 Task: Find connections with filter location Hardoī with filter topic #creativitywith filter profile language English with filter current company Sprinklr with filter school Yenepoya University with filter industry Travel Arrangements with filter service category Social Media Marketing with filter keywords title Church Volunteer
Action: Mouse moved to (702, 102)
Screenshot: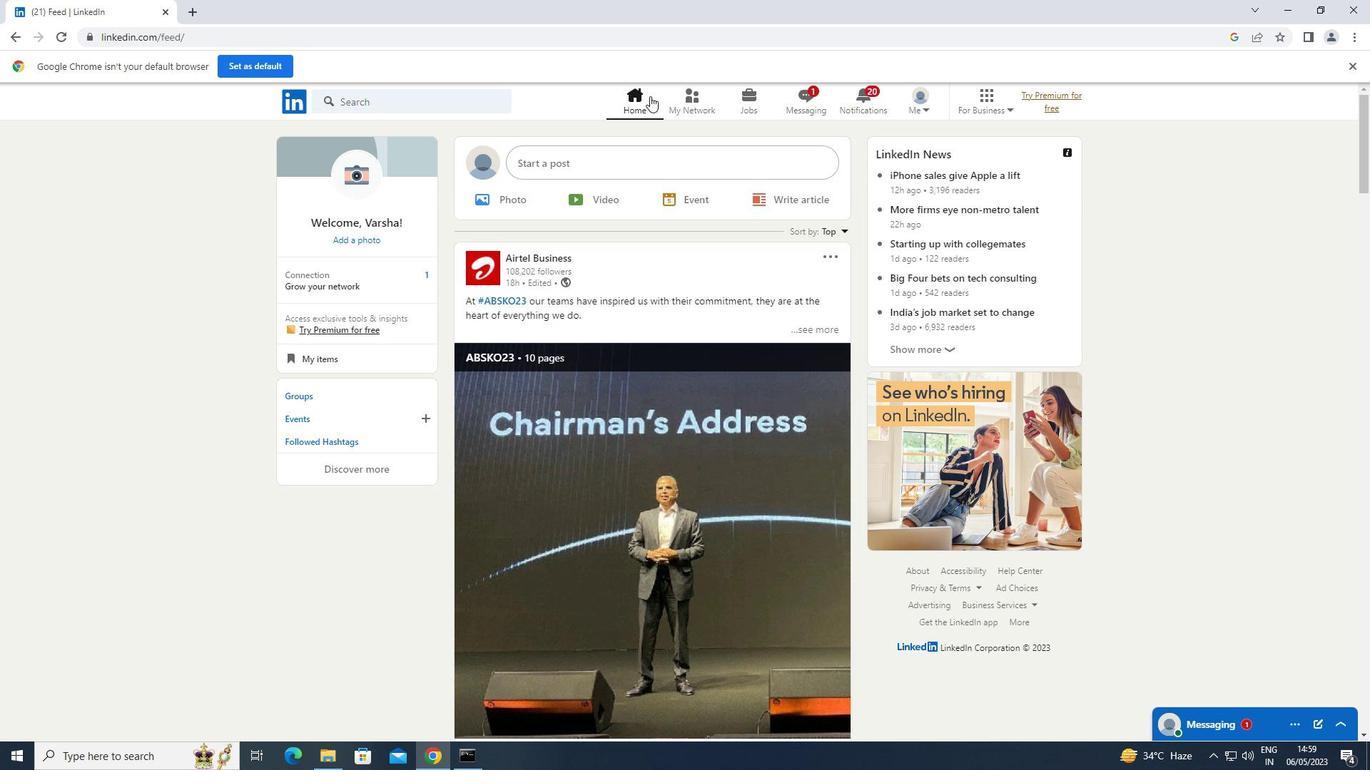
Action: Mouse pressed left at (702, 102)
Screenshot: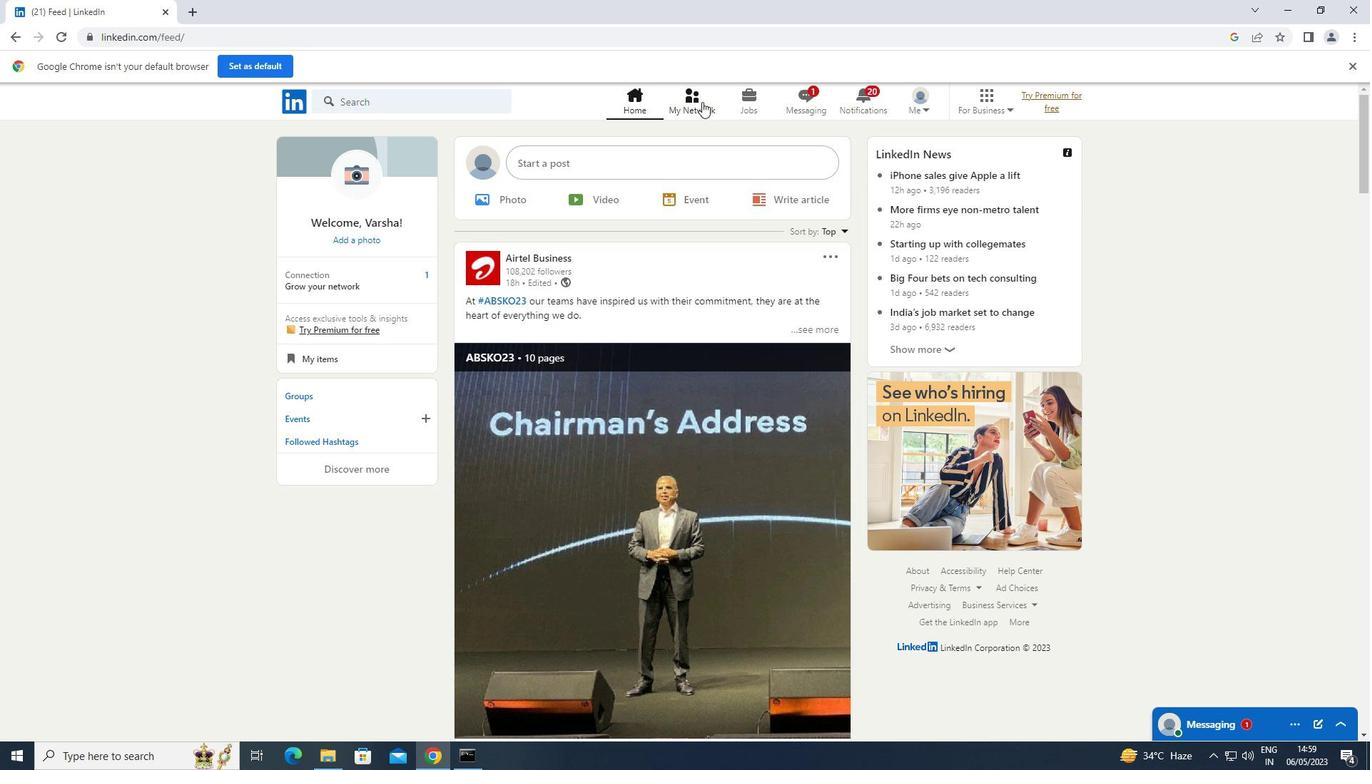 
Action: Mouse moved to (338, 183)
Screenshot: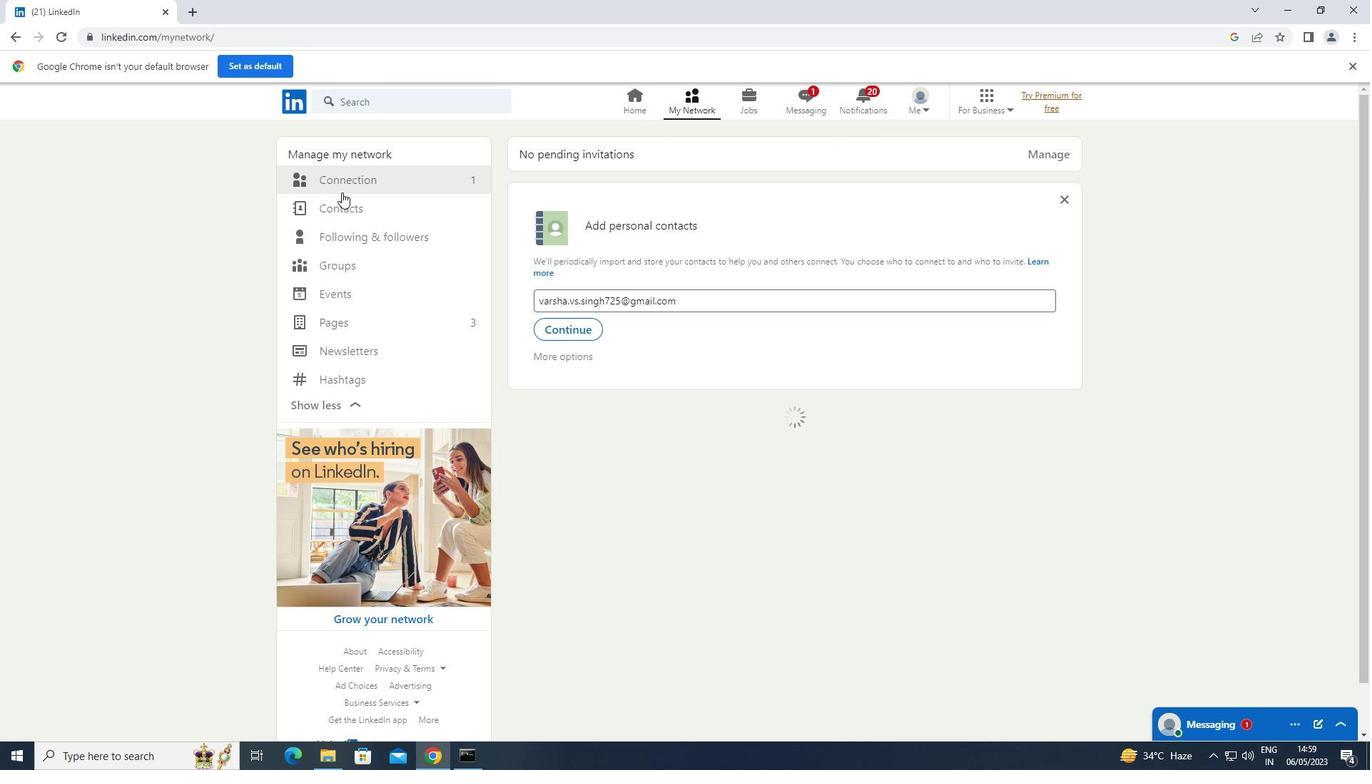 
Action: Mouse pressed left at (338, 183)
Screenshot: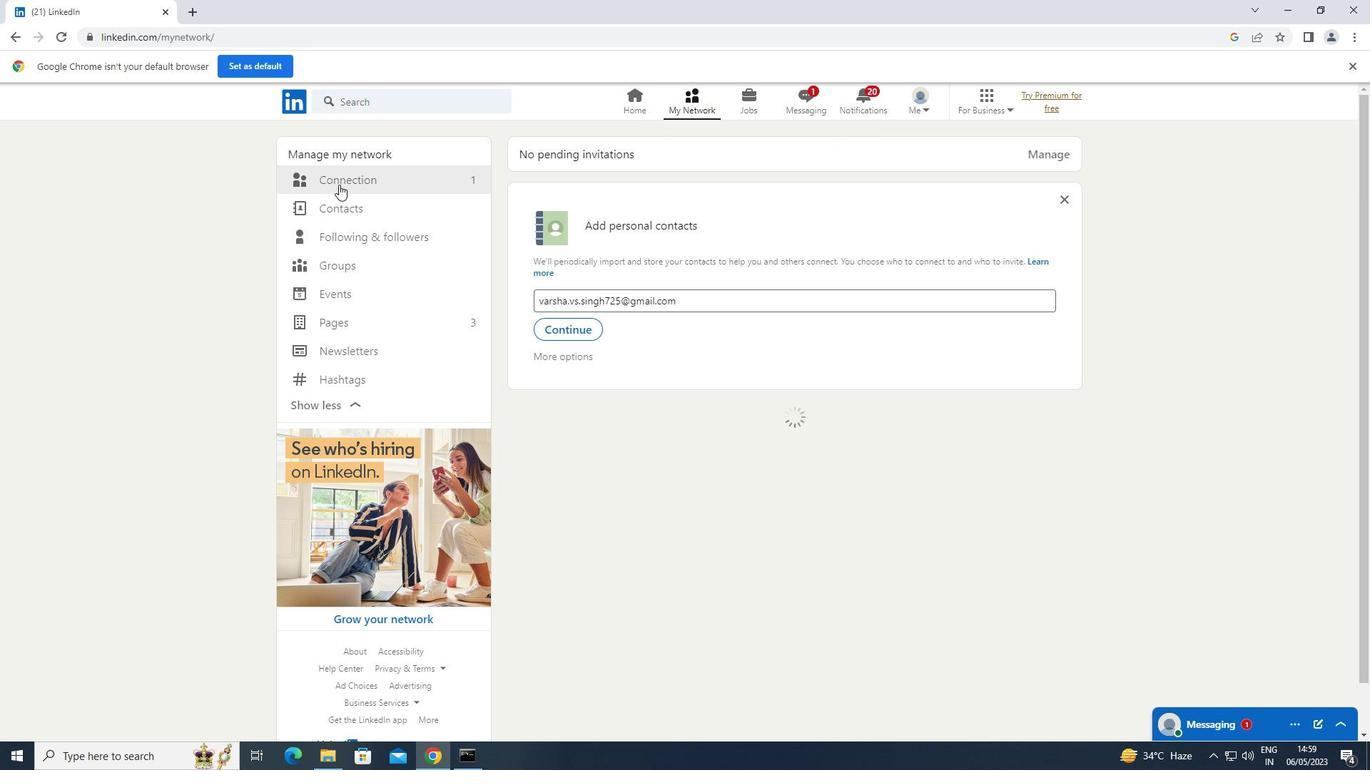 
Action: Mouse moved to (802, 181)
Screenshot: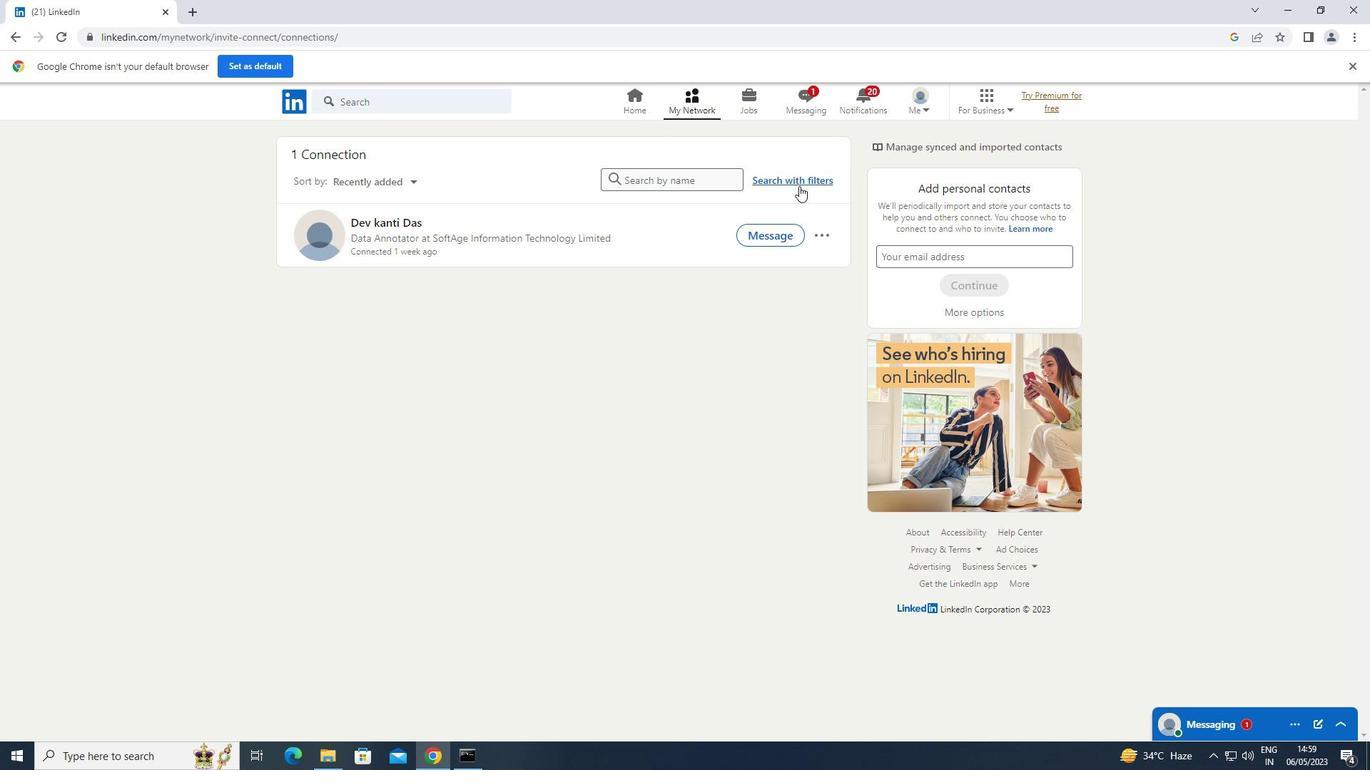 
Action: Mouse pressed left at (802, 181)
Screenshot: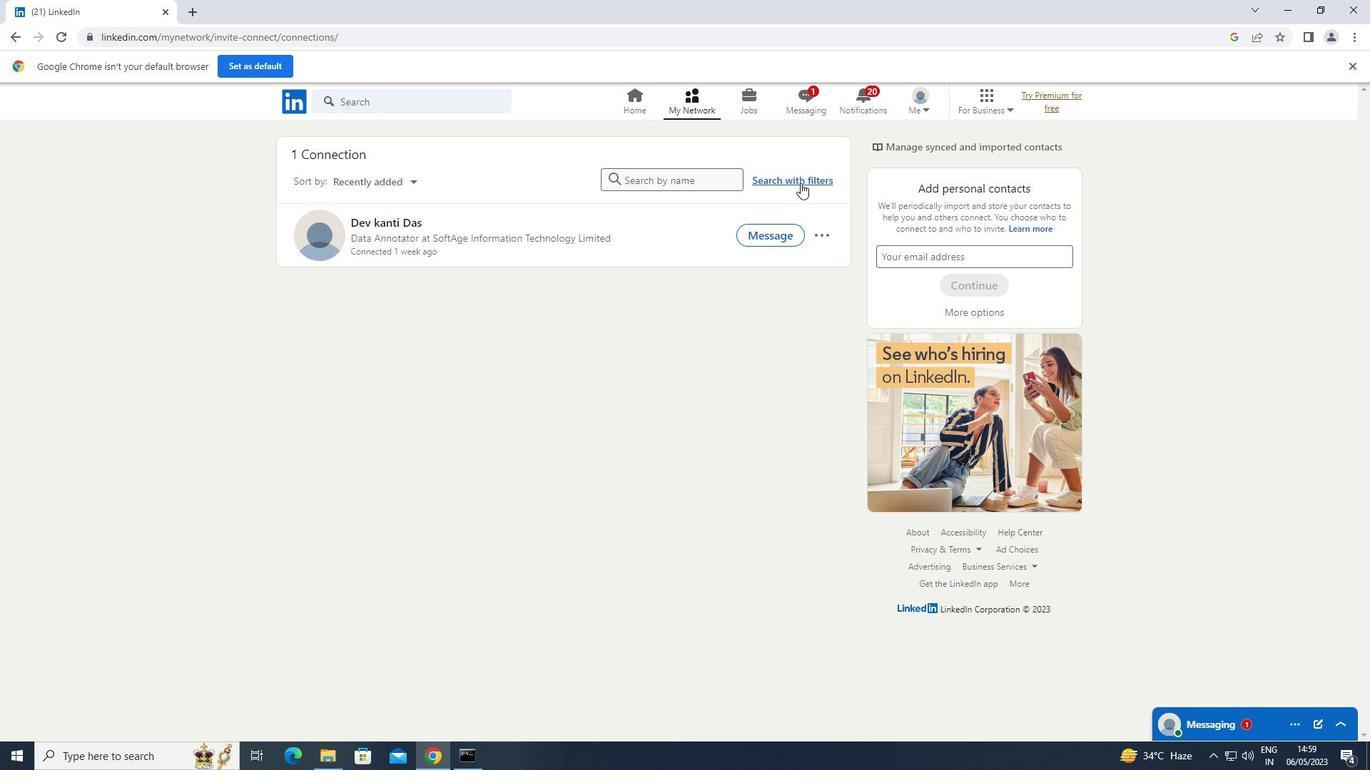
Action: Mouse moved to (739, 137)
Screenshot: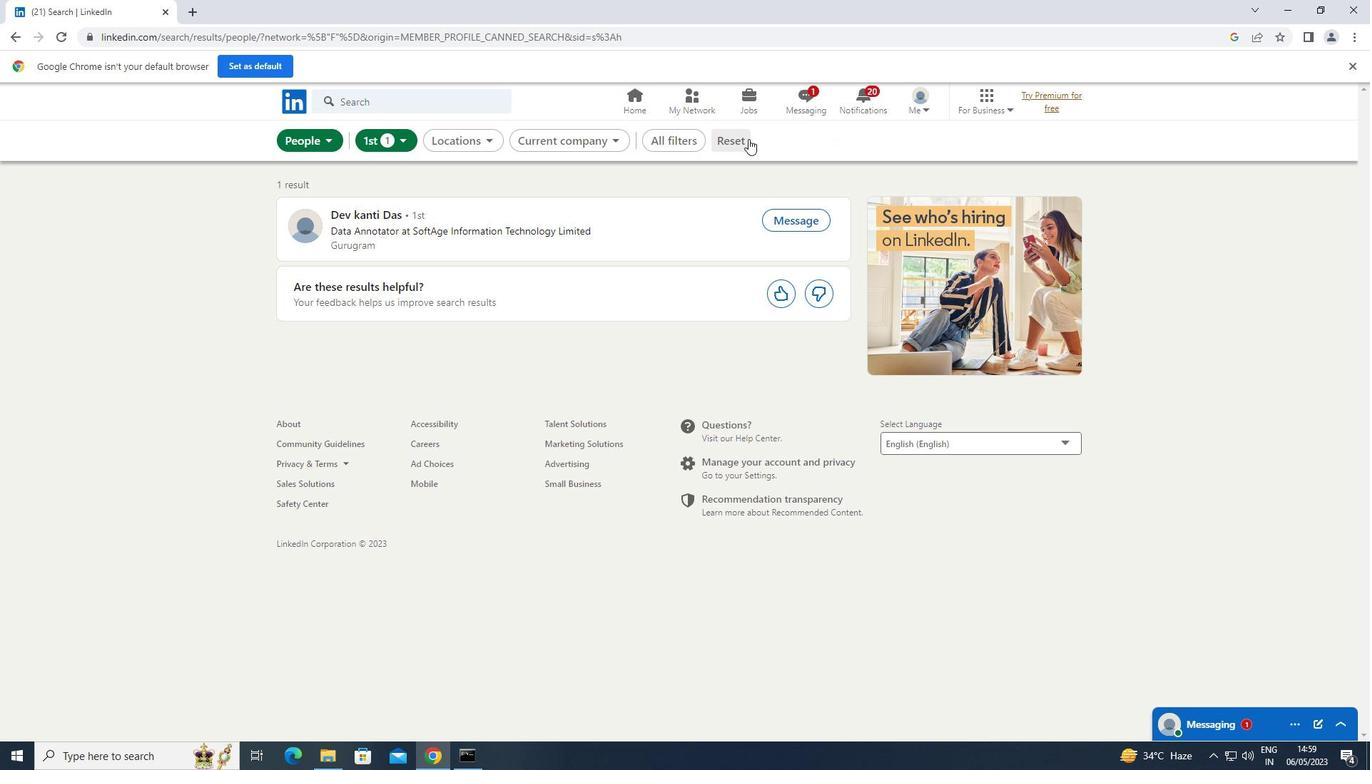 
Action: Mouse pressed left at (739, 137)
Screenshot: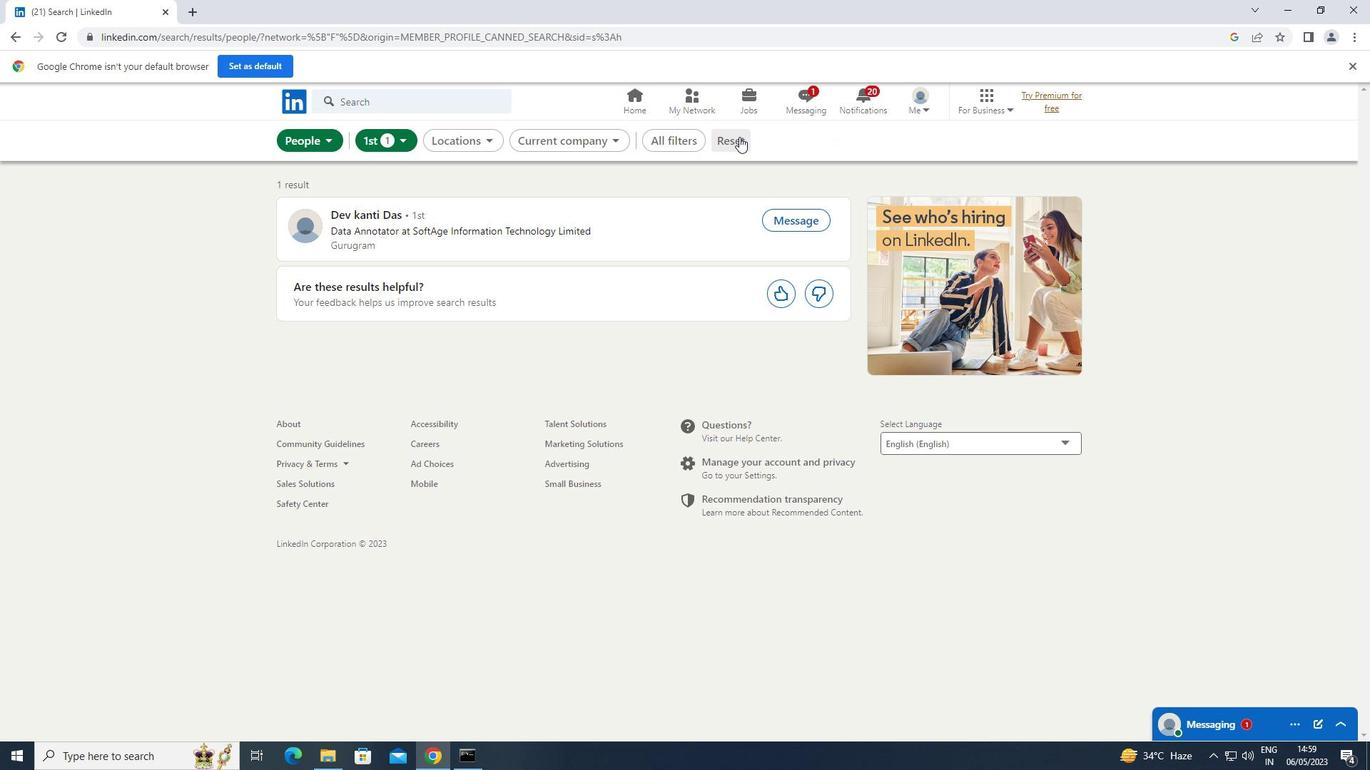 
Action: Mouse moved to (689, 137)
Screenshot: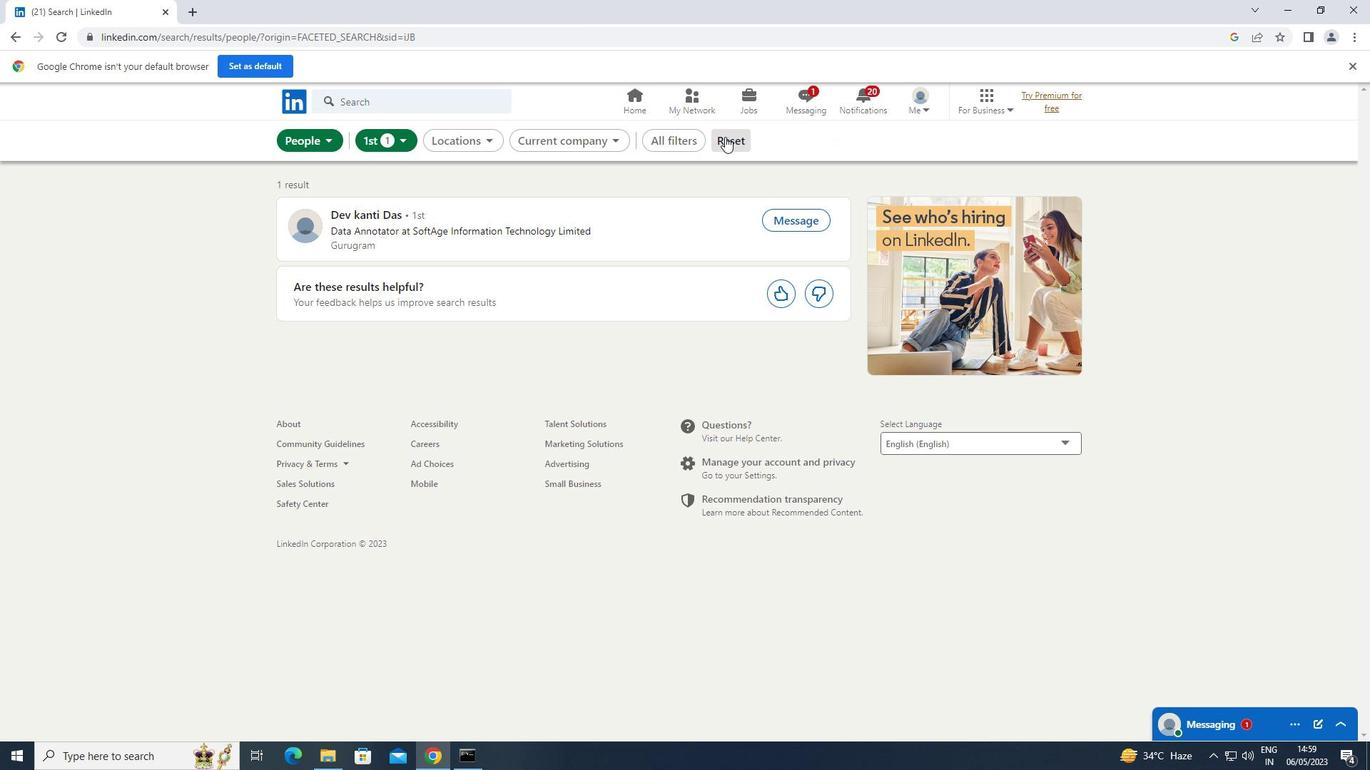 
Action: Mouse pressed left at (689, 137)
Screenshot: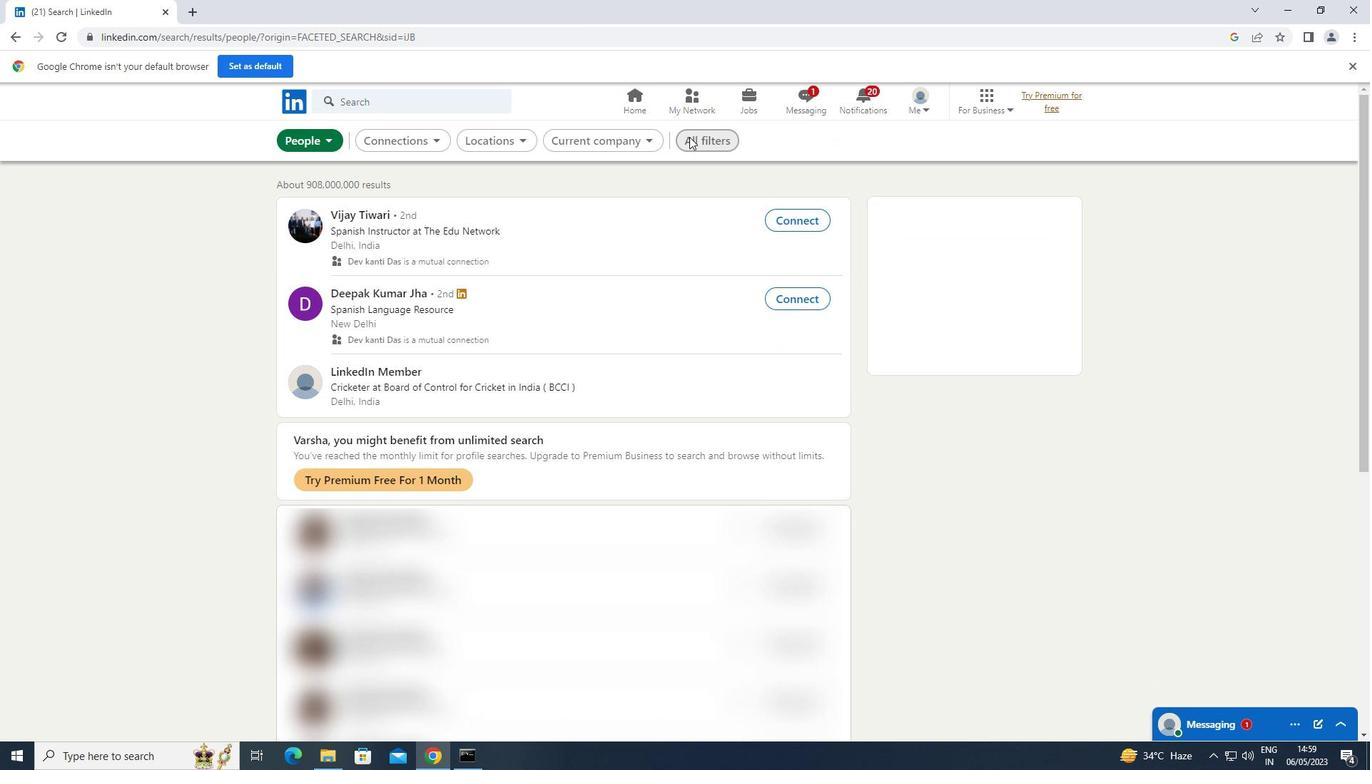 
Action: Mouse moved to (1077, 291)
Screenshot: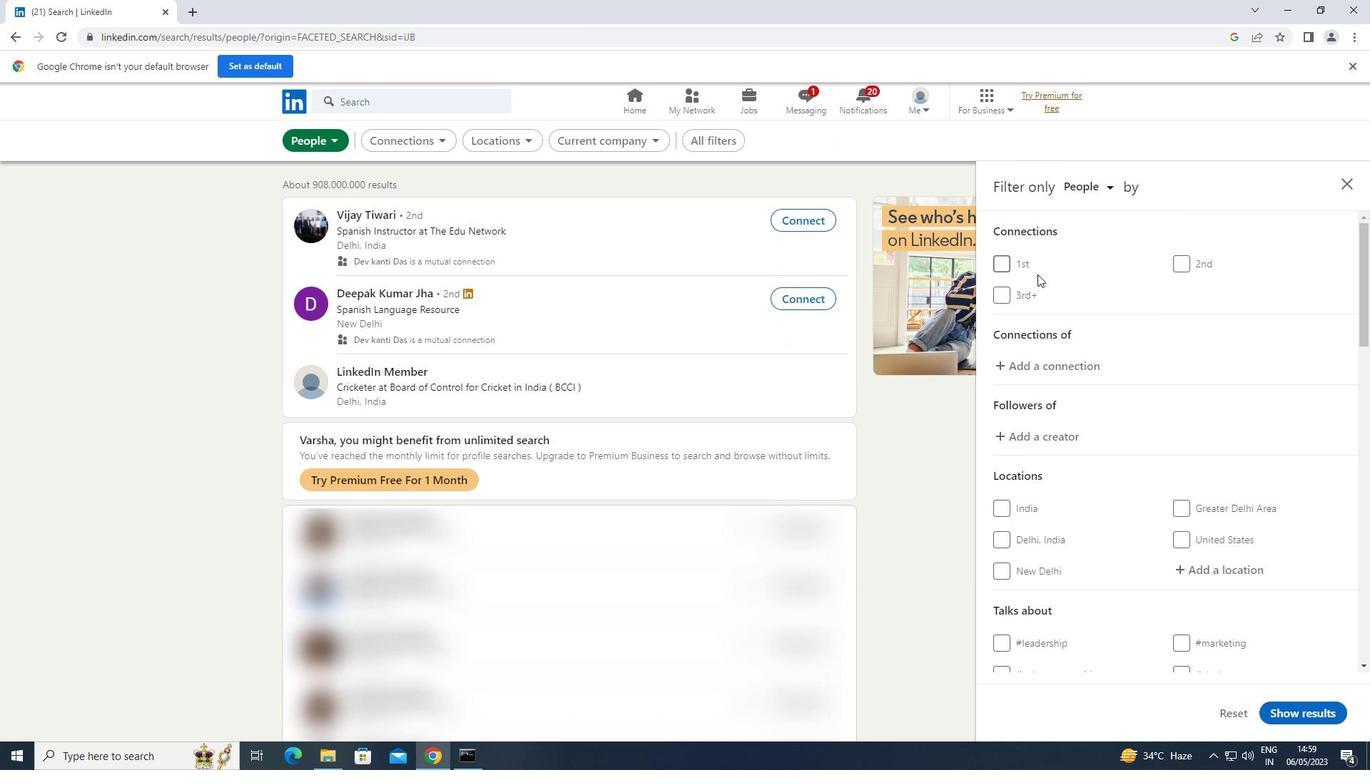 
Action: Mouse scrolled (1077, 291) with delta (0, 0)
Screenshot: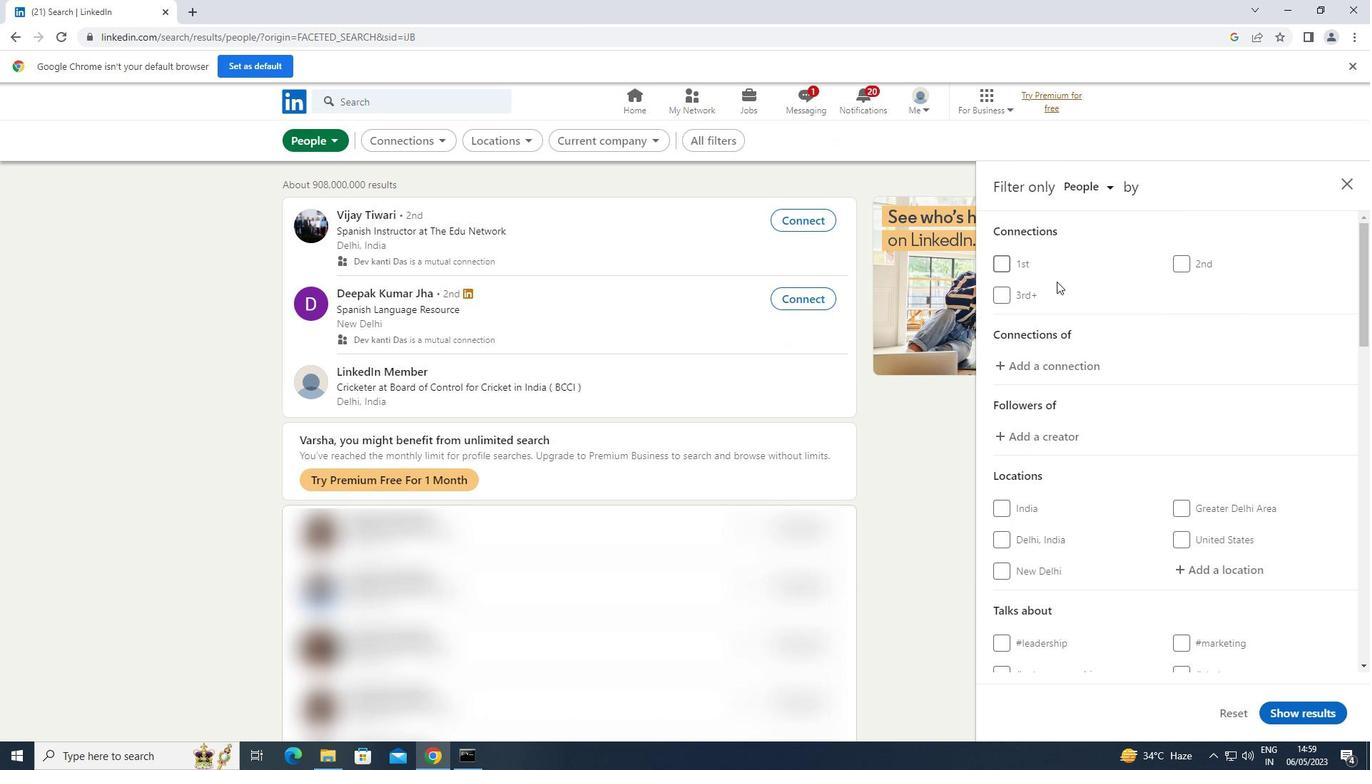 
Action: Mouse scrolled (1077, 291) with delta (0, 0)
Screenshot: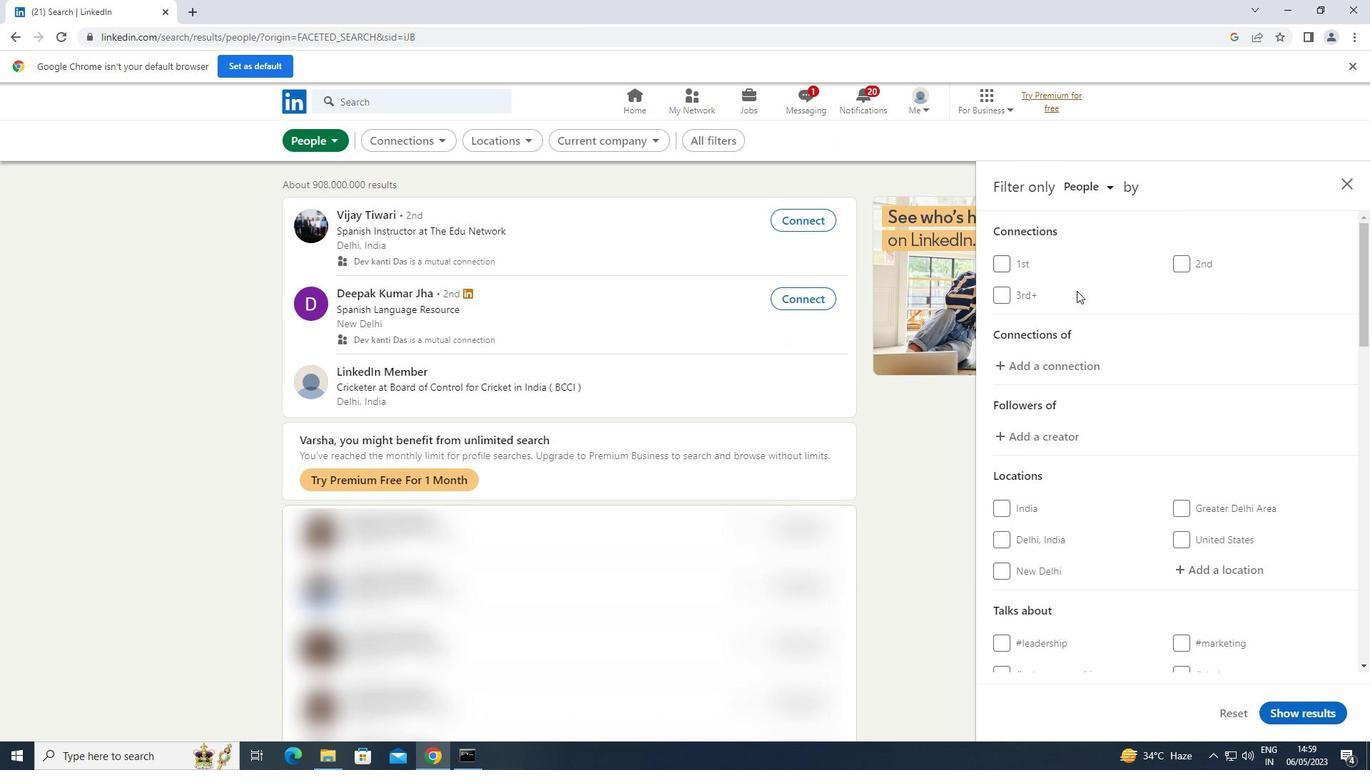 
Action: Mouse scrolled (1077, 291) with delta (0, 0)
Screenshot: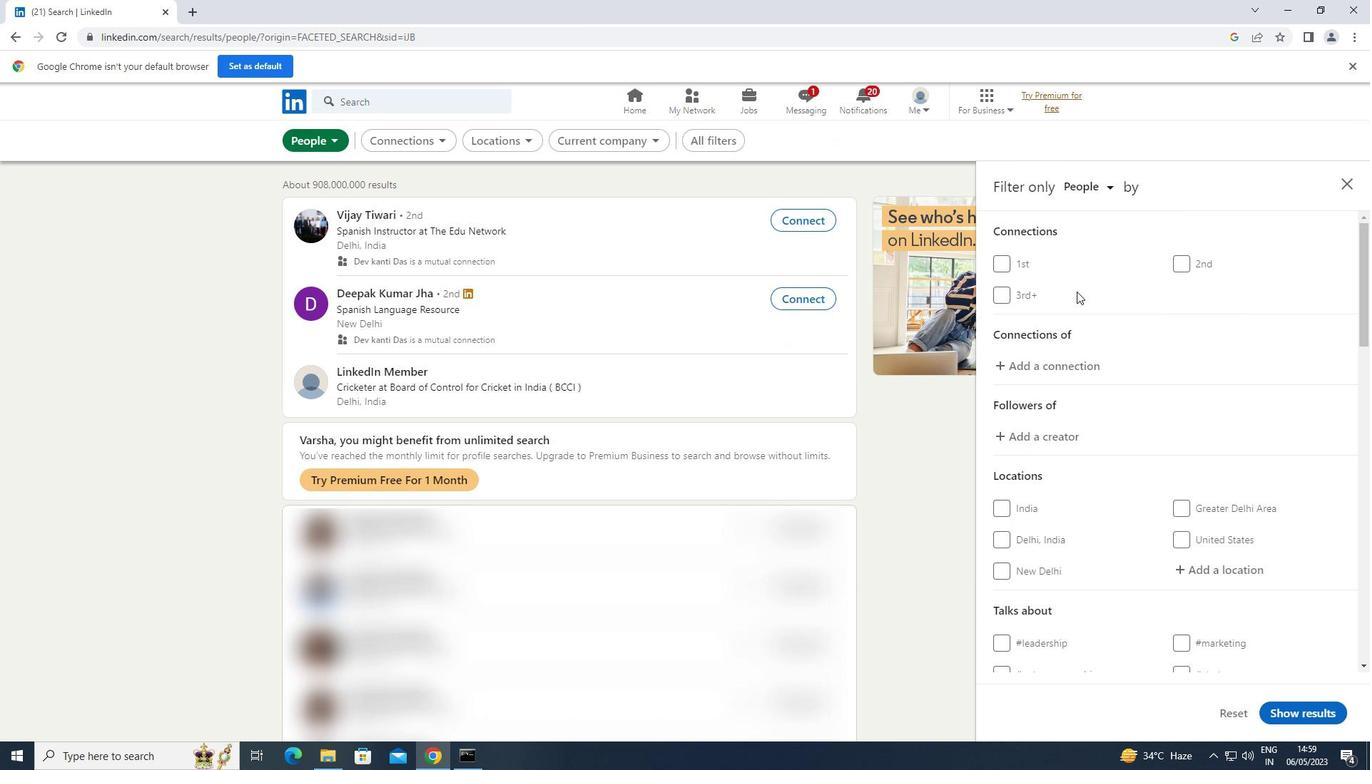 
Action: Mouse moved to (1233, 347)
Screenshot: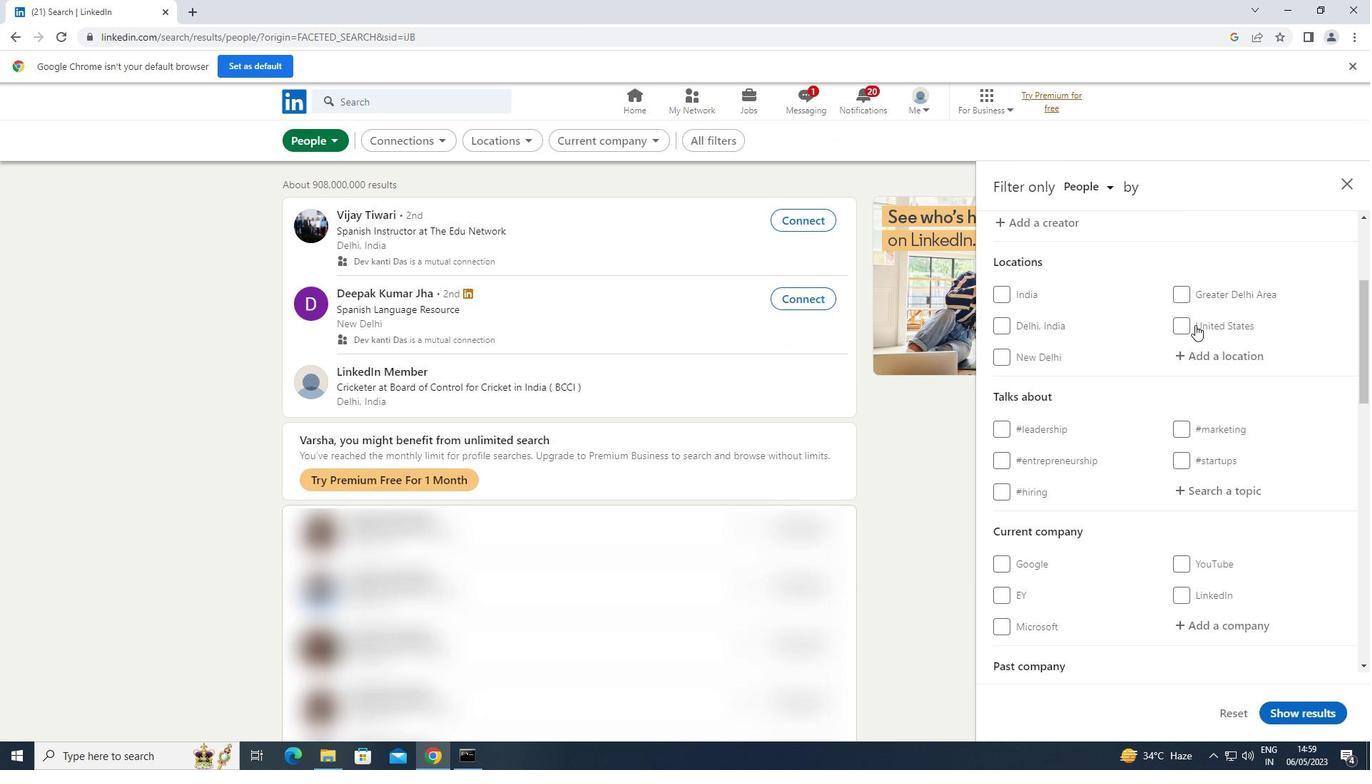 
Action: Mouse pressed left at (1233, 347)
Screenshot: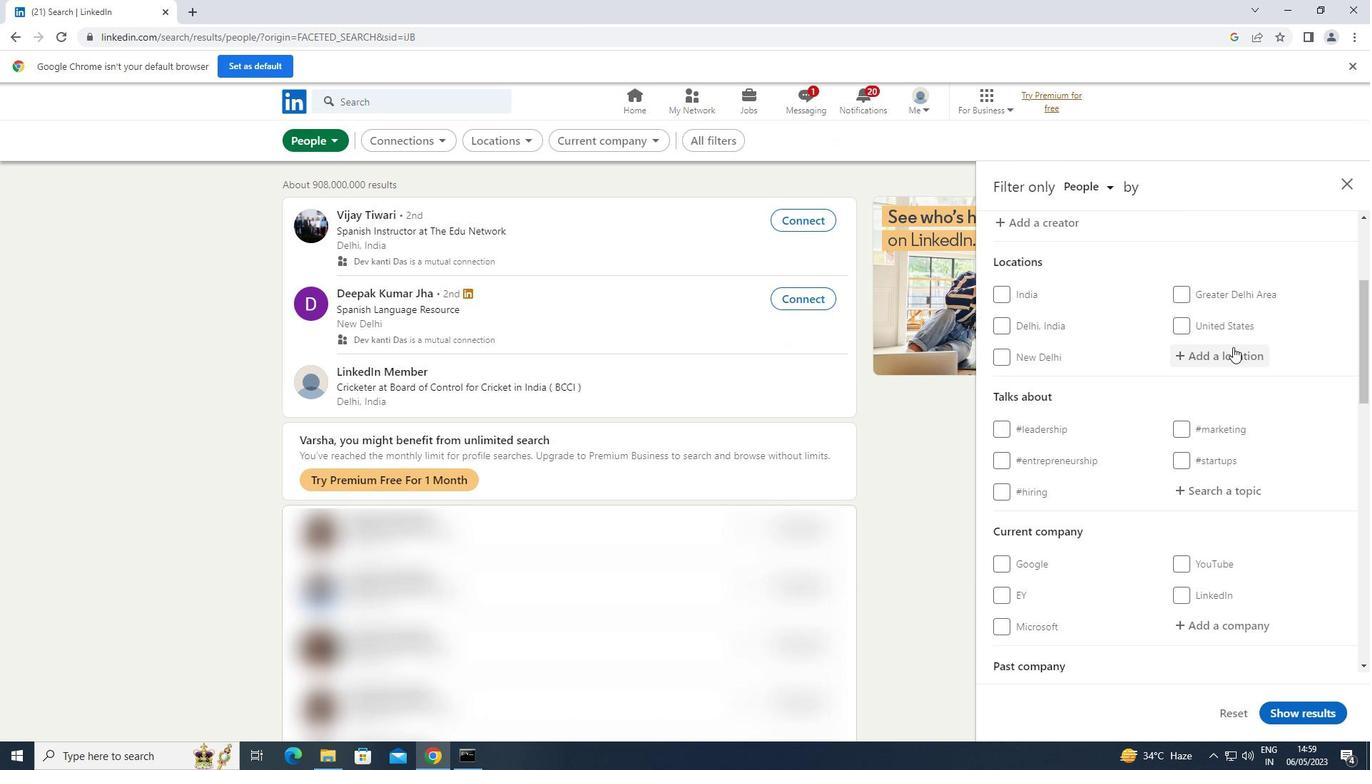 
Action: Key pressed <Key.shift>HARDOI
Screenshot: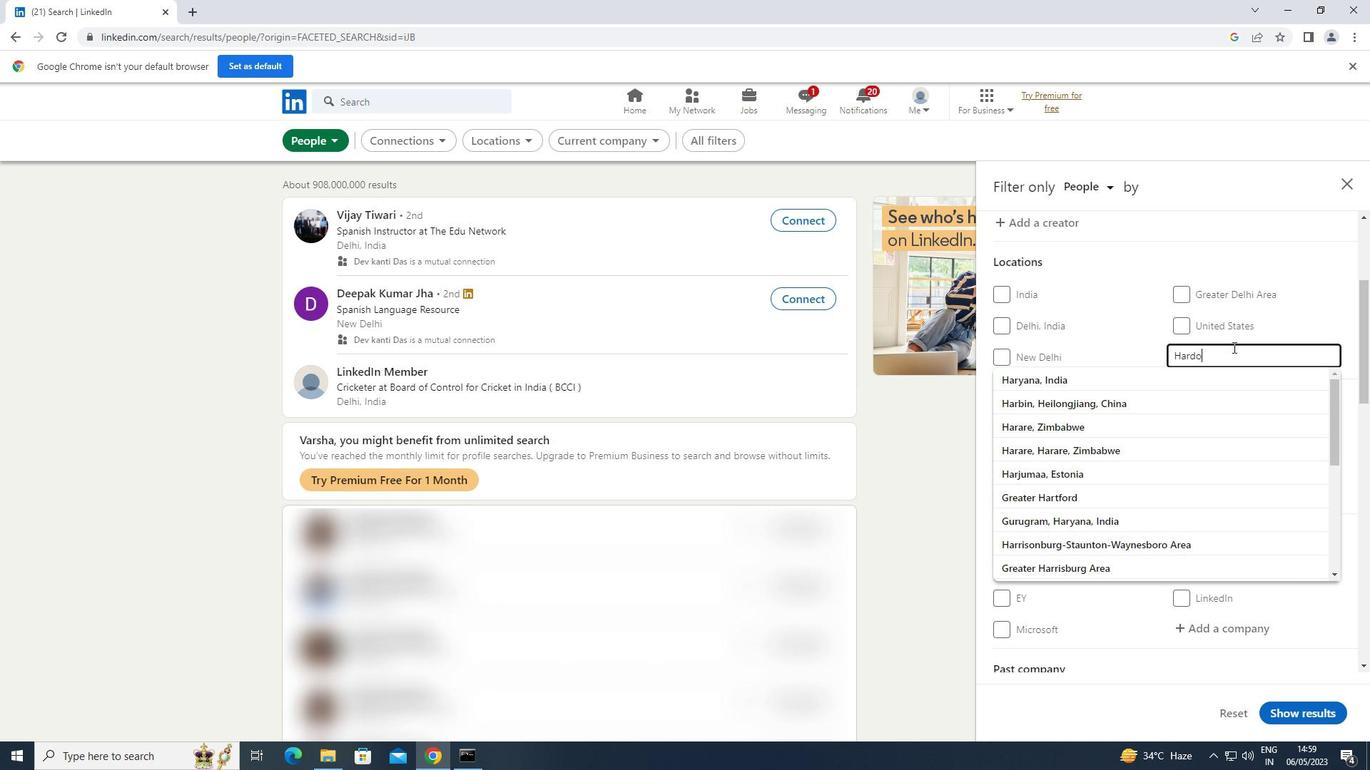 
Action: Mouse moved to (1355, 378)
Screenshot: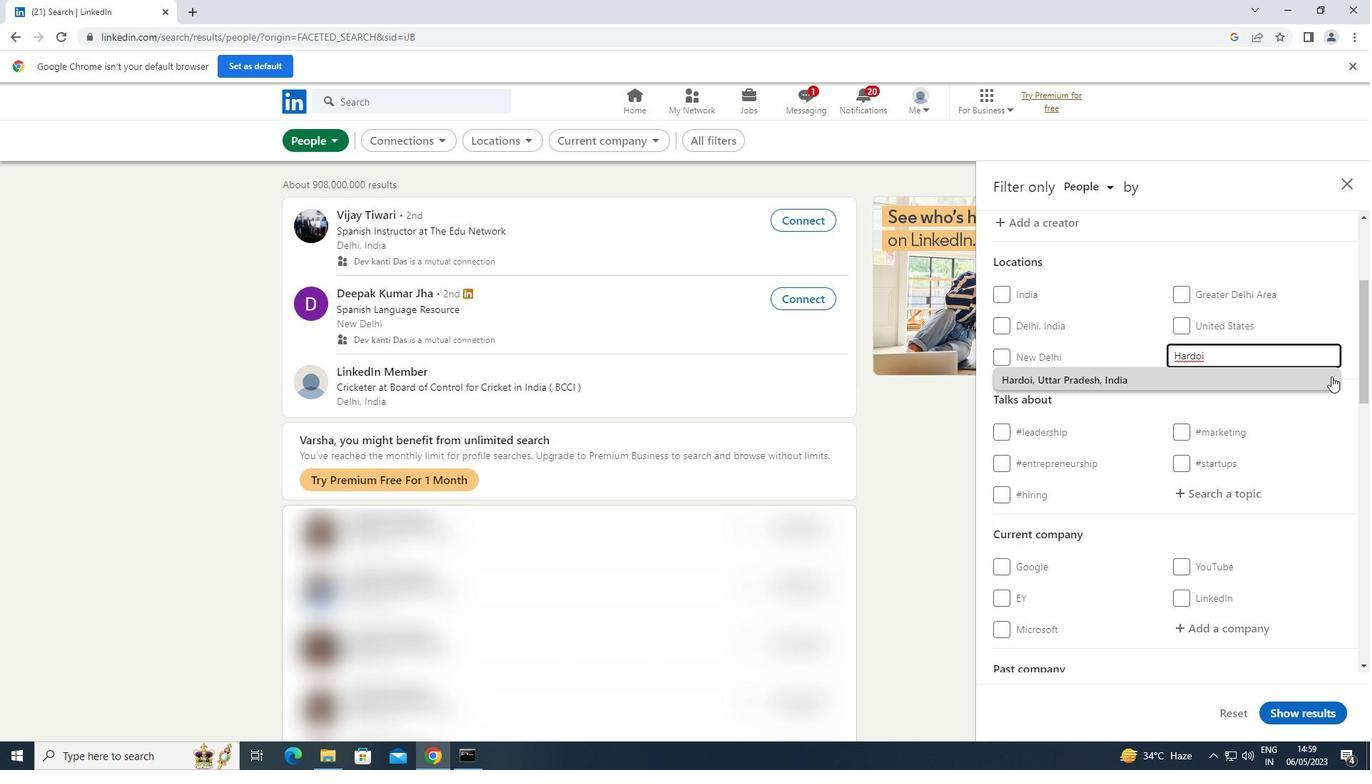 
Action: Mouse scrolled (1355, 377) with delta (0, 0)
Screenshot: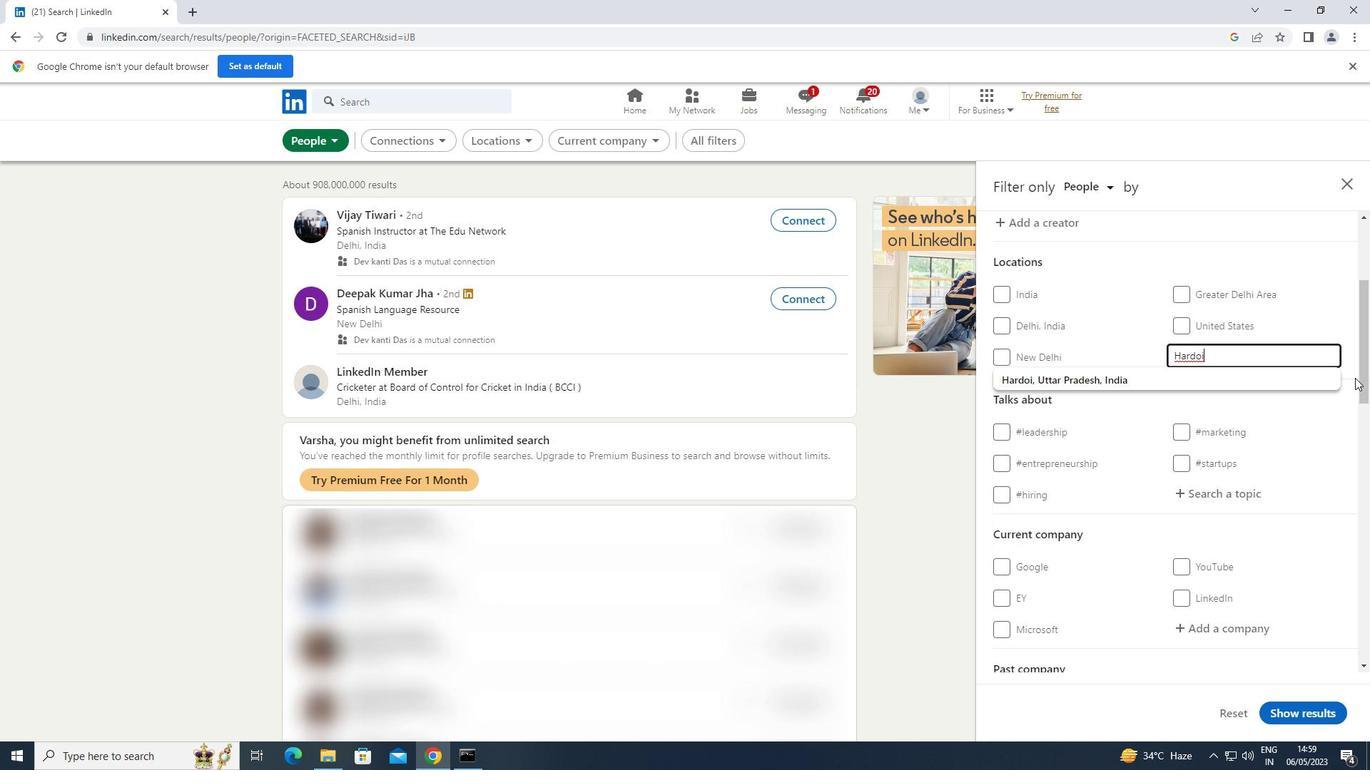 
Action: Mouse moved to (1234, 426)
Screenshot: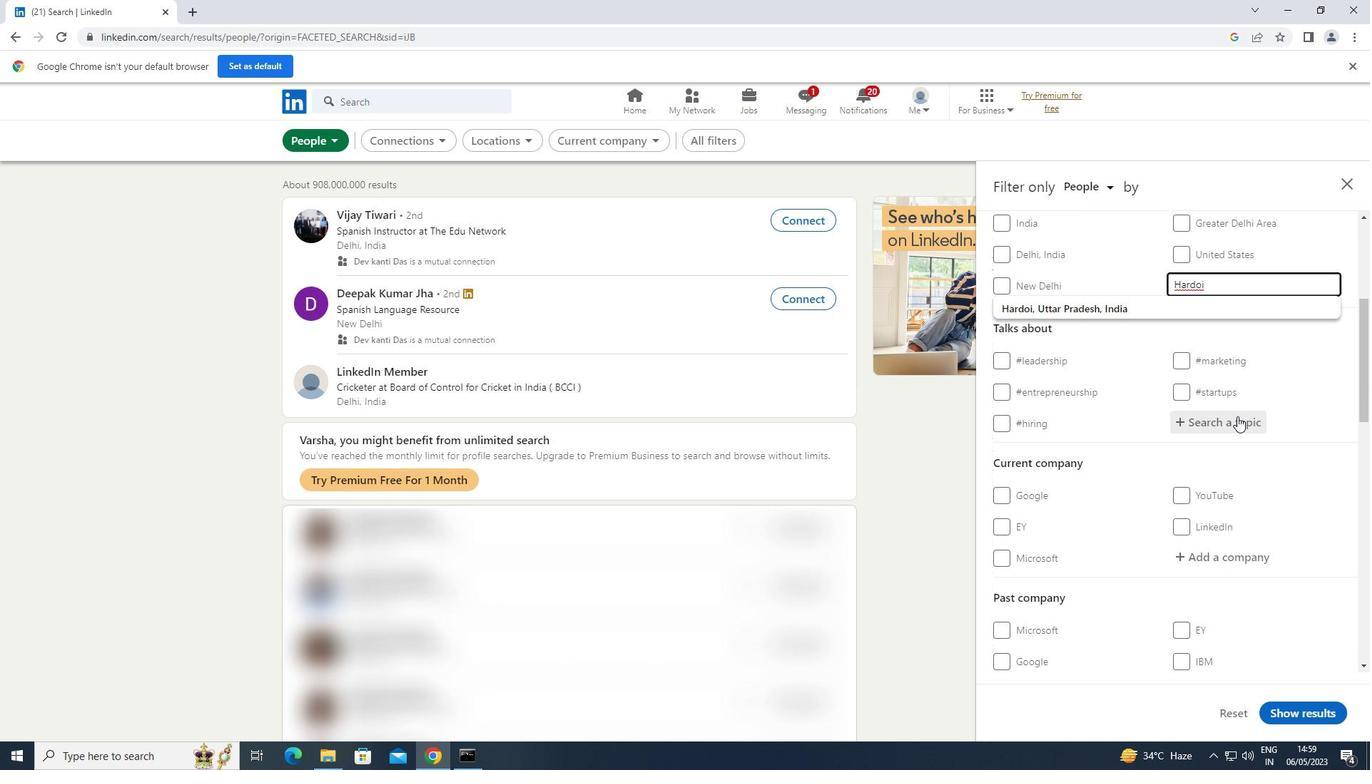 
Action: Mouse pressed left at (1234, 426)
Screenshot: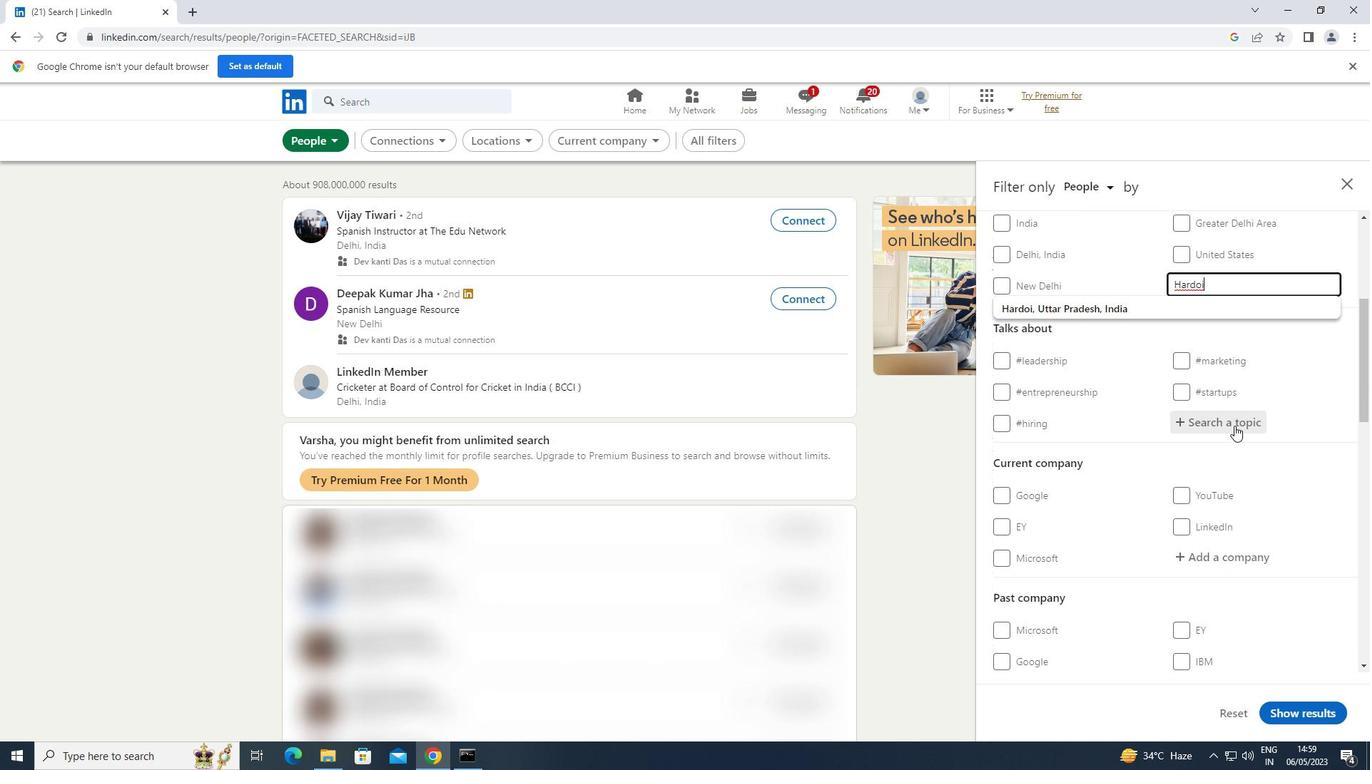 
Action: Key pressed CREATIVI
Screenshot: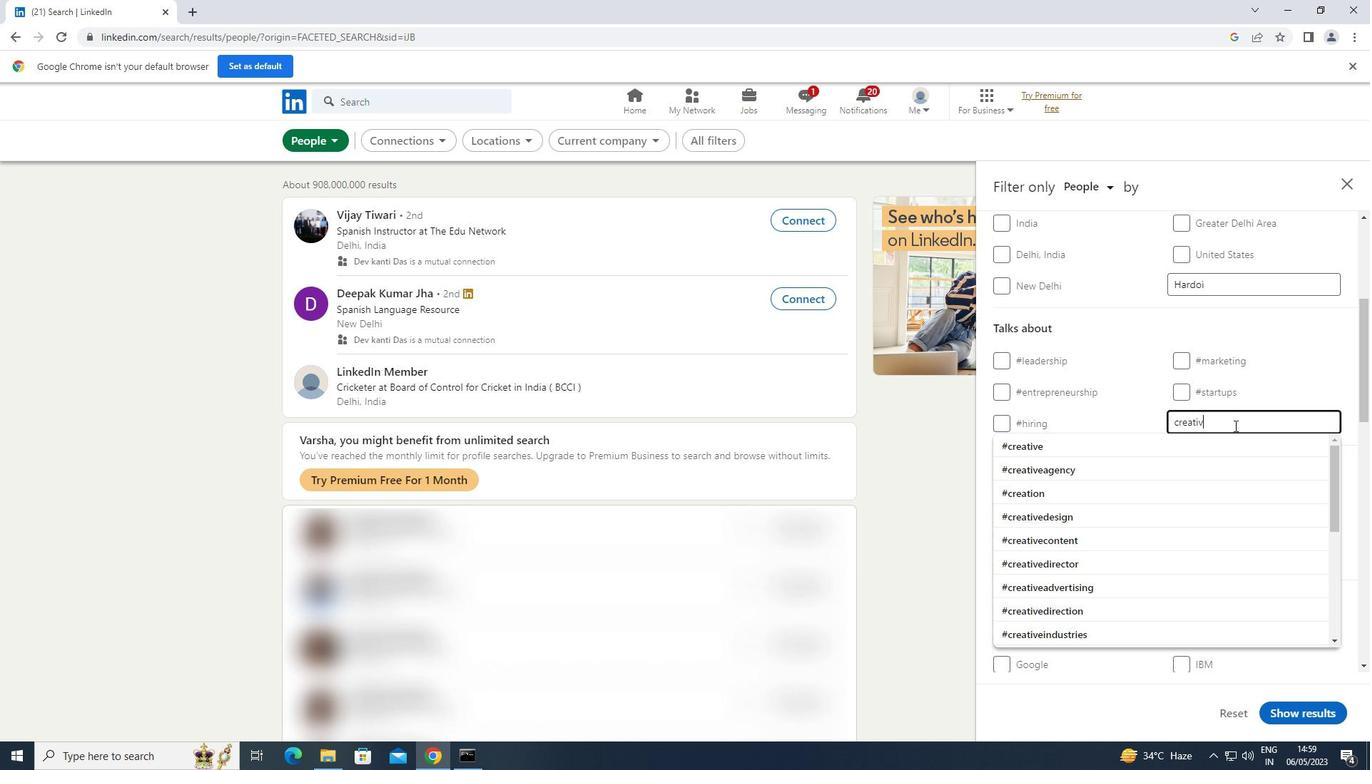 
Action: Mouse moved to (1103, 446)
Screenshot: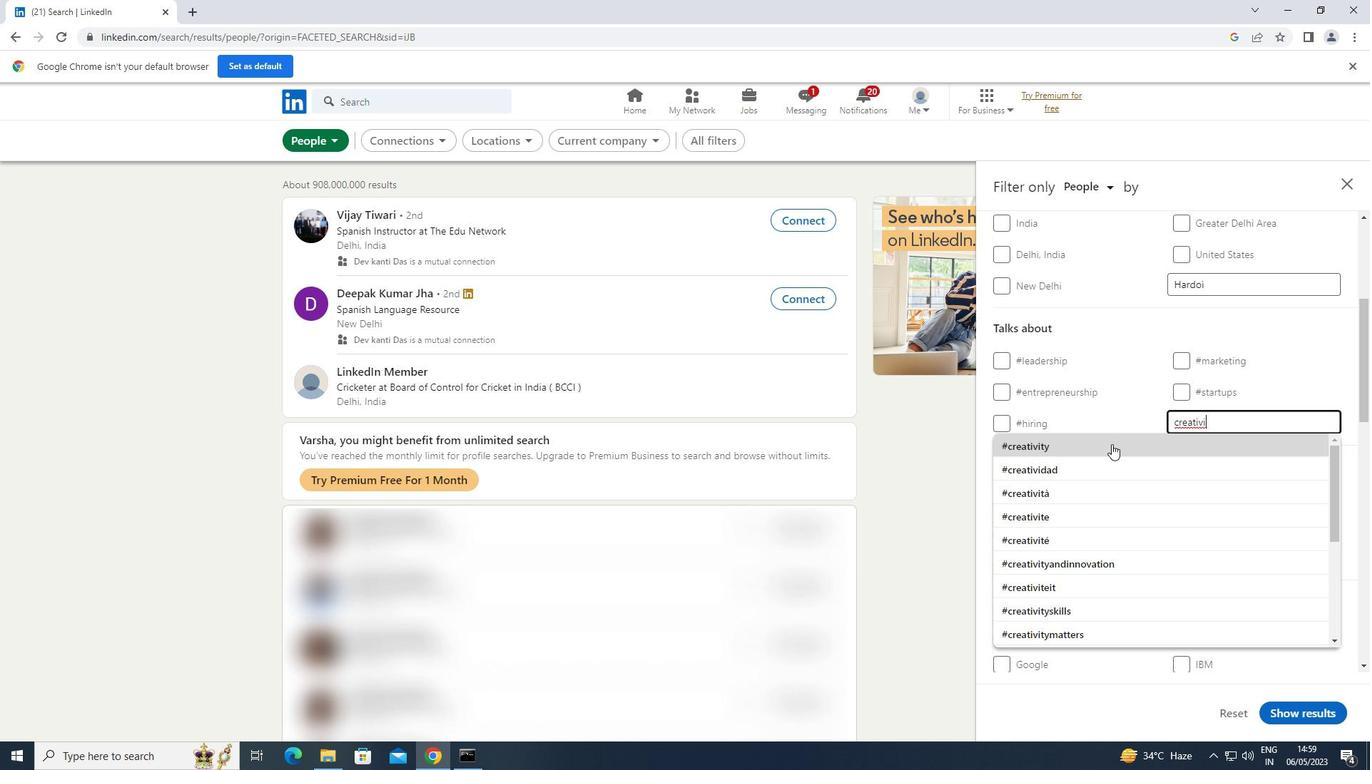 
Action: Mouse pressed left at (1103, 446)
Screenshot: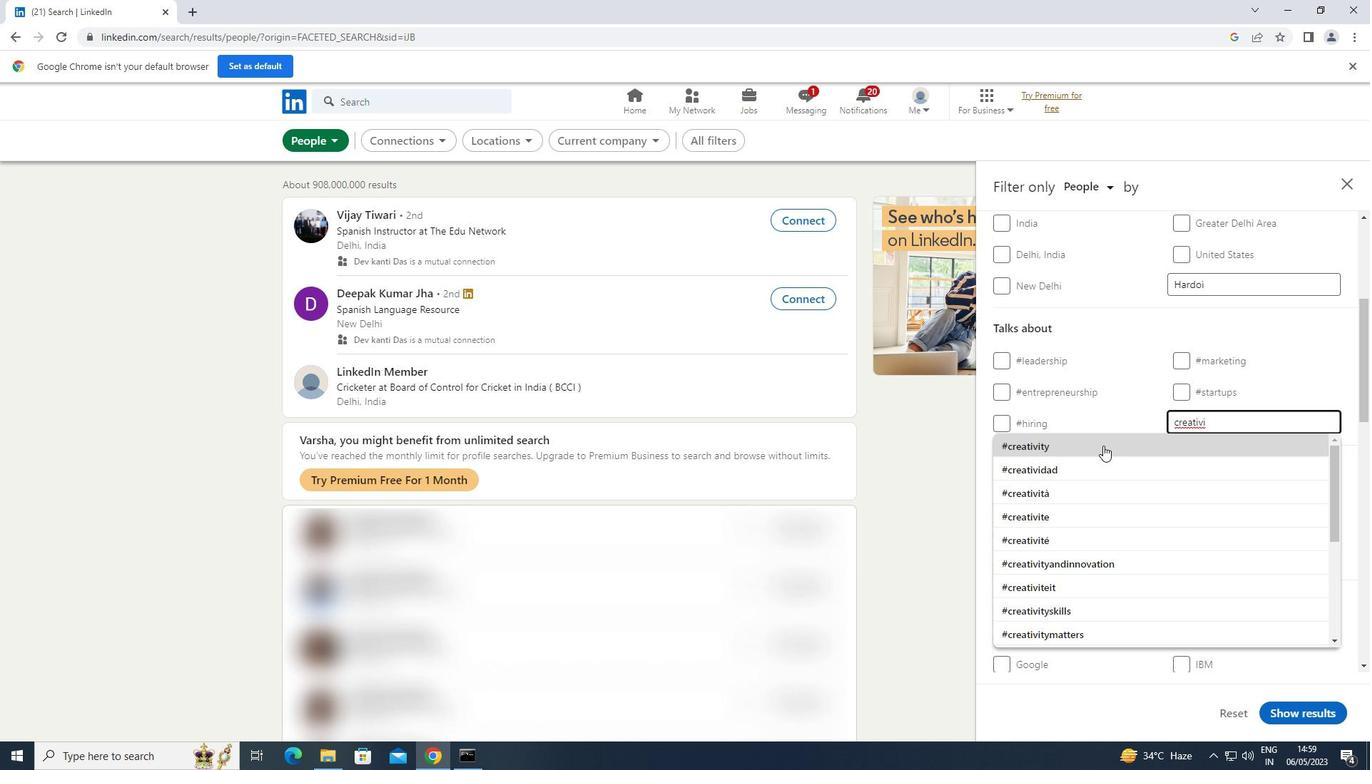 
Action: Mouse moved to (1107, 441)
Screenshot: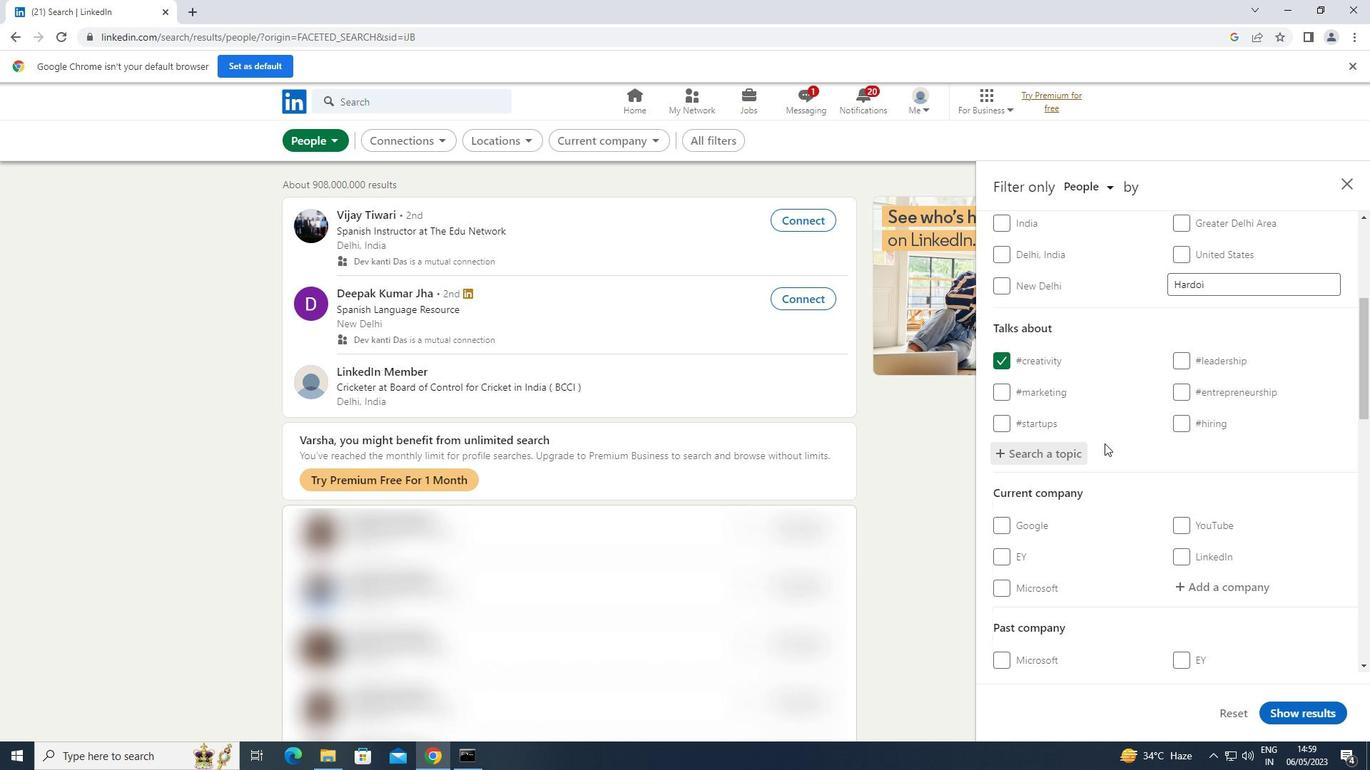 
Action: Mouse scrolled (1107, 440) with delta (0, 0)
Screenshot: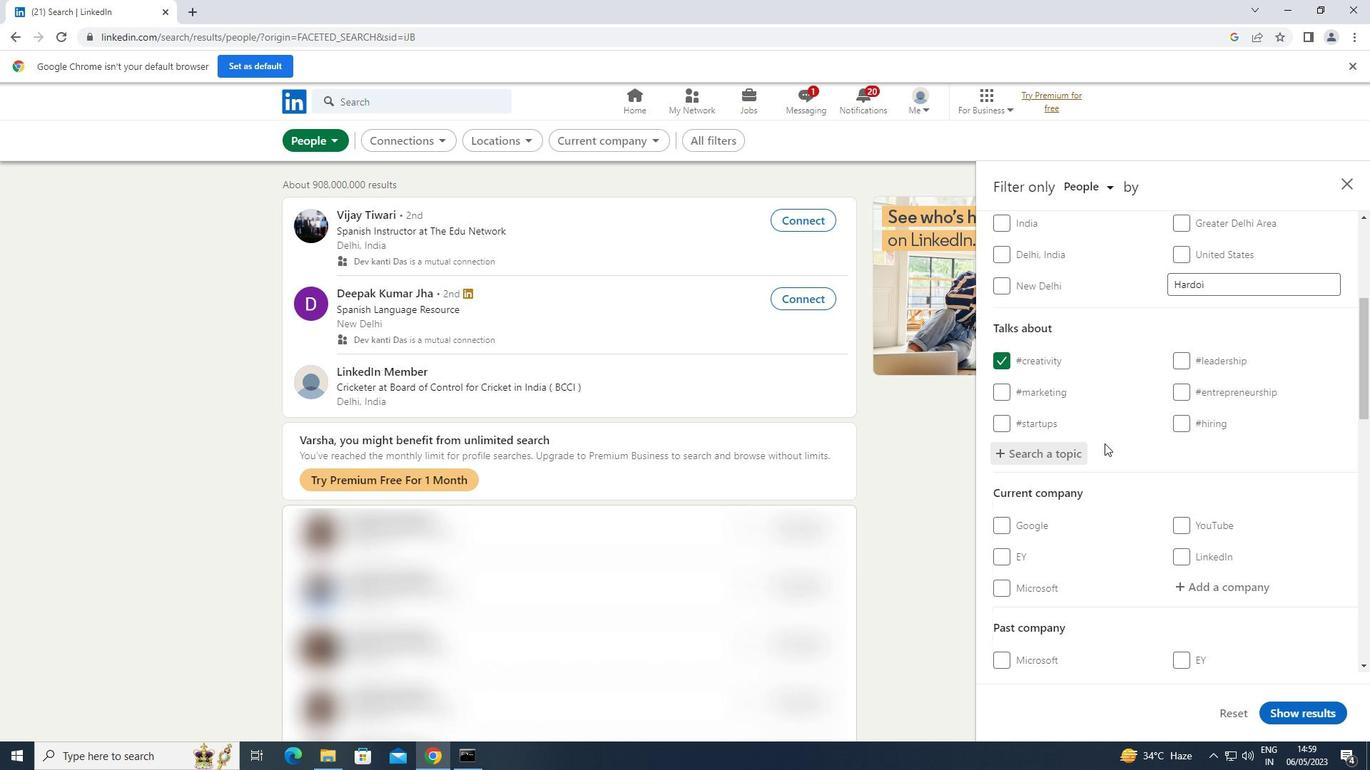 
Action: Mouse moved to (1109, 438)
Screenshot: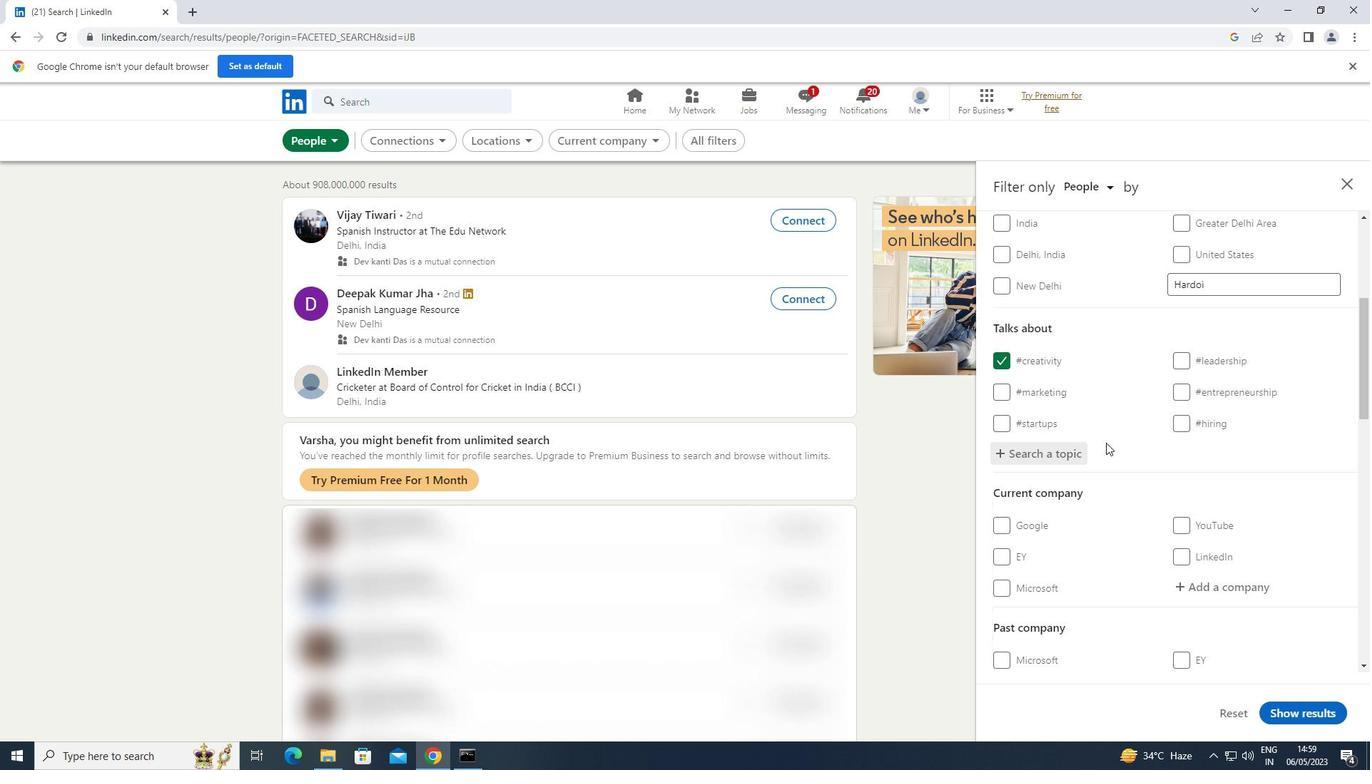 
Action: Mouse scrolled (1109, 438) with delta (0, 0)
Screenshot: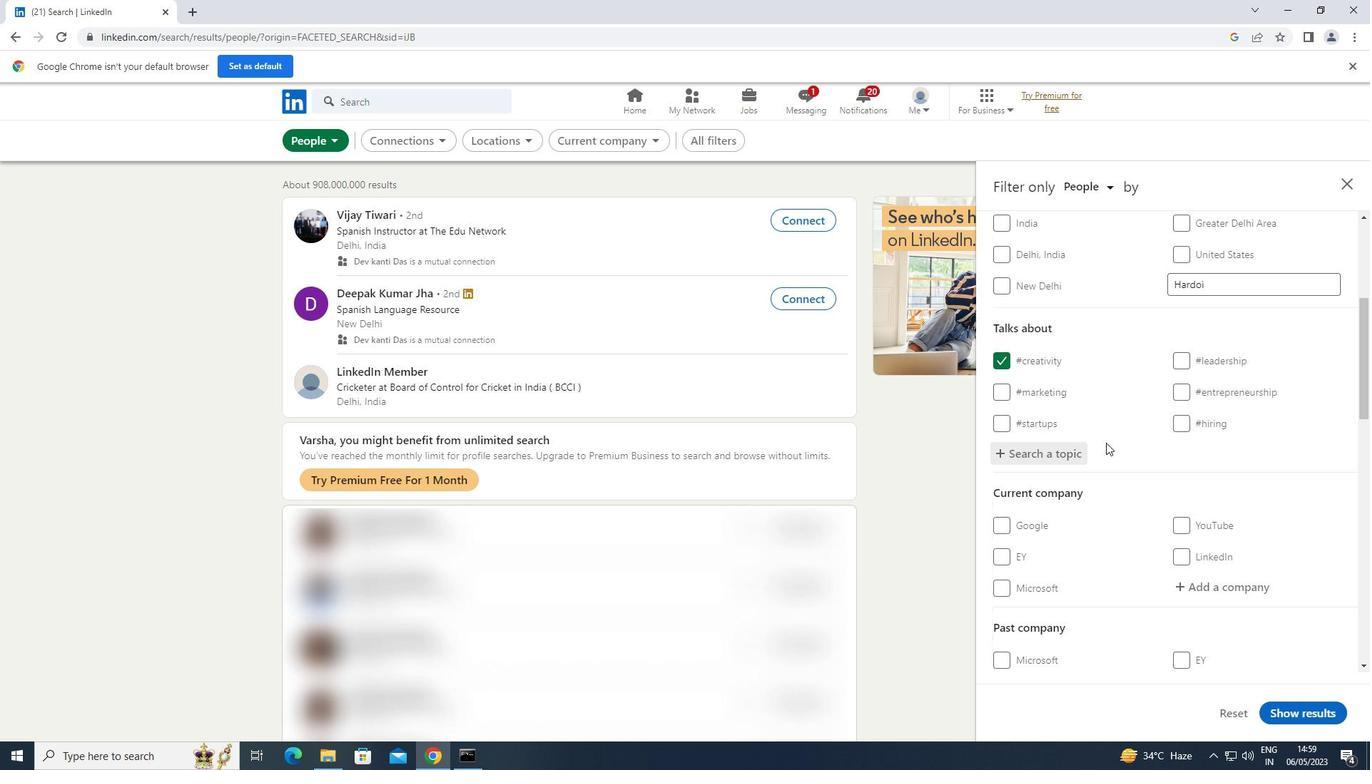 
Action: Mouse moved to (1112, 438)
Screenshot: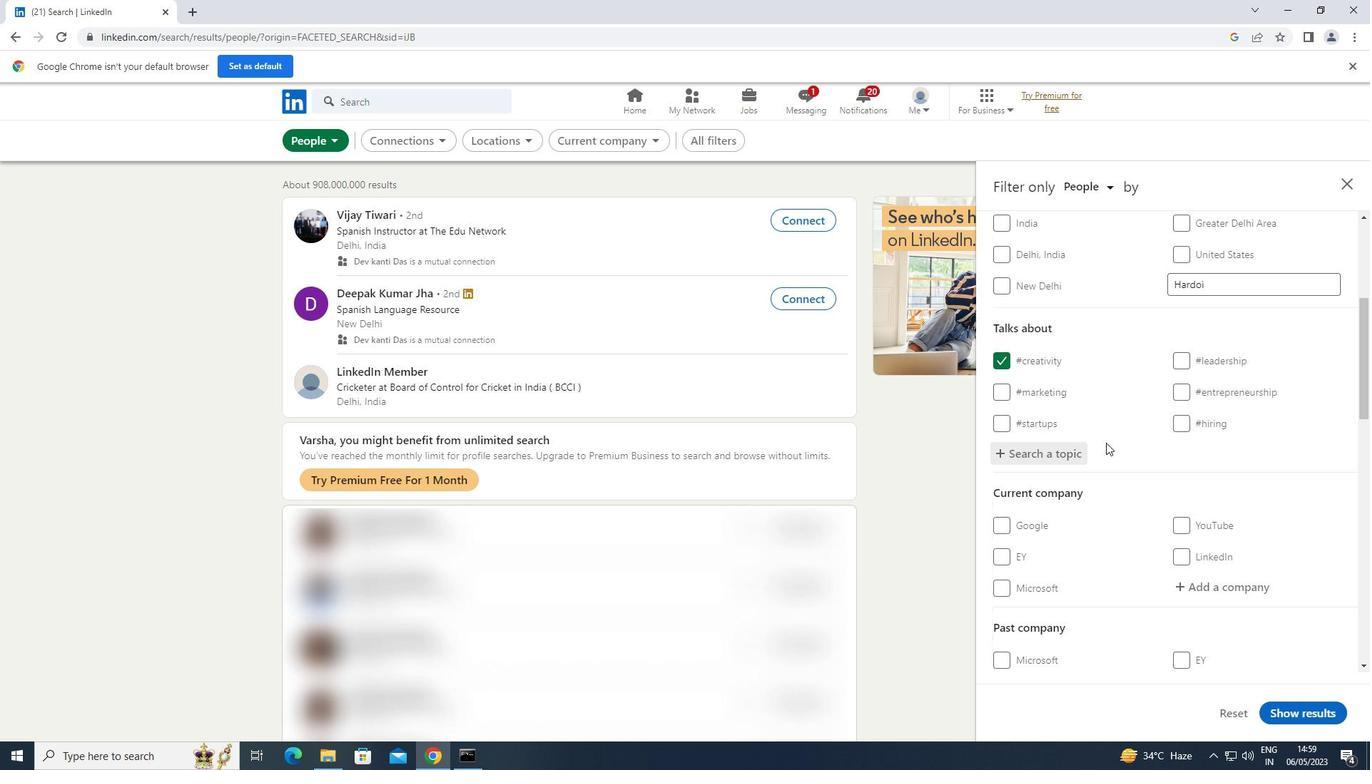 
Action: Mouse scrolled (1112, 437) with delta (0, 0)
Screenshot: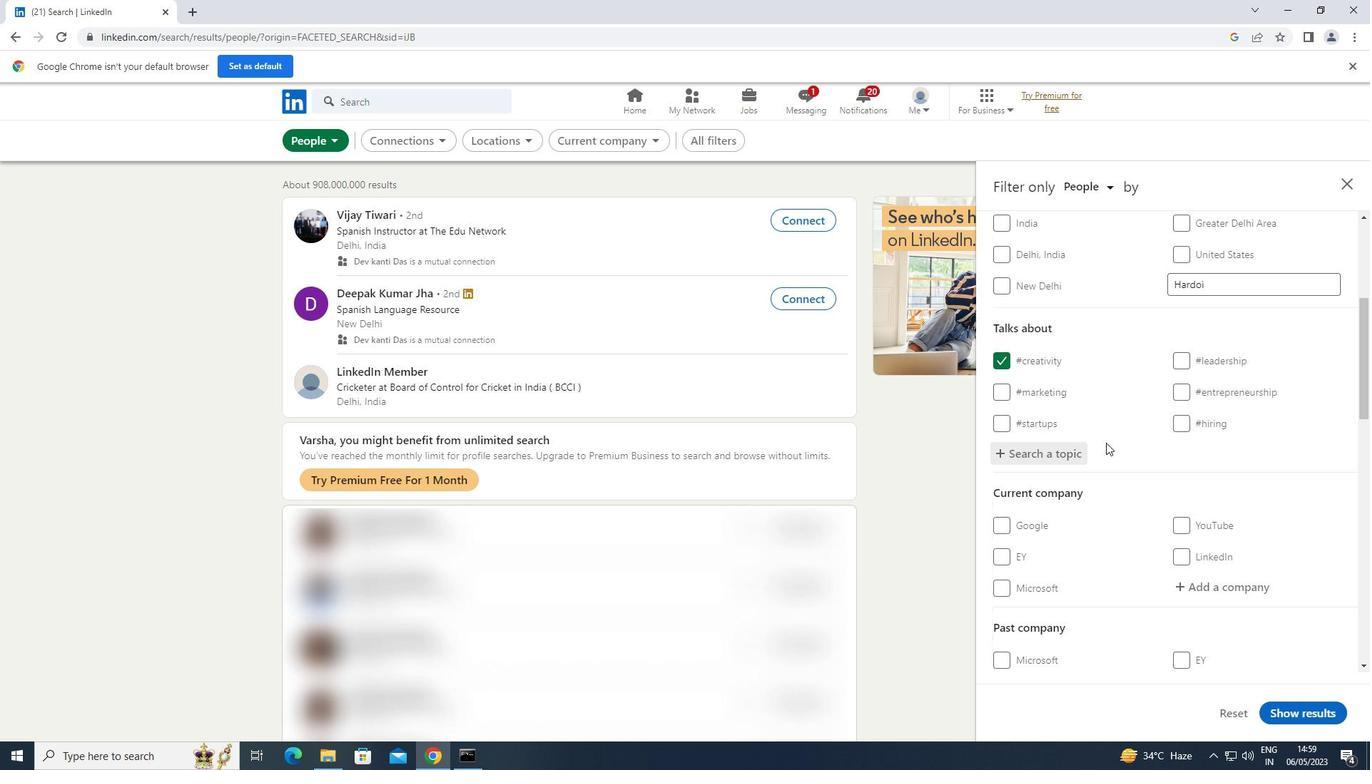 
Action: Mouse moved to (1112, 437)
Screenshot: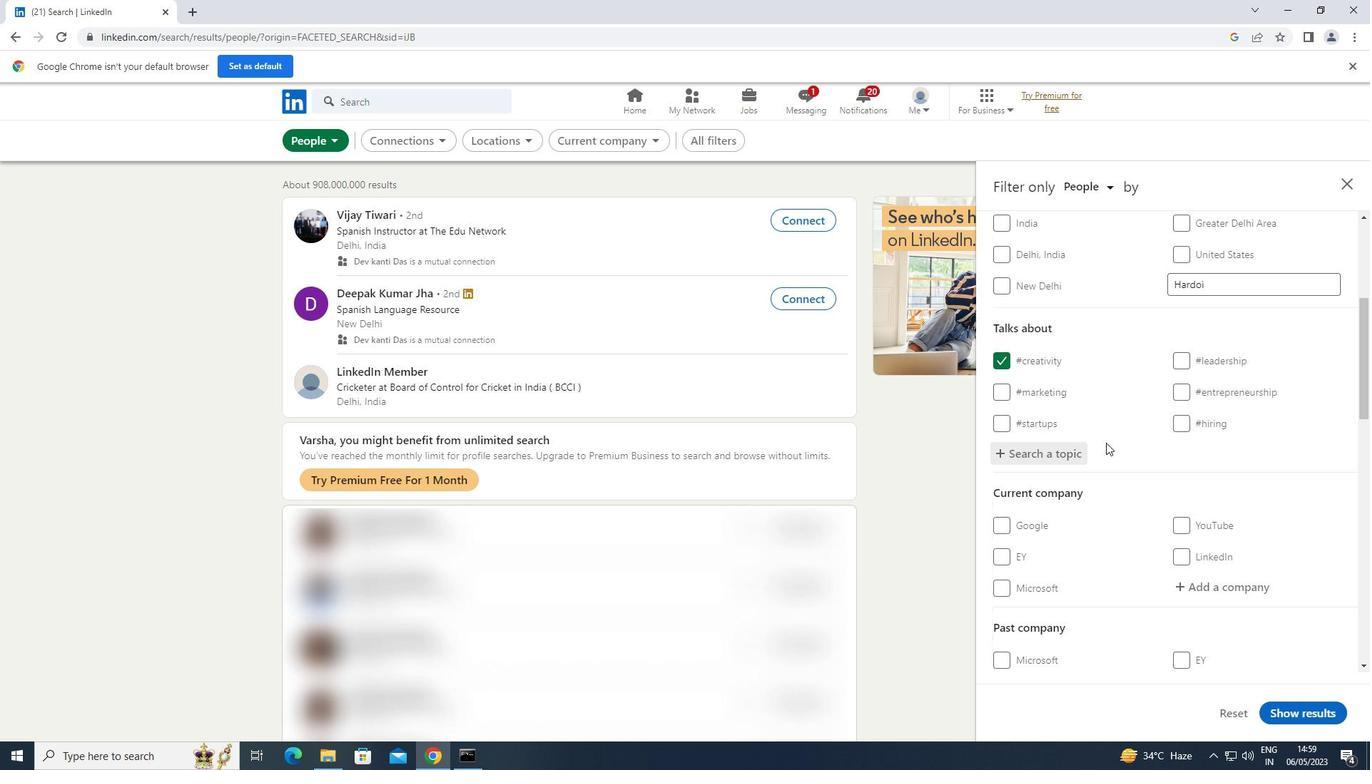 
Action: Mouse scrolled (1112, 436) with delta (0, 0)
Screenshot: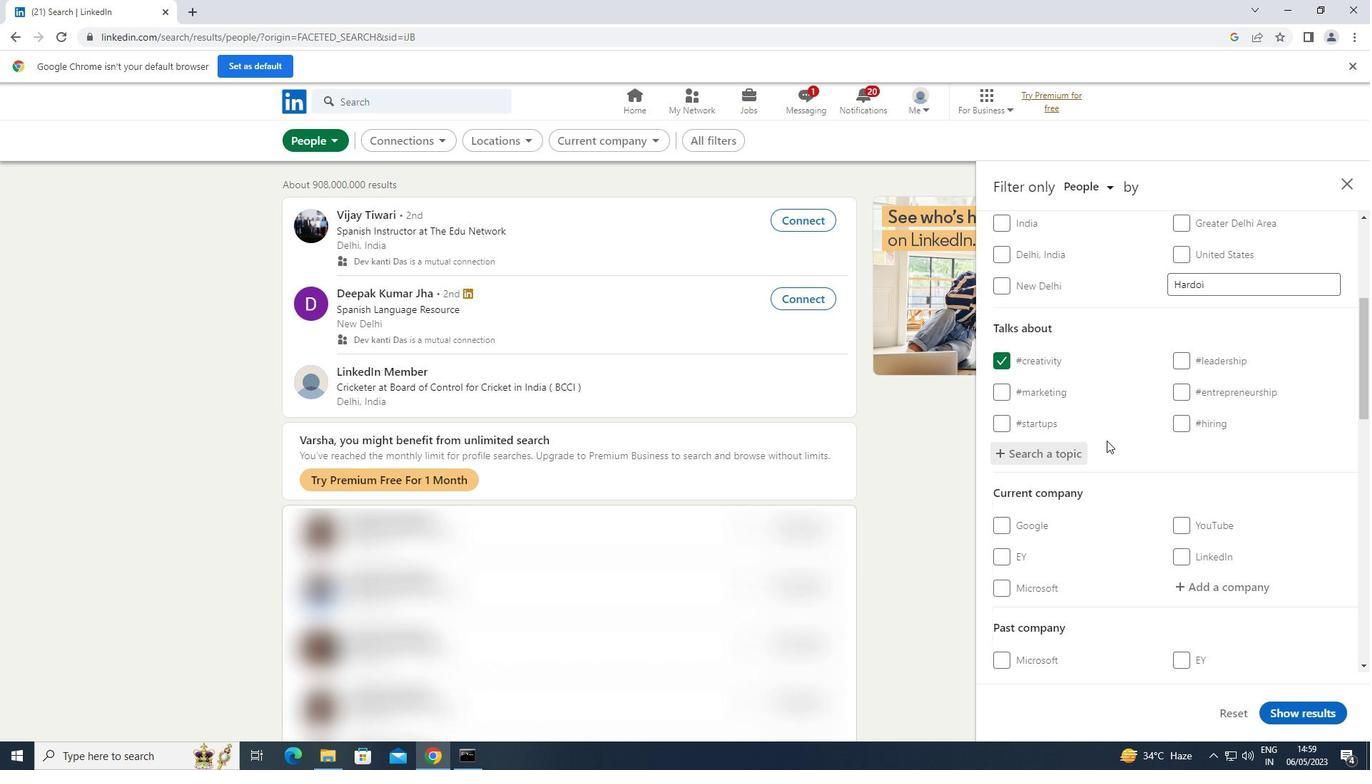 
Action: Mouse scrolled (1112, 436) with delta (0, 0)
Screenshot: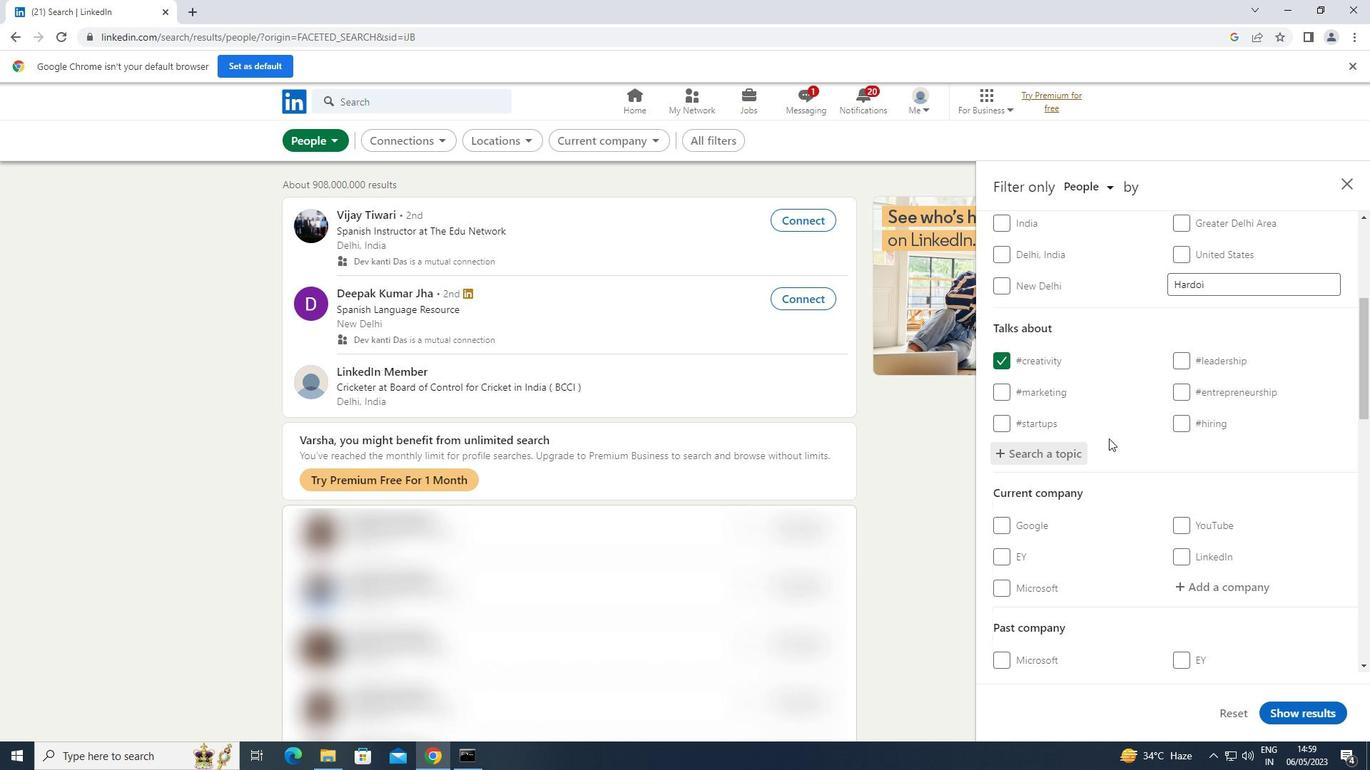 
Action: Mouse moved to (1112, 435)
Screenshot: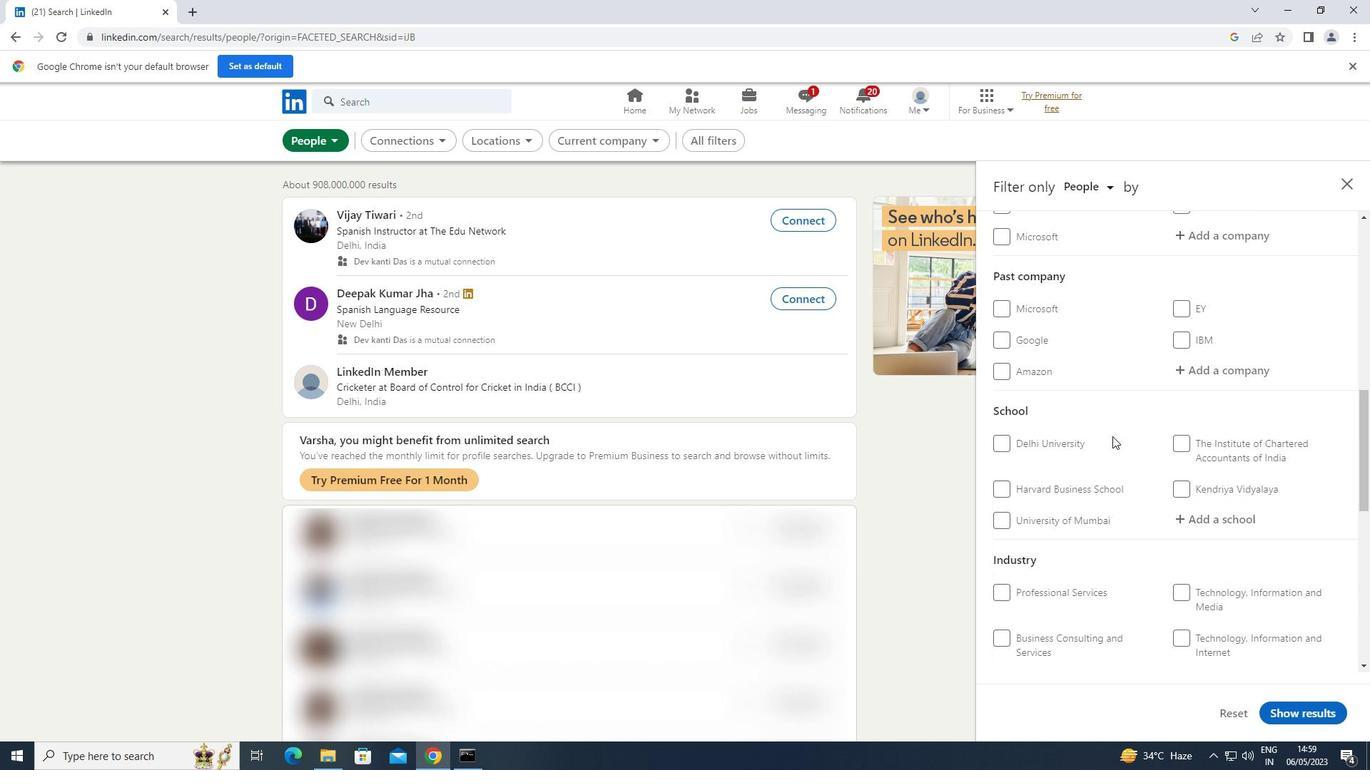 
Action: Mouse scrolled (1112, 434) with delta (0, 0)
Screenshot: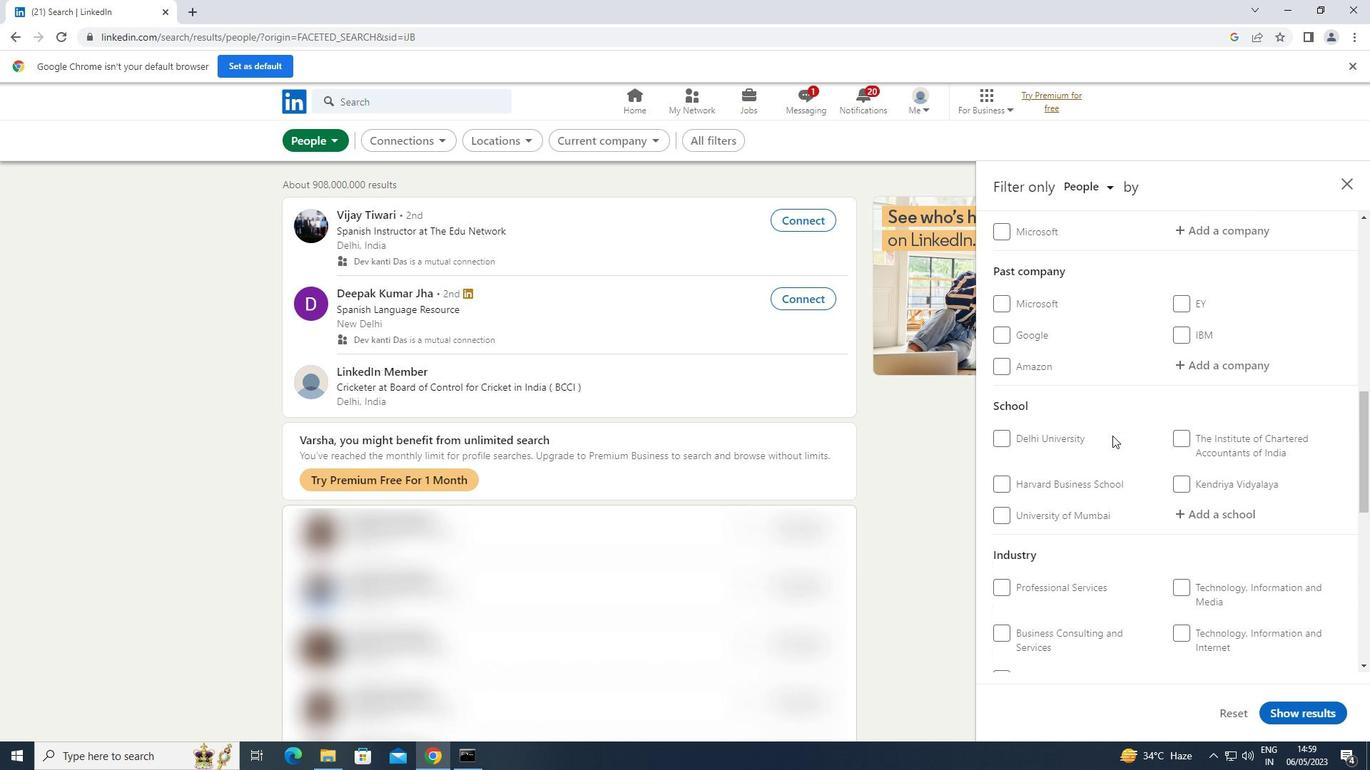 
Action: Mouse scrolled (1112, 434) with delta (0, 0)
Screenshot: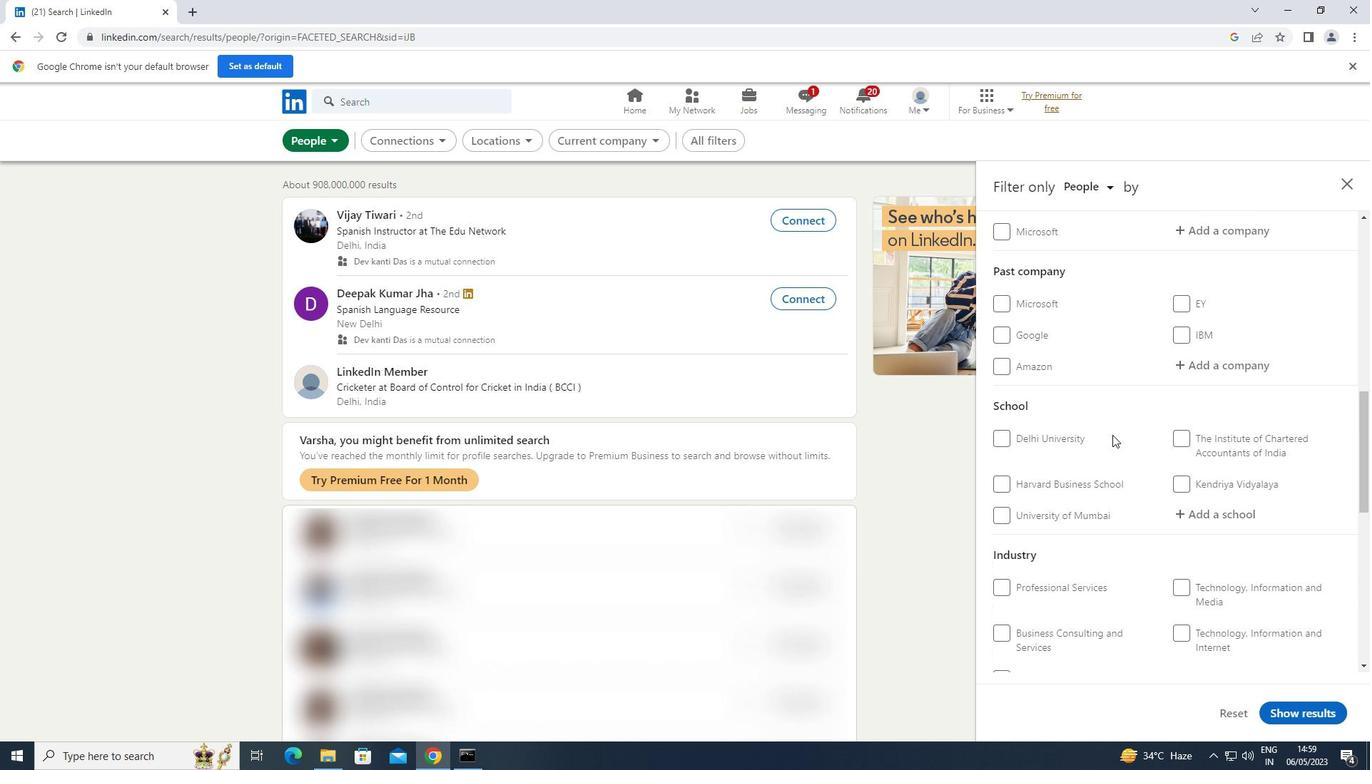 
Action: Mouse scrolled (1112, 434) with delta (0, 0)
Screenshot: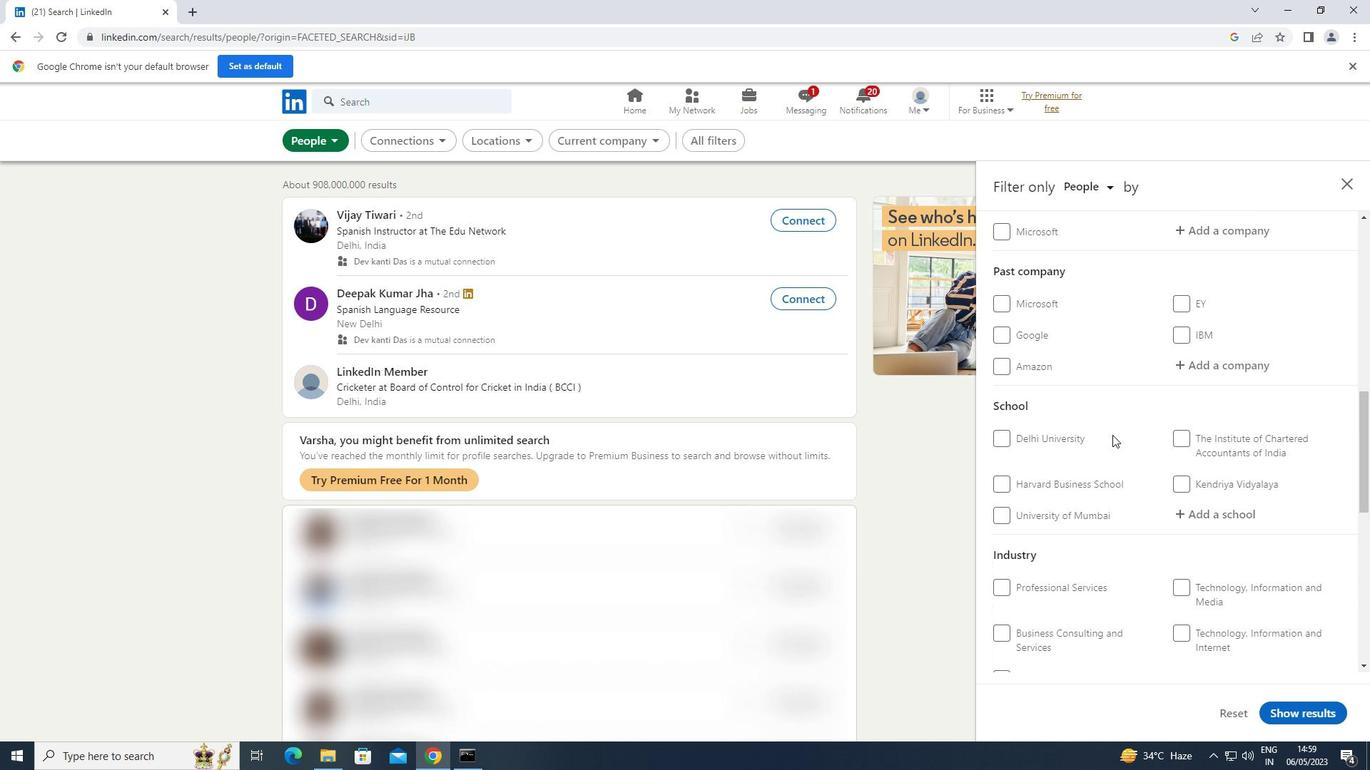 
Action: Mouse moved to (995, 536)
Screenshot: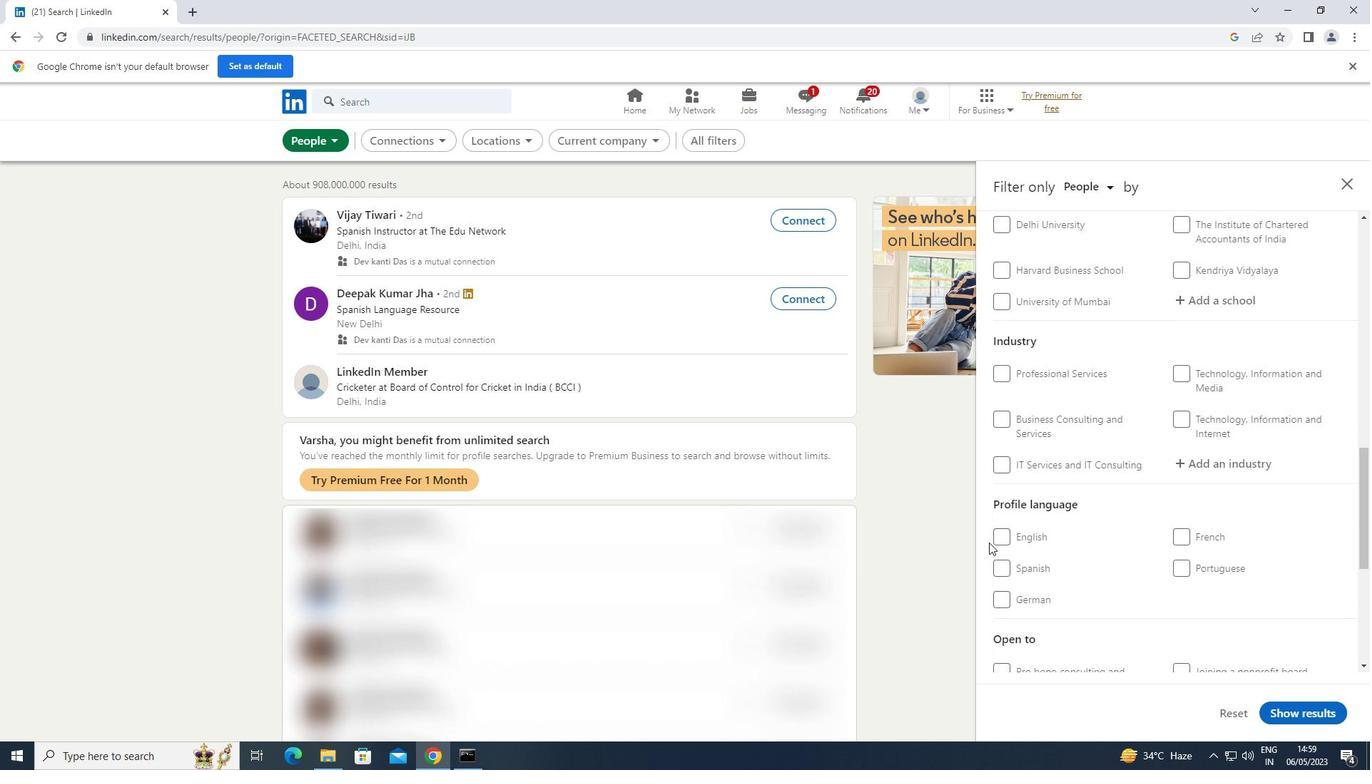 
Action: Mouse pressed left at (995, 536)
Screenshot: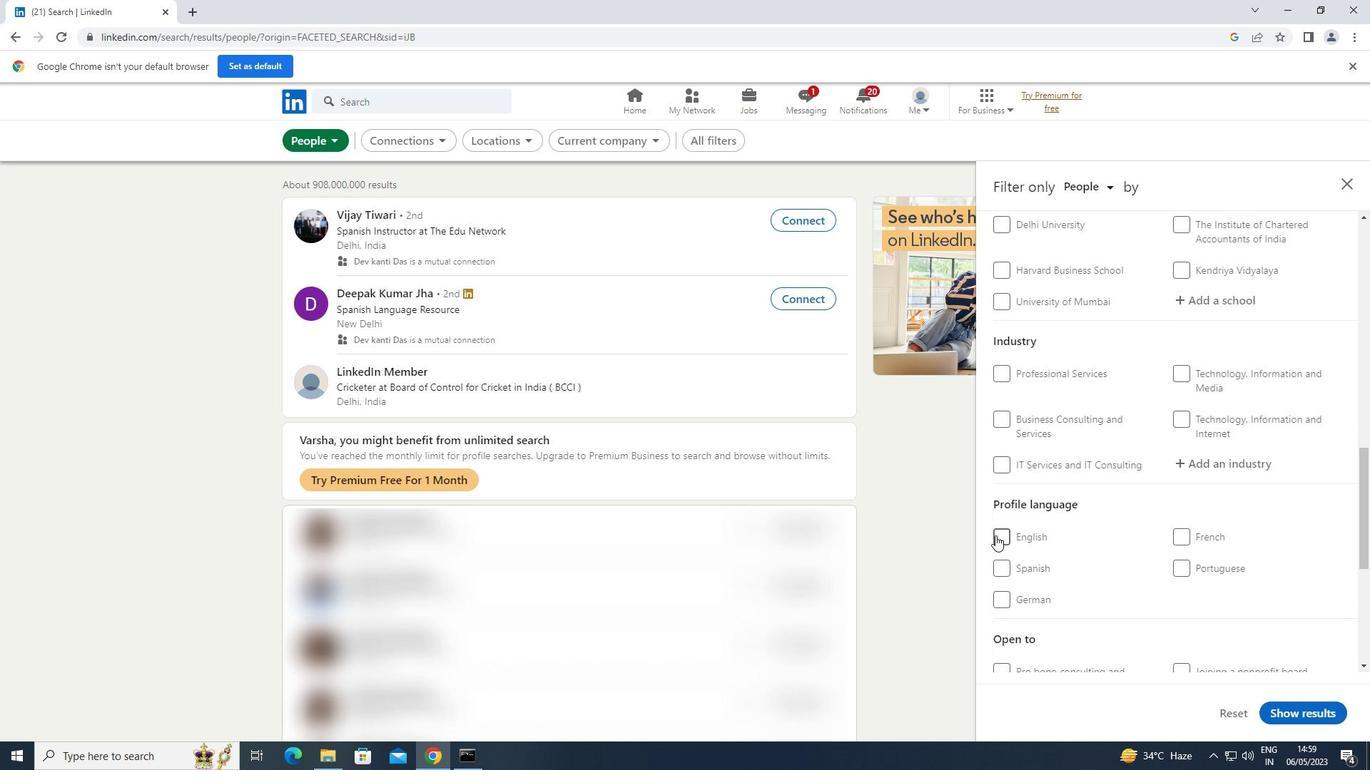 
Action: Mouse moved to (1051, 495)
Screenshot: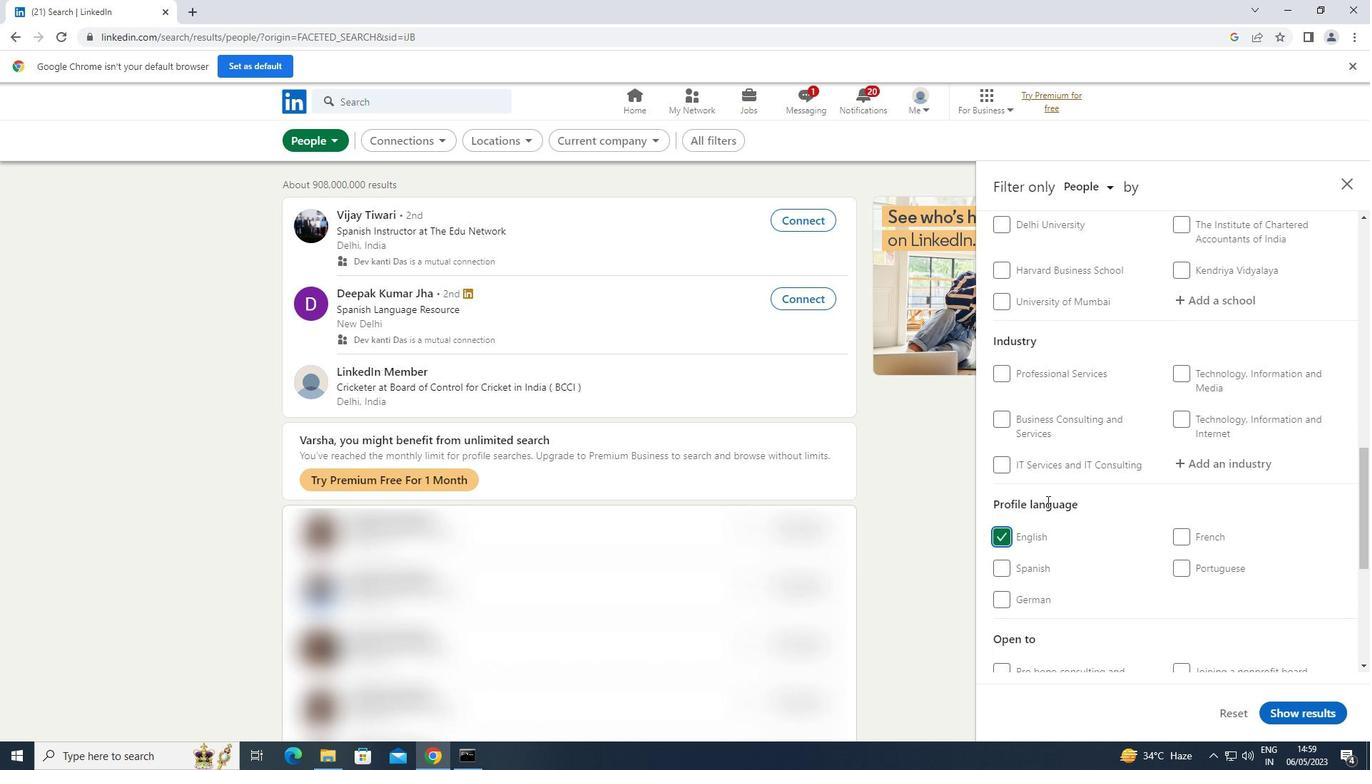 
Action: Mouse scrolled (1051, 496) with delta (0, 0)
Screenshot: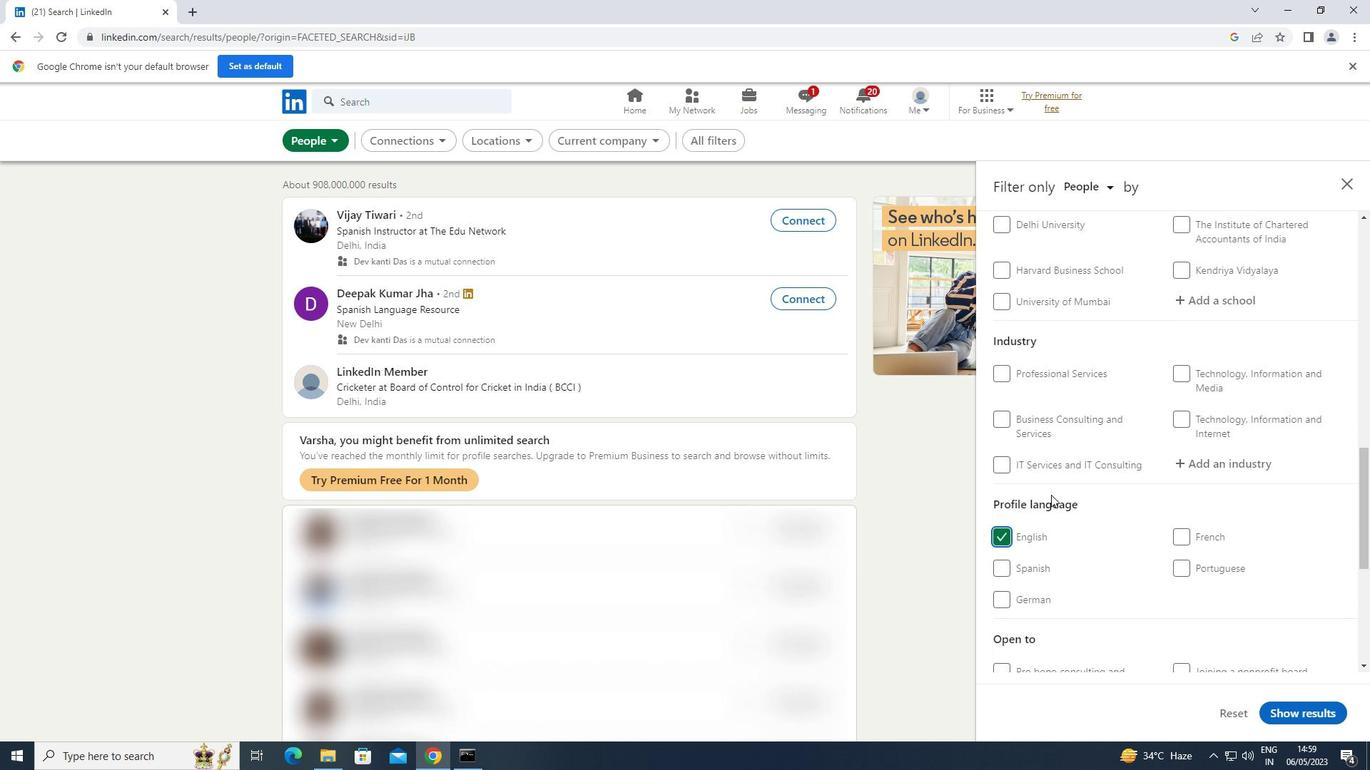 
Action: Mouse scrolled (1051, 496) with delta (0, 0)
Screenshot: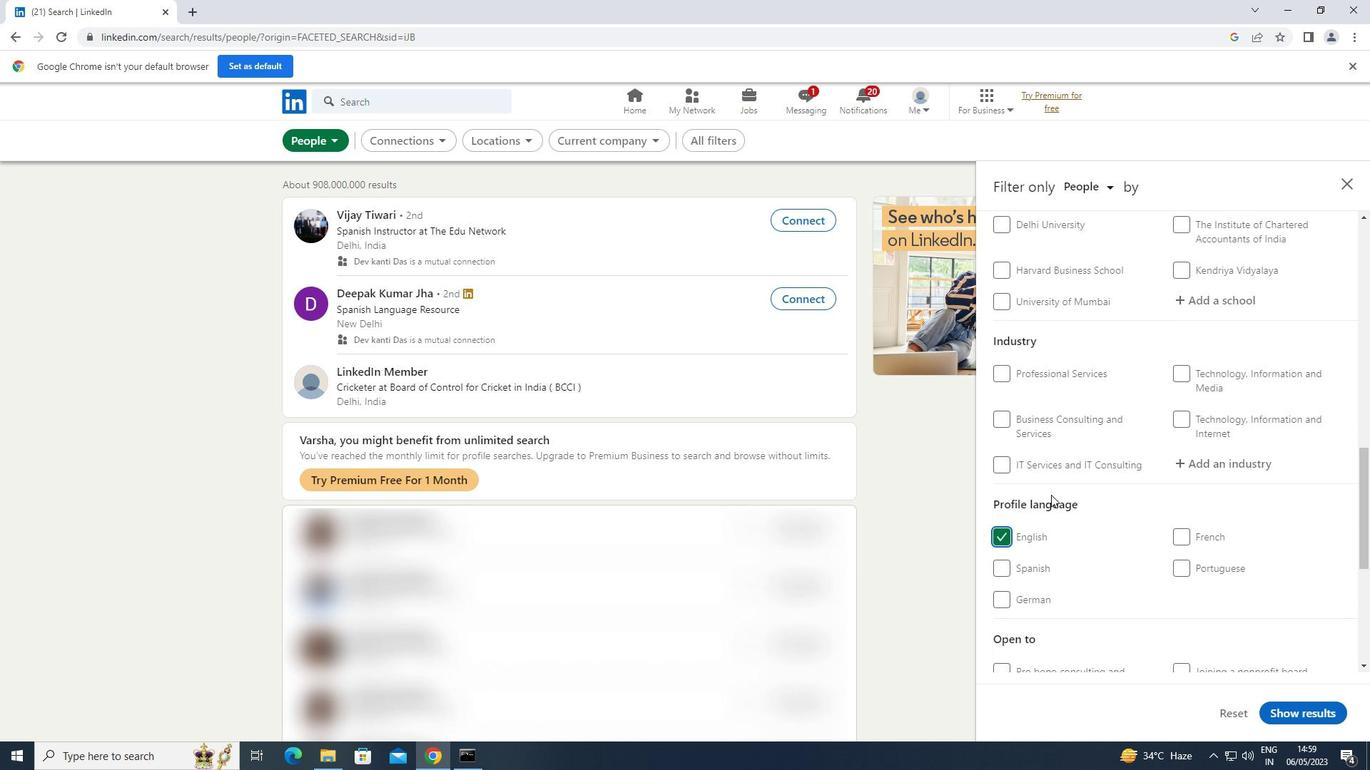 
Action: Mouse scrolled (1051, 496) with delta (0, 0)
Screenshot: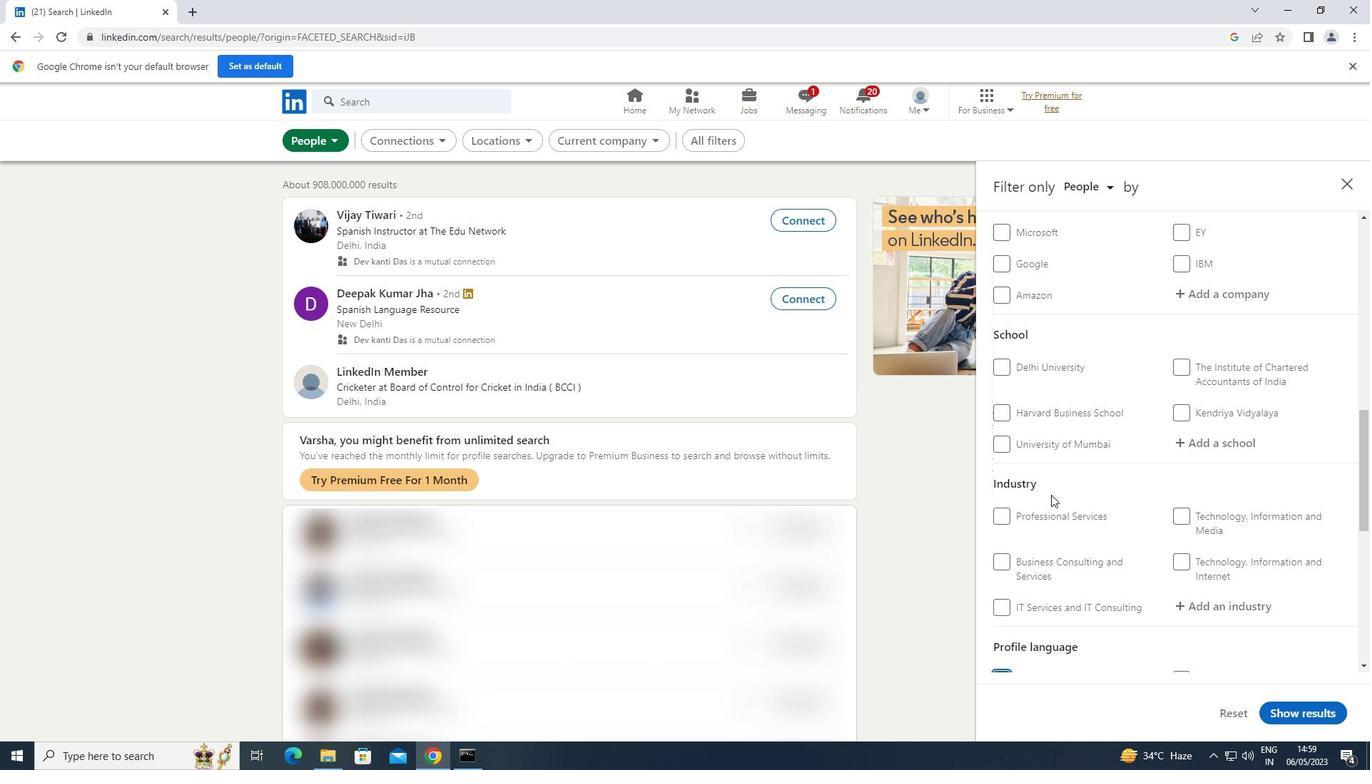 
Action: Mouse moved to (1089, 466)
Screenshot: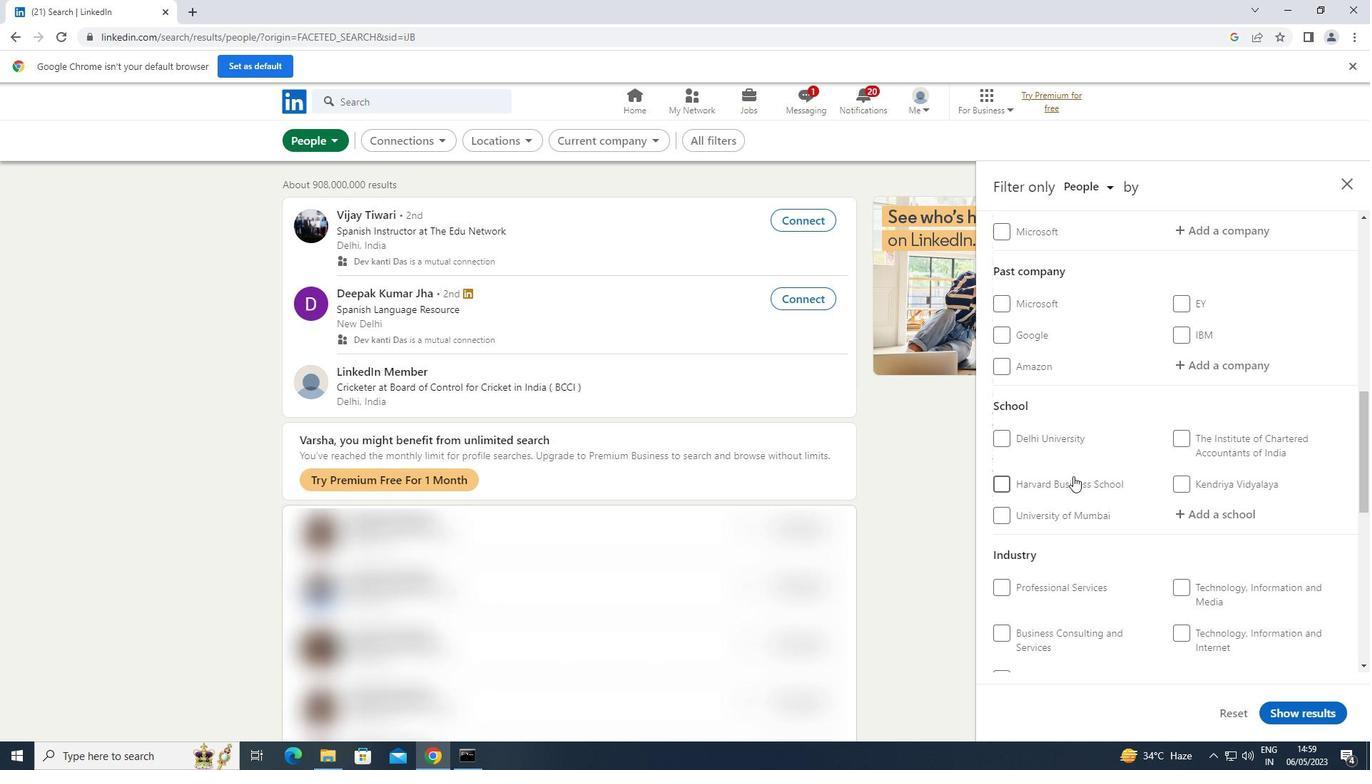 
Action: Mouse scrolled (1089, 467) with delta (0, 0)
Screenshot: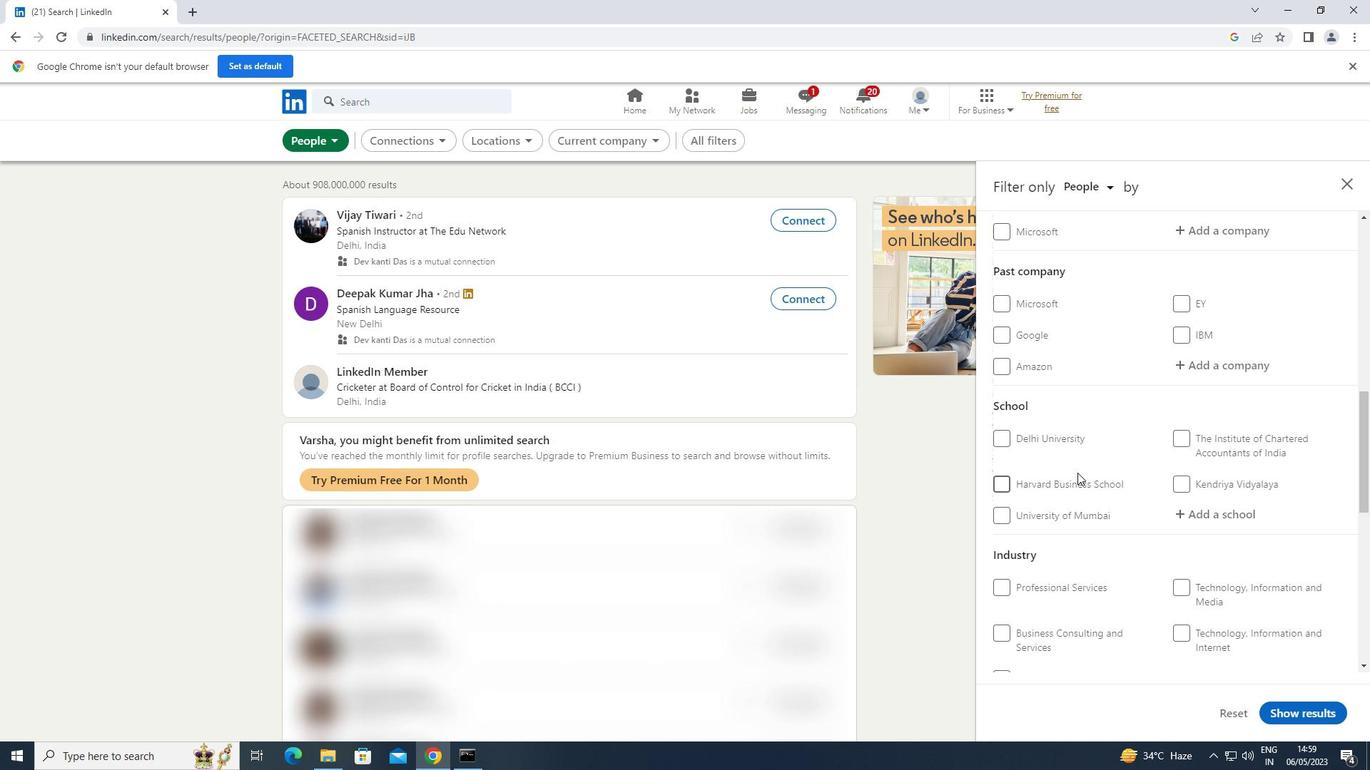 
Action: Mouse scrolled (1089, 467) with delta (0, 0)
Screenshot: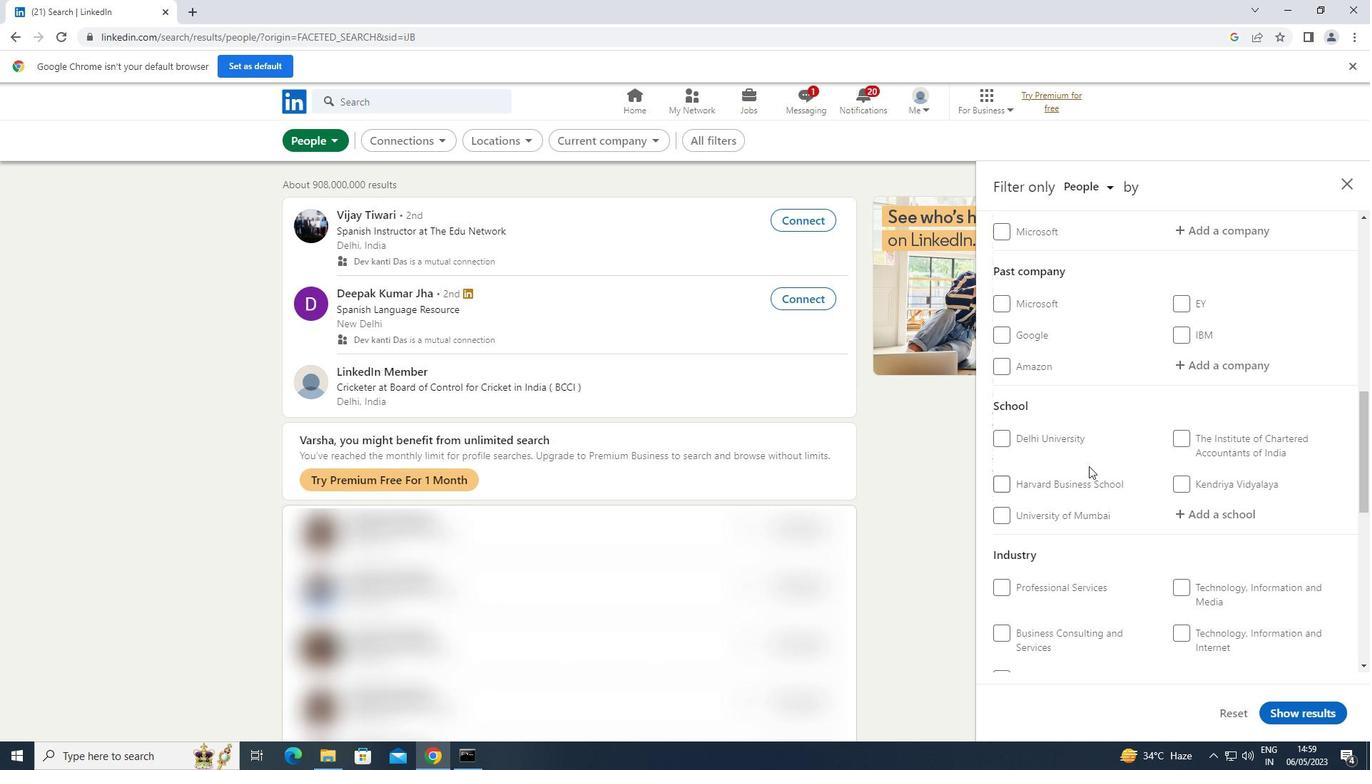 
Action: Mouse moved to (1225, 376)
Screenshot: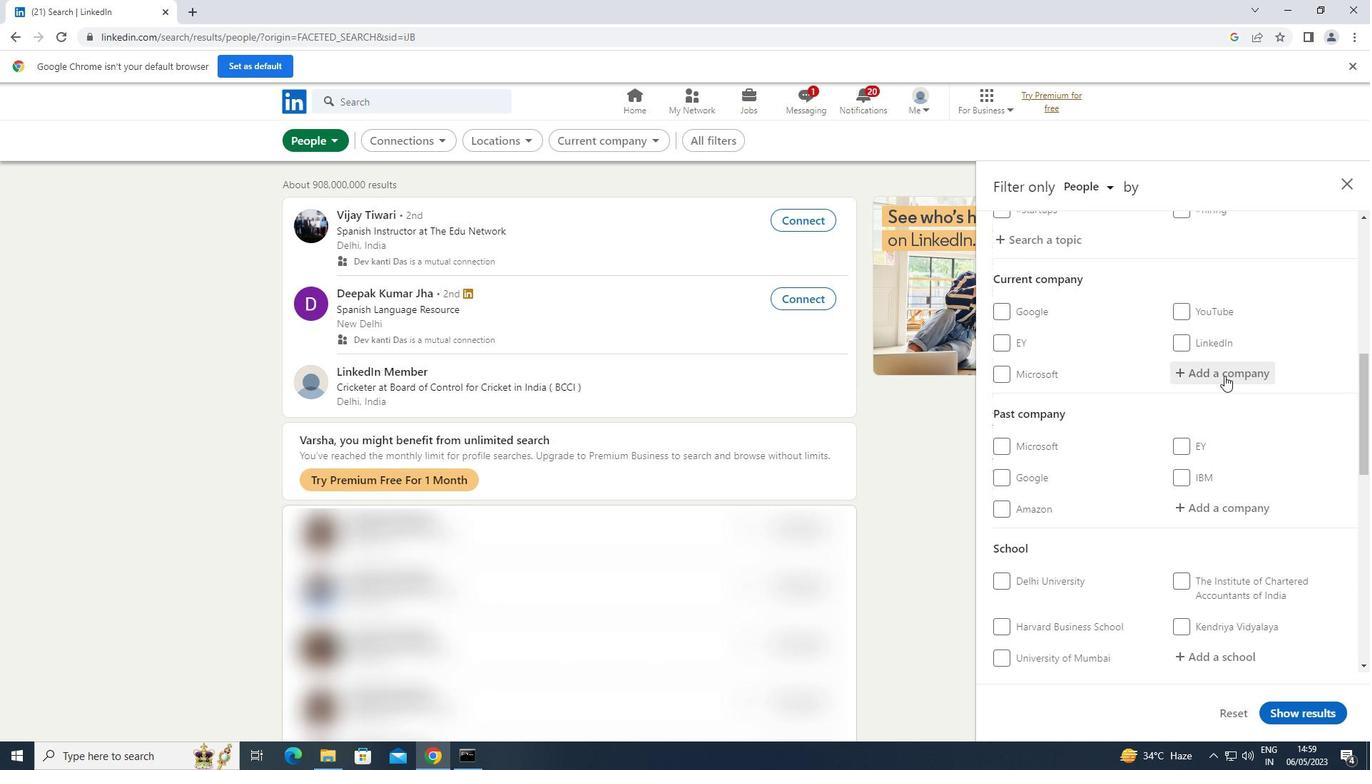 
Action: Mouse pressed left at (1225, 376)
Screenshot: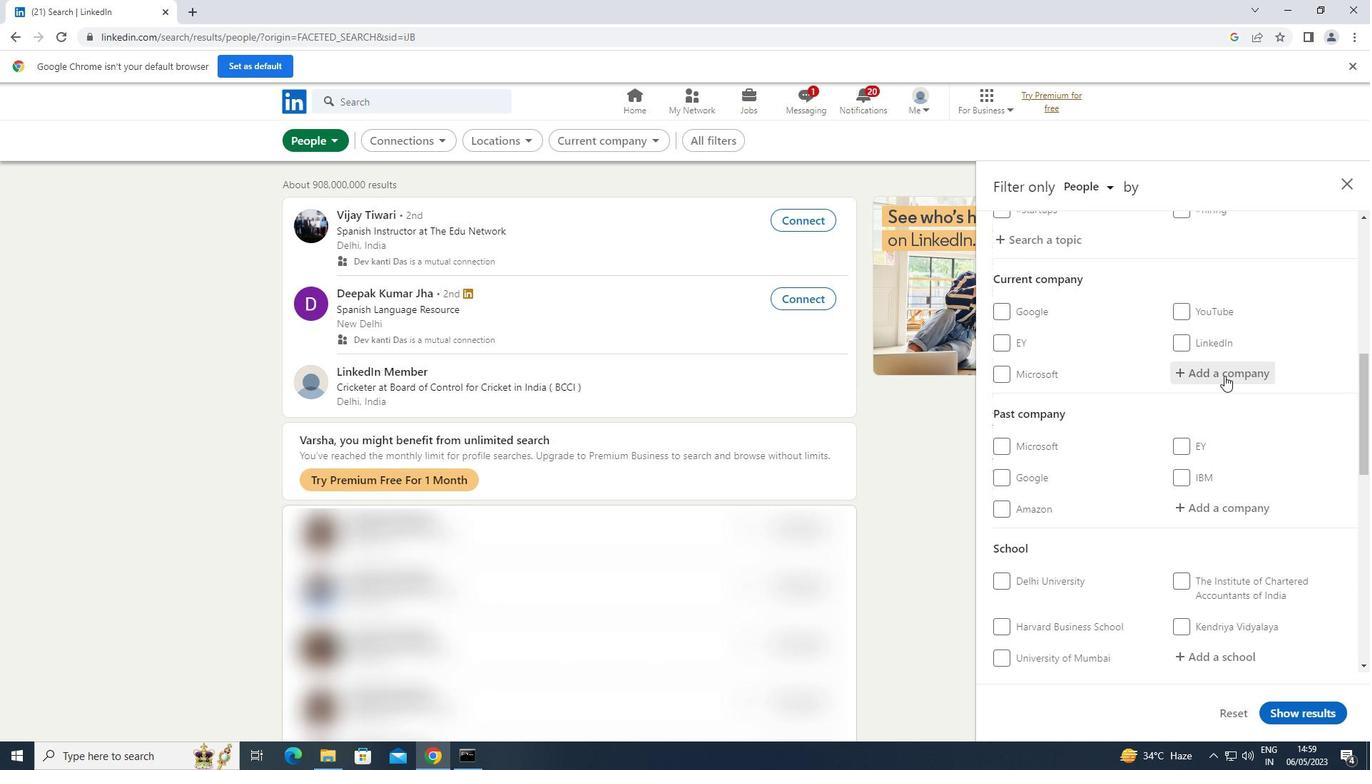 
Action: Mouse moved to (1226, 376)
Screenshot: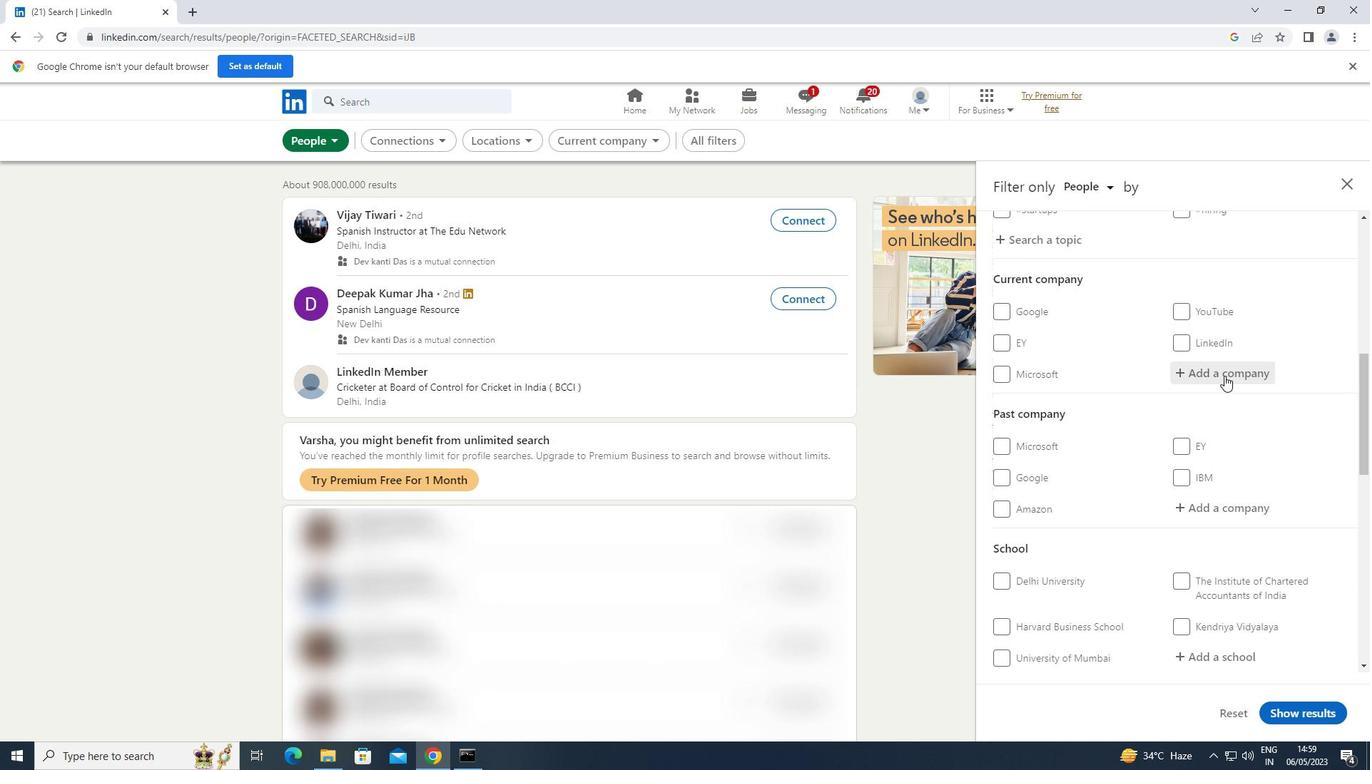 
Action: Key pressed <Key.shift>SPRINKLR
Screenshot: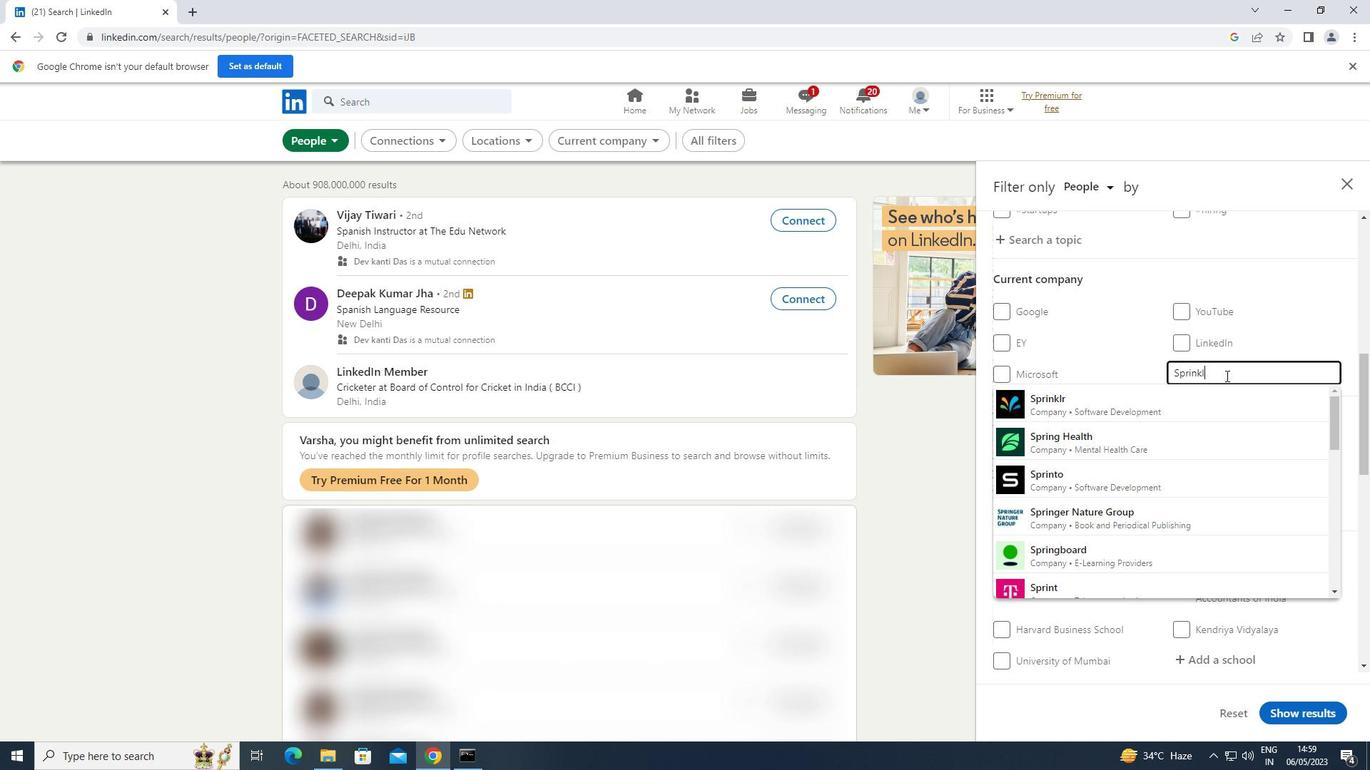 
Action: Mouse moved to (1058, 397)
Screenshot: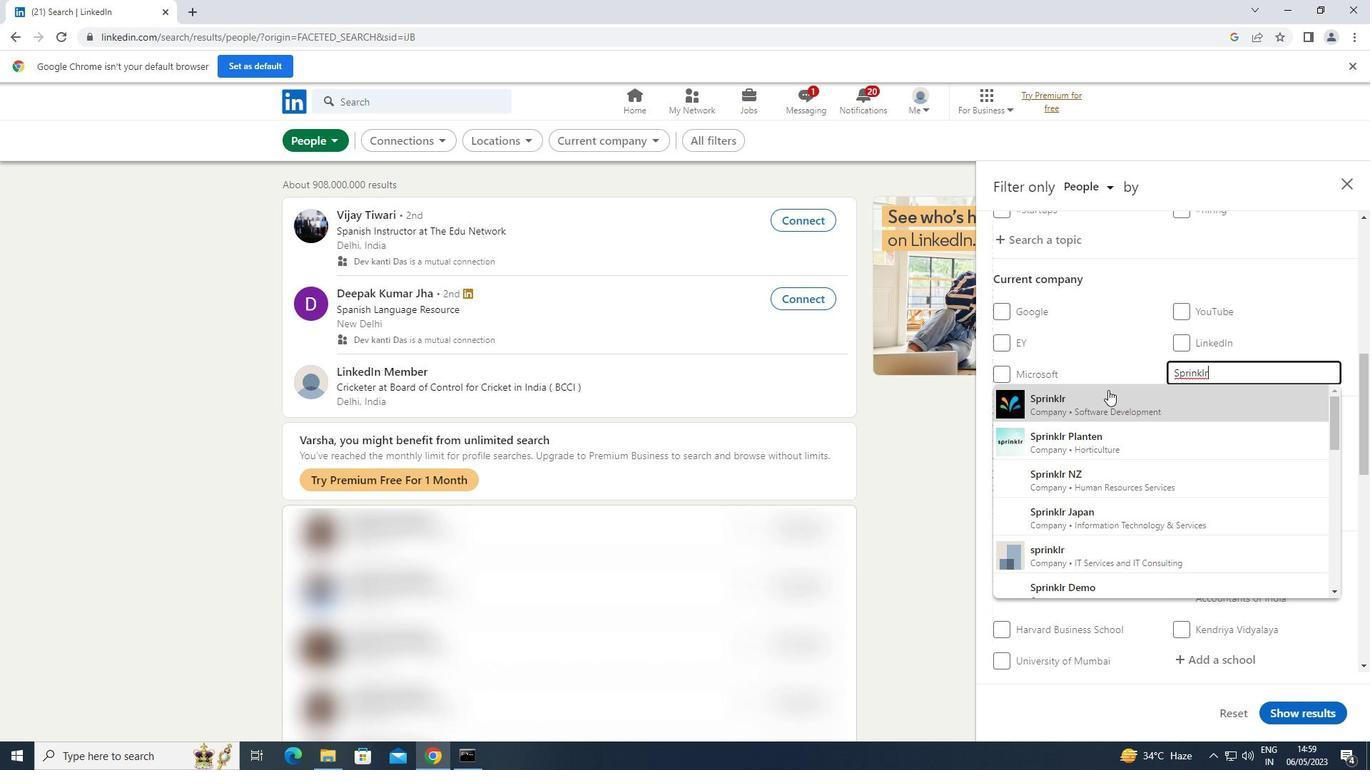 
Action: Mouse pressed left at (1058, 397)
Screenshot: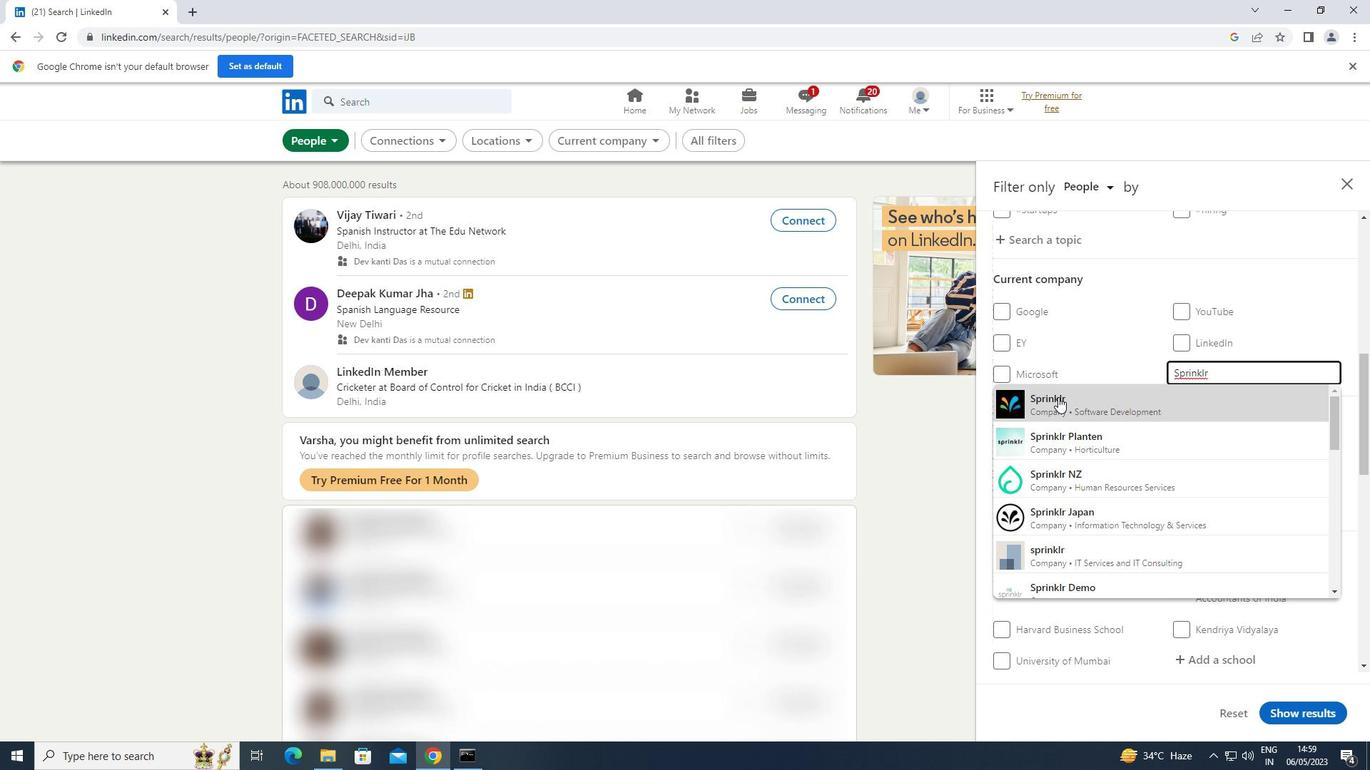 
Action: Mouse scrolled (1058, 396) with delta (0, 0)
Screenshot: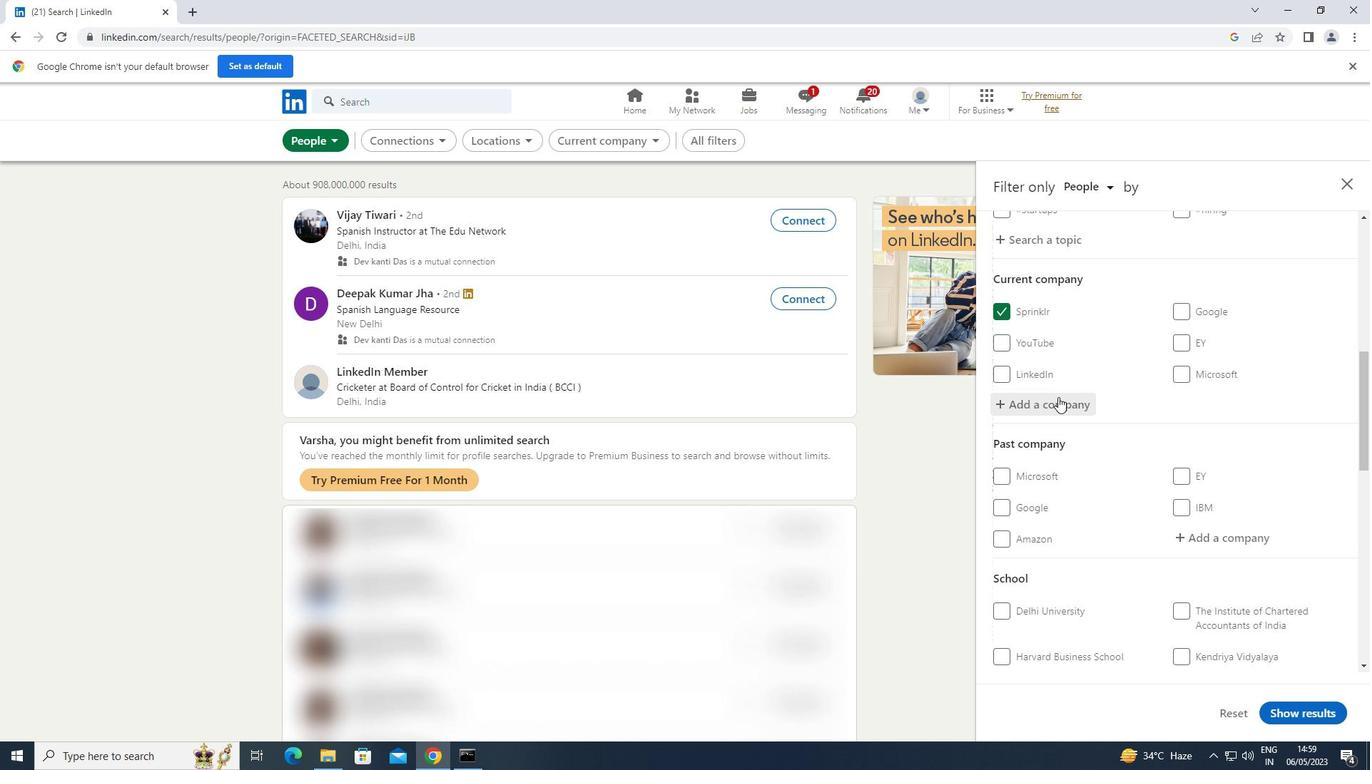 
Action: Mouse scrolled (1058, 396) with delta (0, 0)
Screenshot: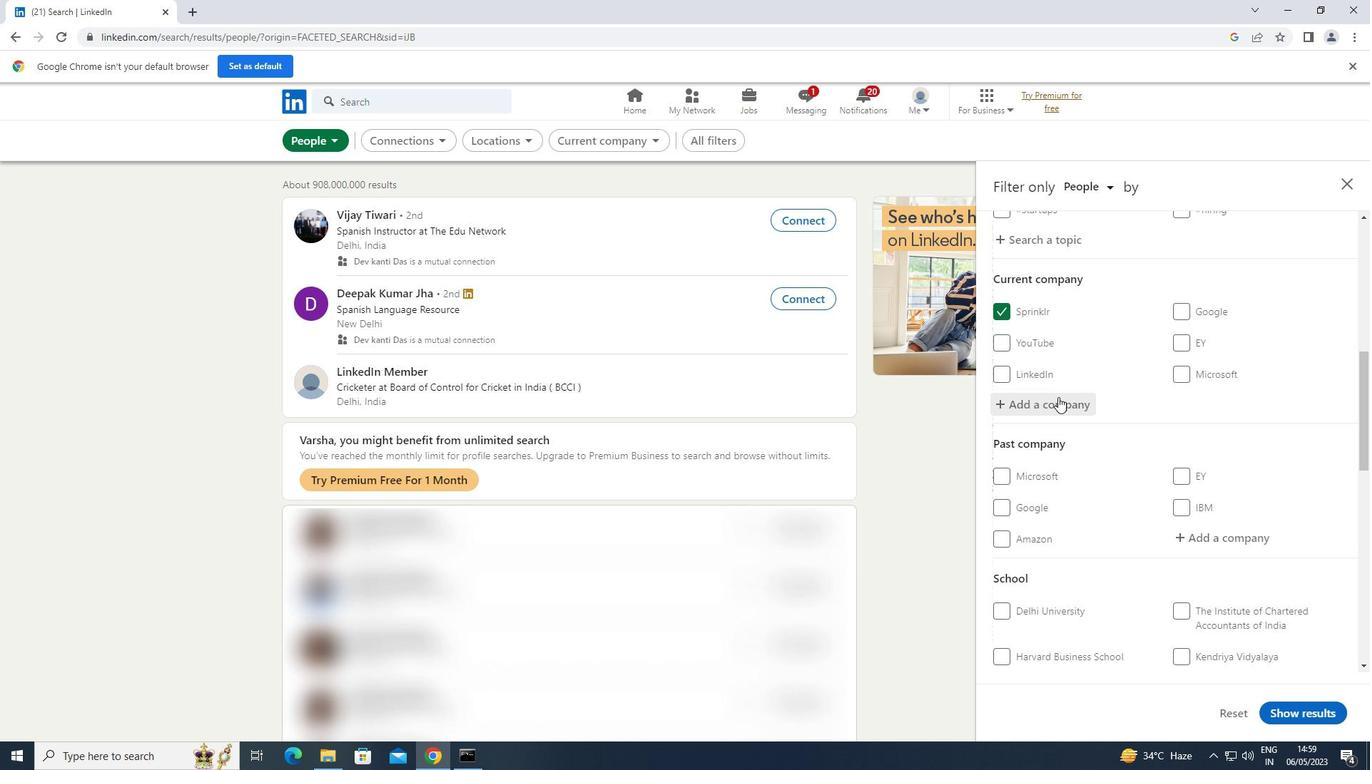 
Action: Mouse moved to (1107, 396)
Screenshot: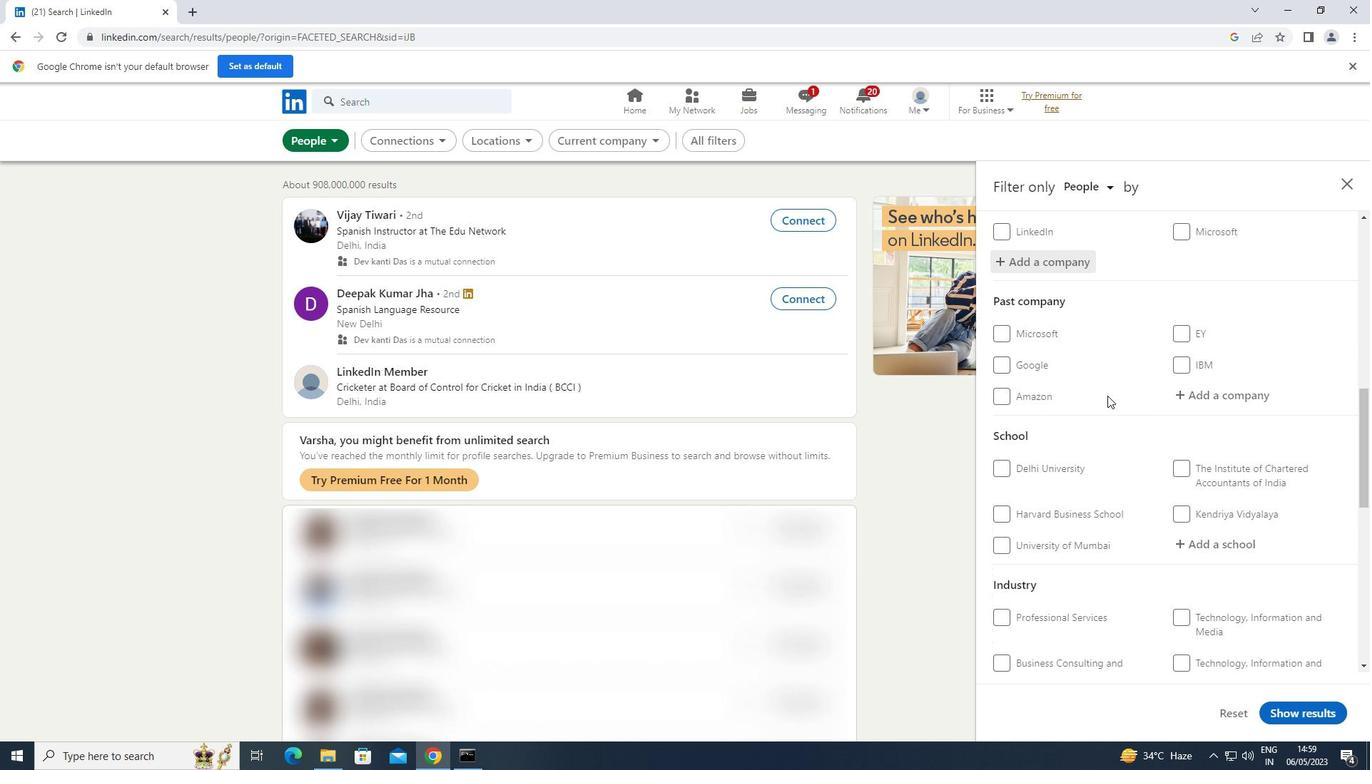 
Action: Mouse scrolled (1107, 395) with delta (0, 0)
Screenshot: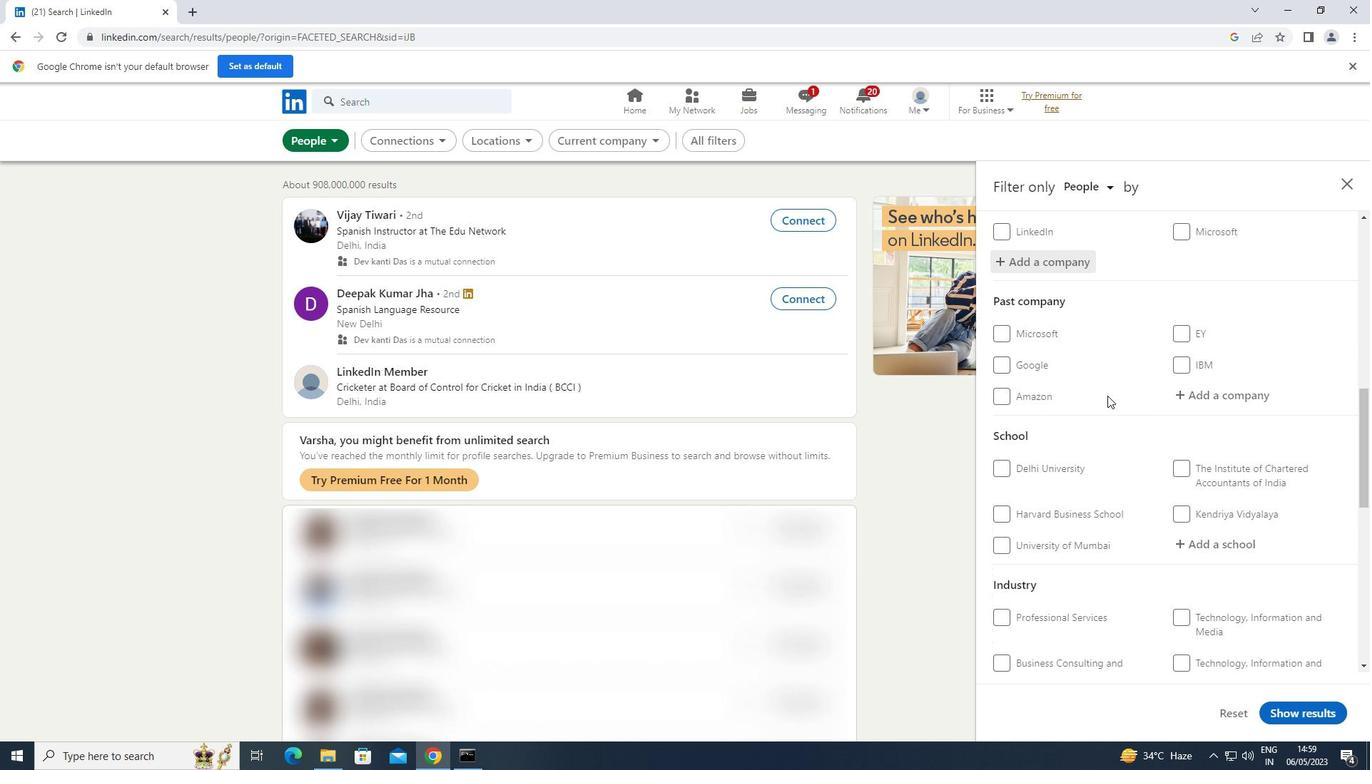 
Action: Mouse moved to (1200, 468)
Screenshot: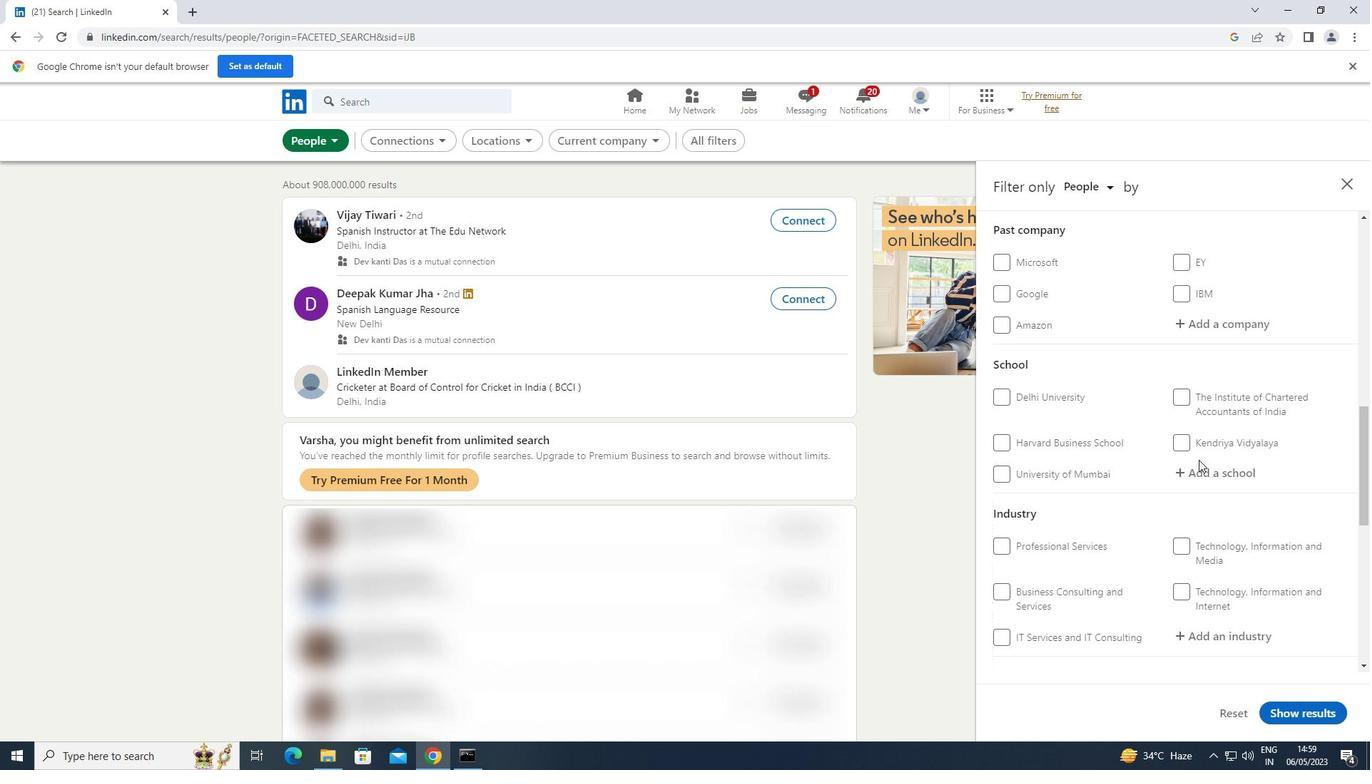 
Action: Mouse pressed left at (1200, 468)
Screenshot: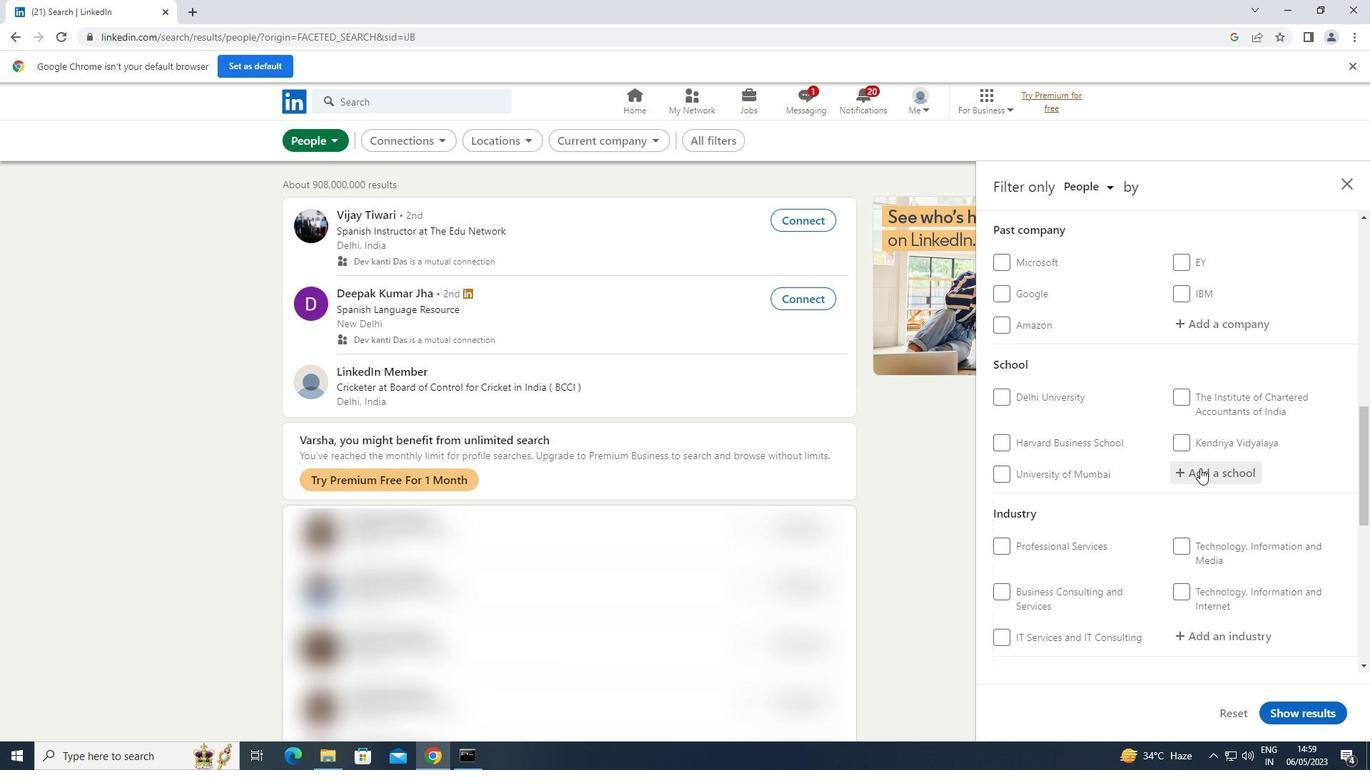 
Action: Mouse moved to (1201, 469)
Screenshot: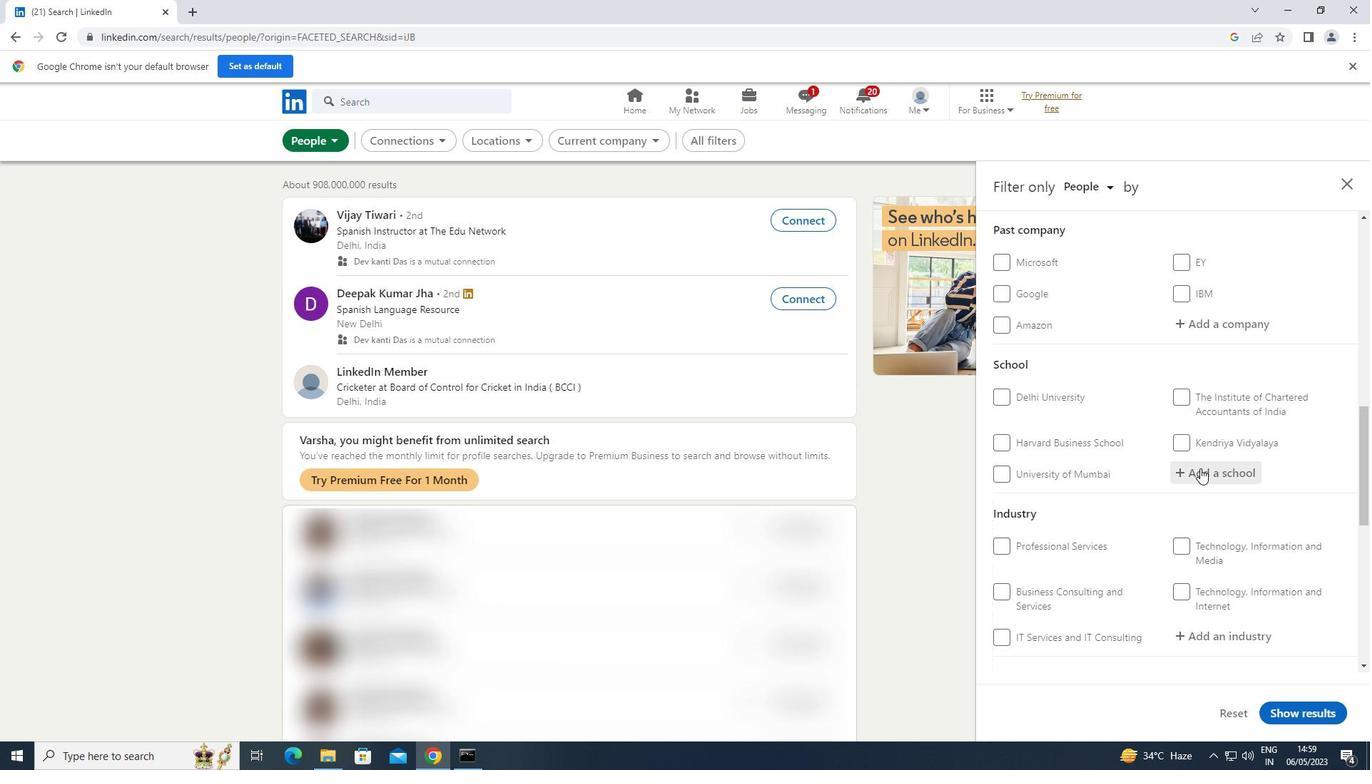 
Action: Key pressed <Key.shift>YENEPOYA
Screenshot: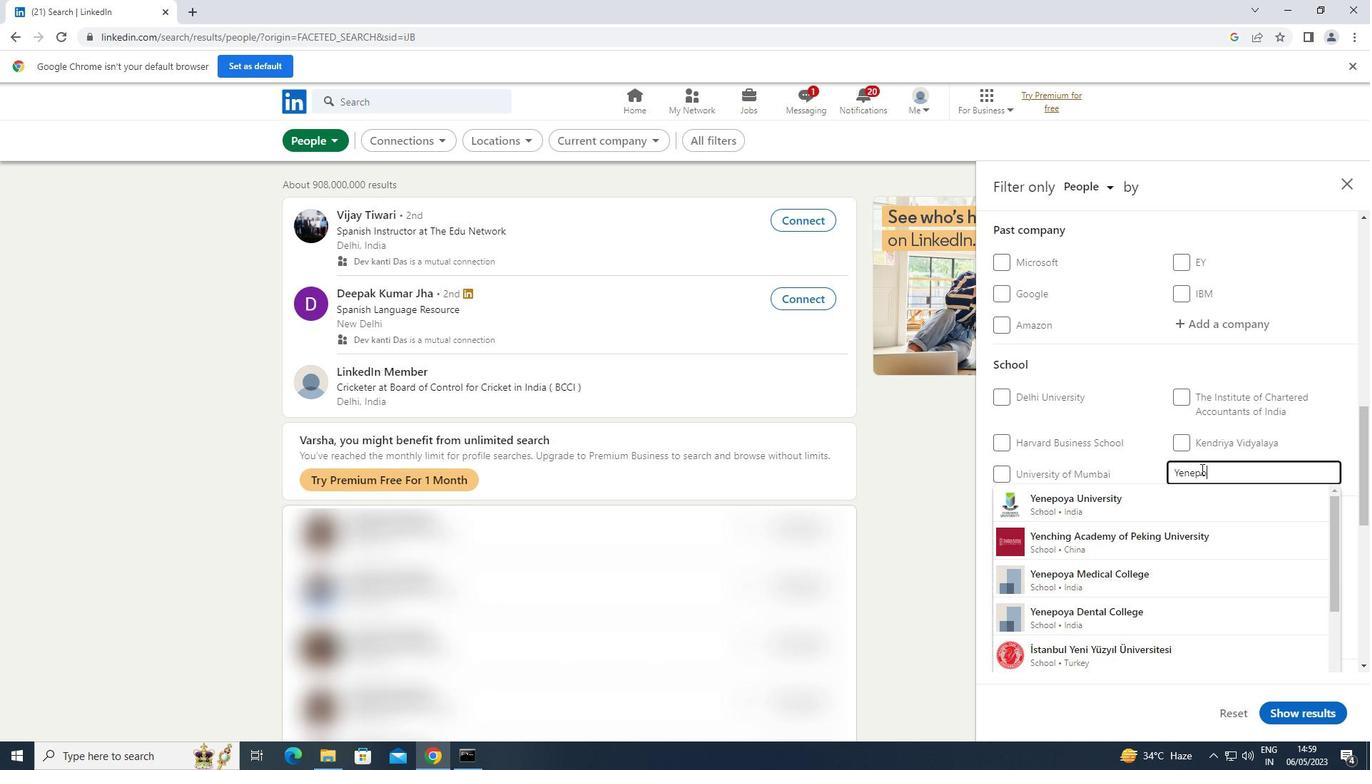 
Action: Mouse moved to (1140, 496)
Screenshot: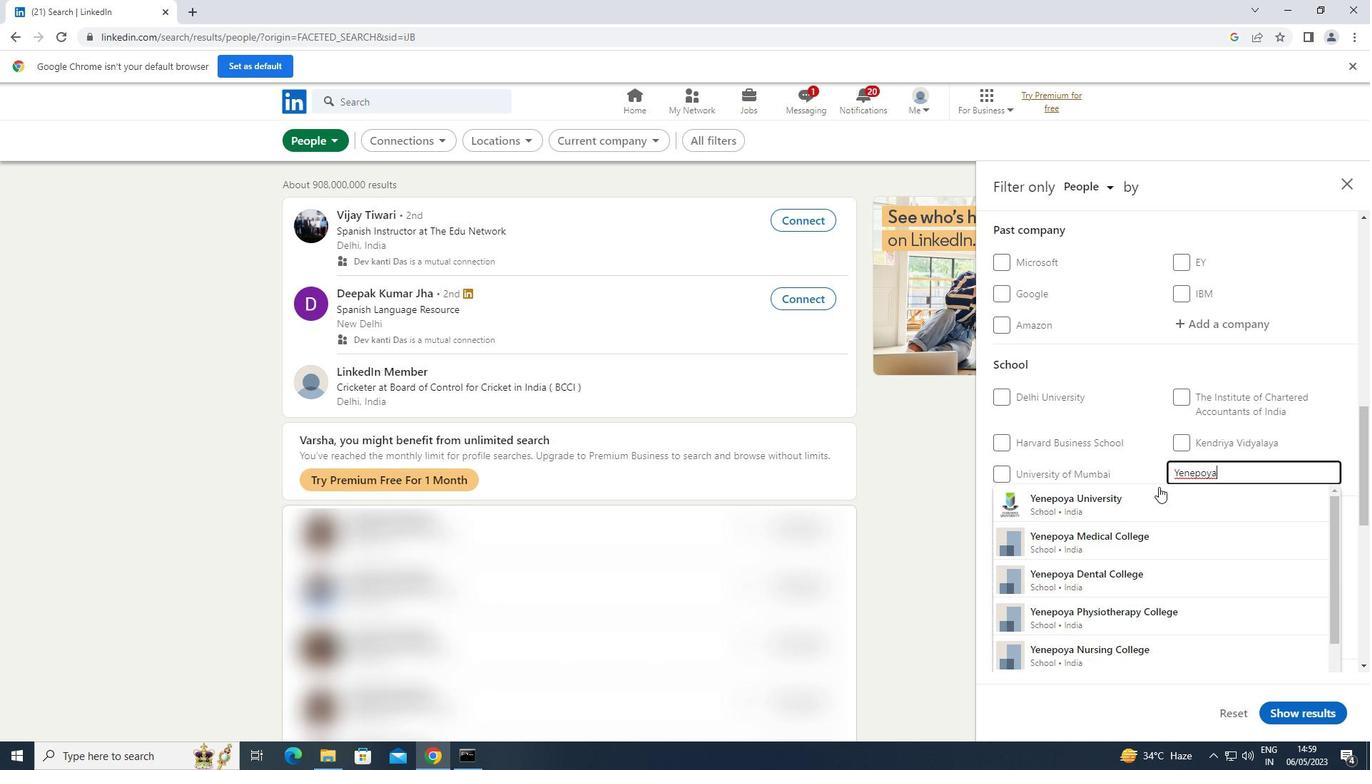 
Action: Mouse pressed left at (1140, 496)
Screenshot: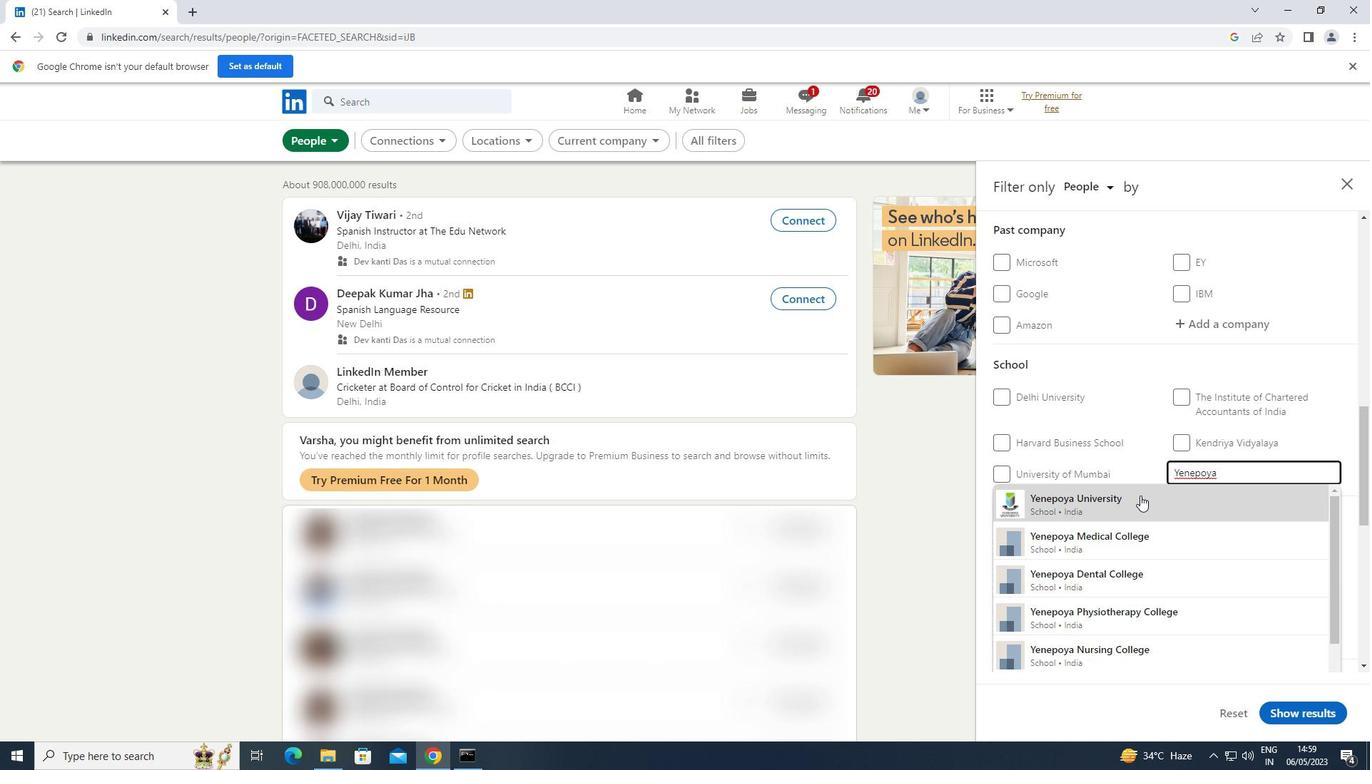 
Action: Mouse scrolled (1140, 495) with delta (0, 0)
Screenshot: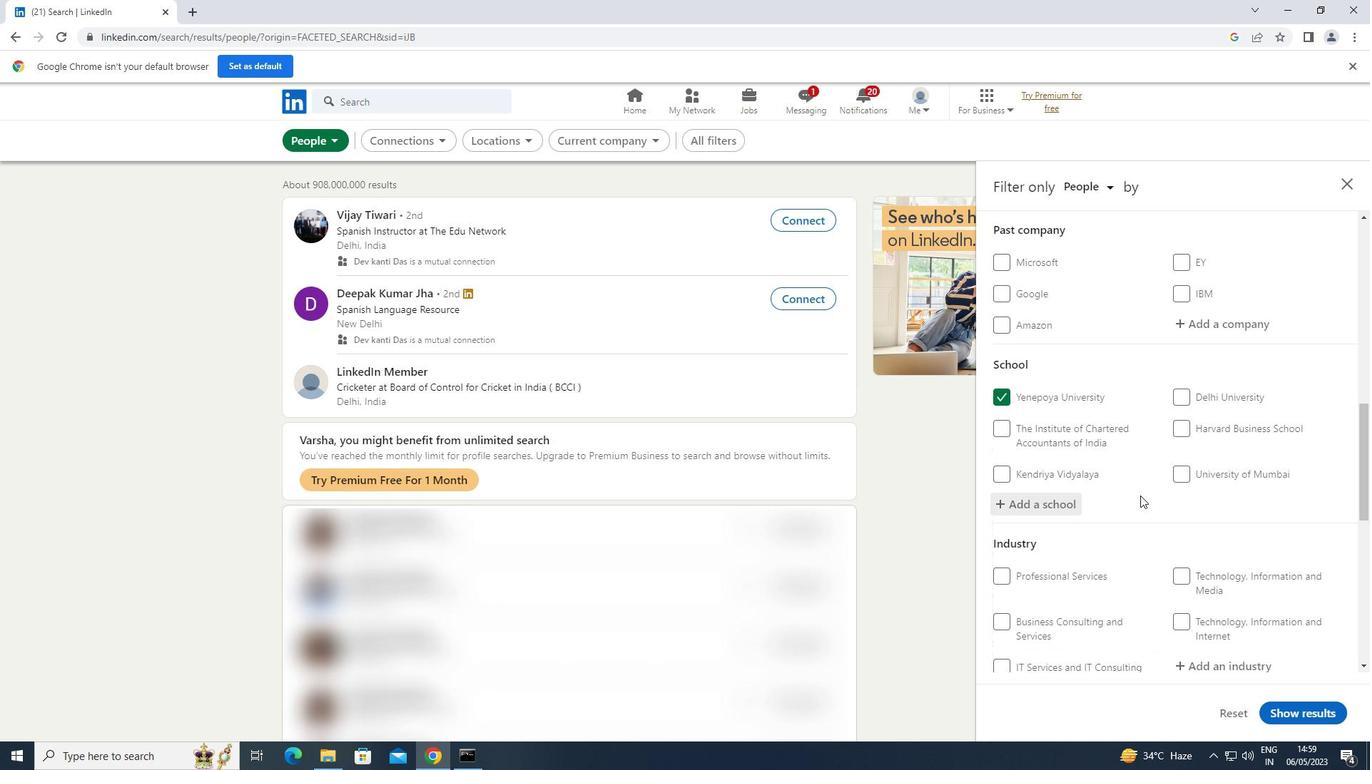 
Action: Mouse scrolled (1140, 495) with delta (0, 0)
Screenshot: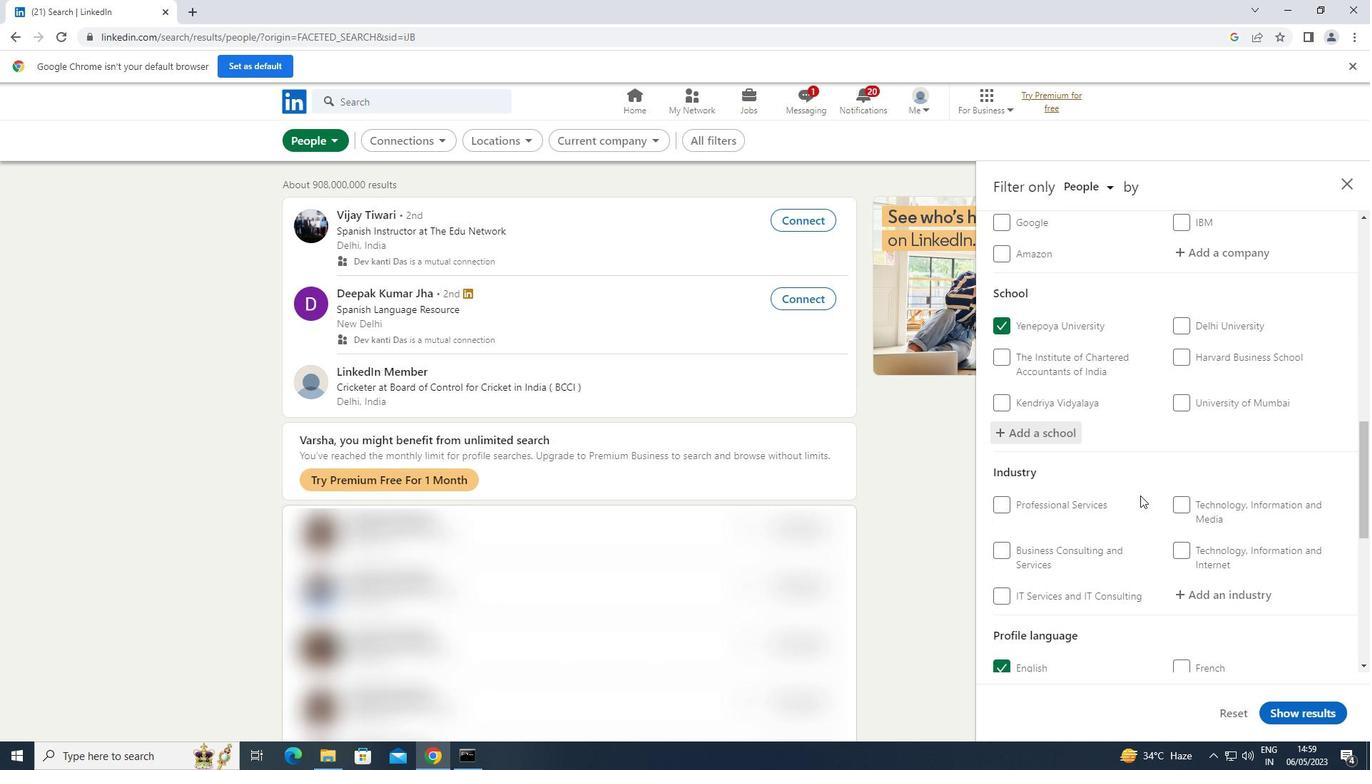 
Action: Mouse moved to (1196, 514)
Screenshot: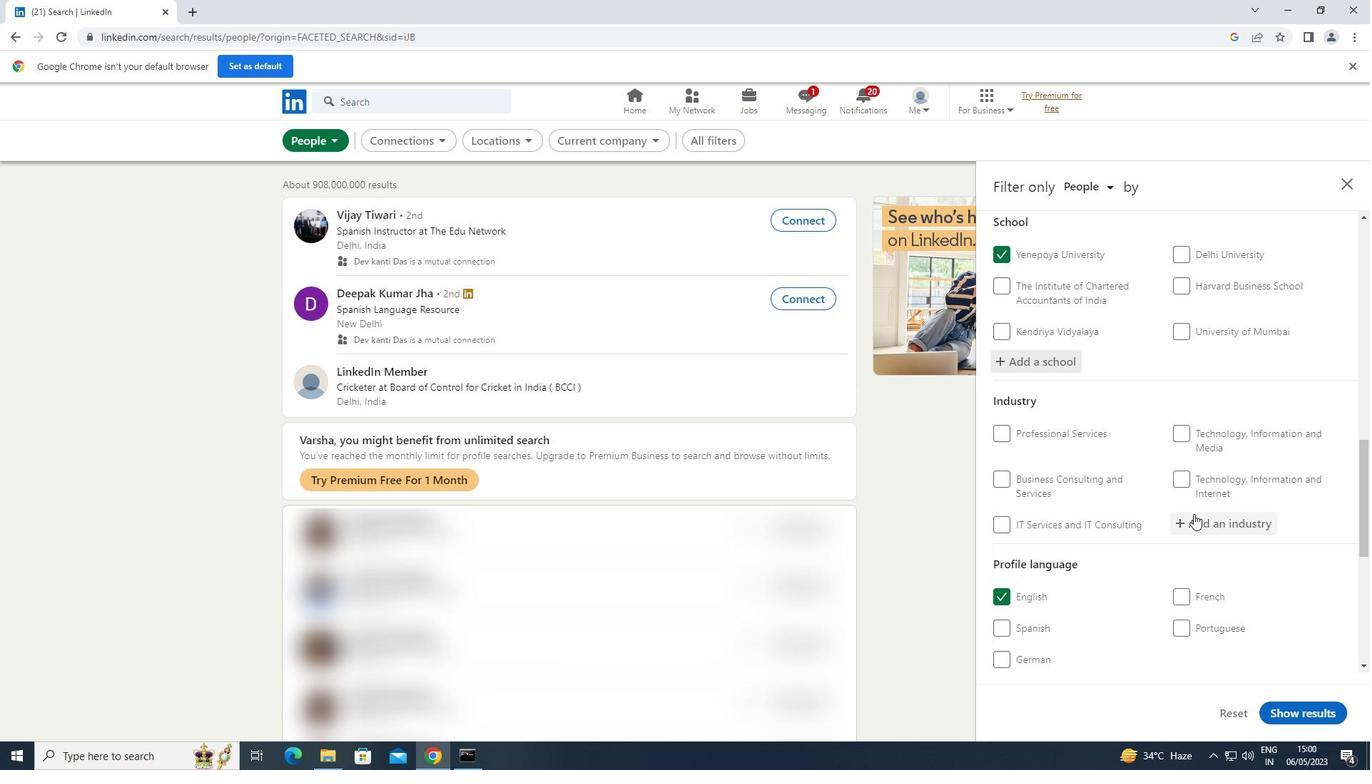
Action: Mouse pressed left at (1196, 514)
Screenshot: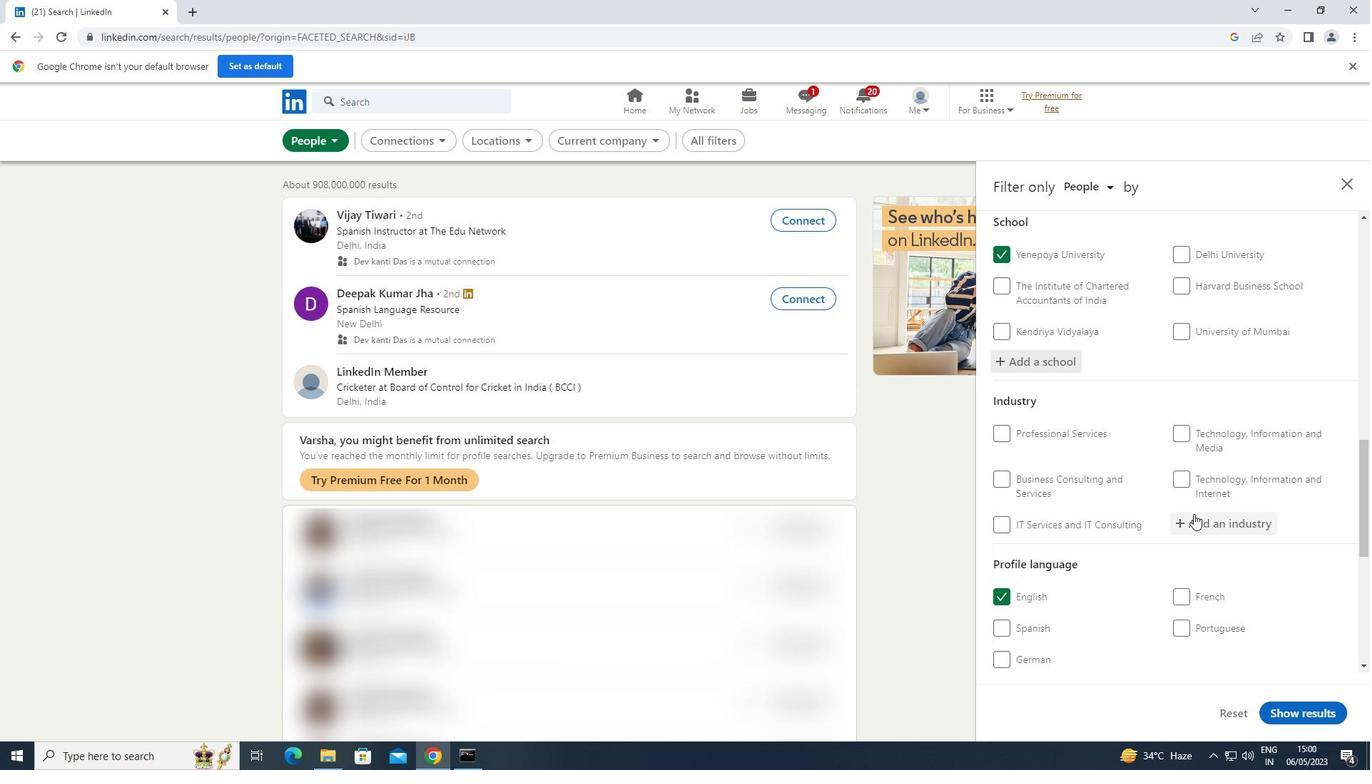
Action: Mouse moved to (1197, 513)
Screenshot: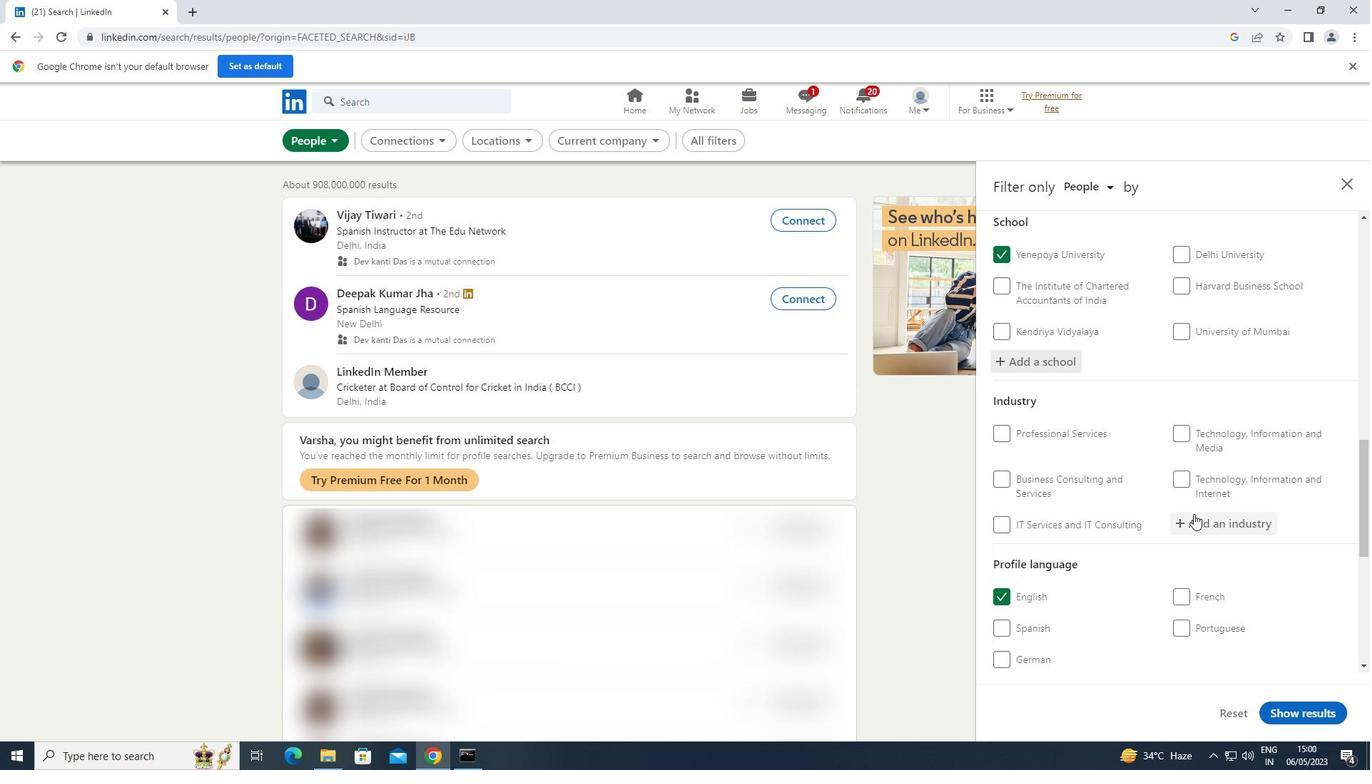 
Action: Key pressed <Key.shift>TRAVEL
Screenshot: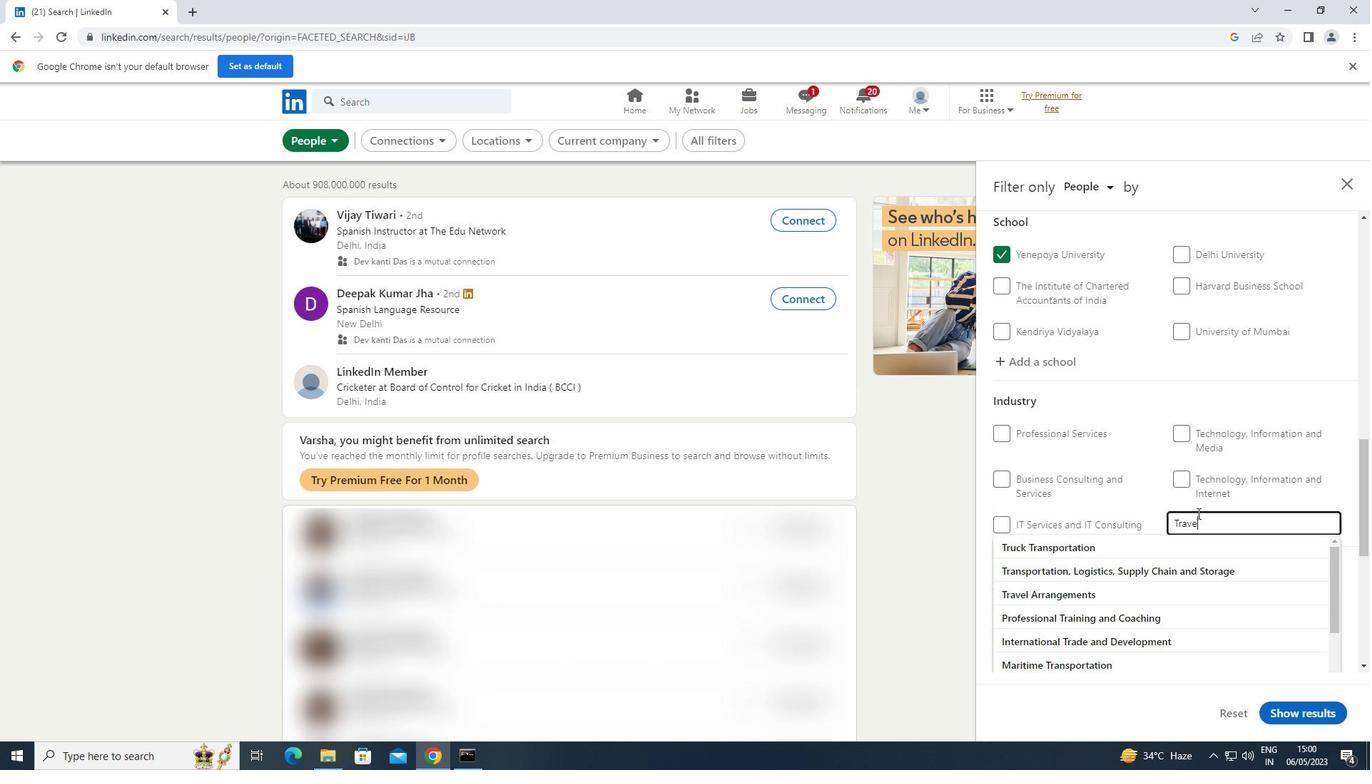 
Action: Mouse moved to (1100, 547)
Screenshot: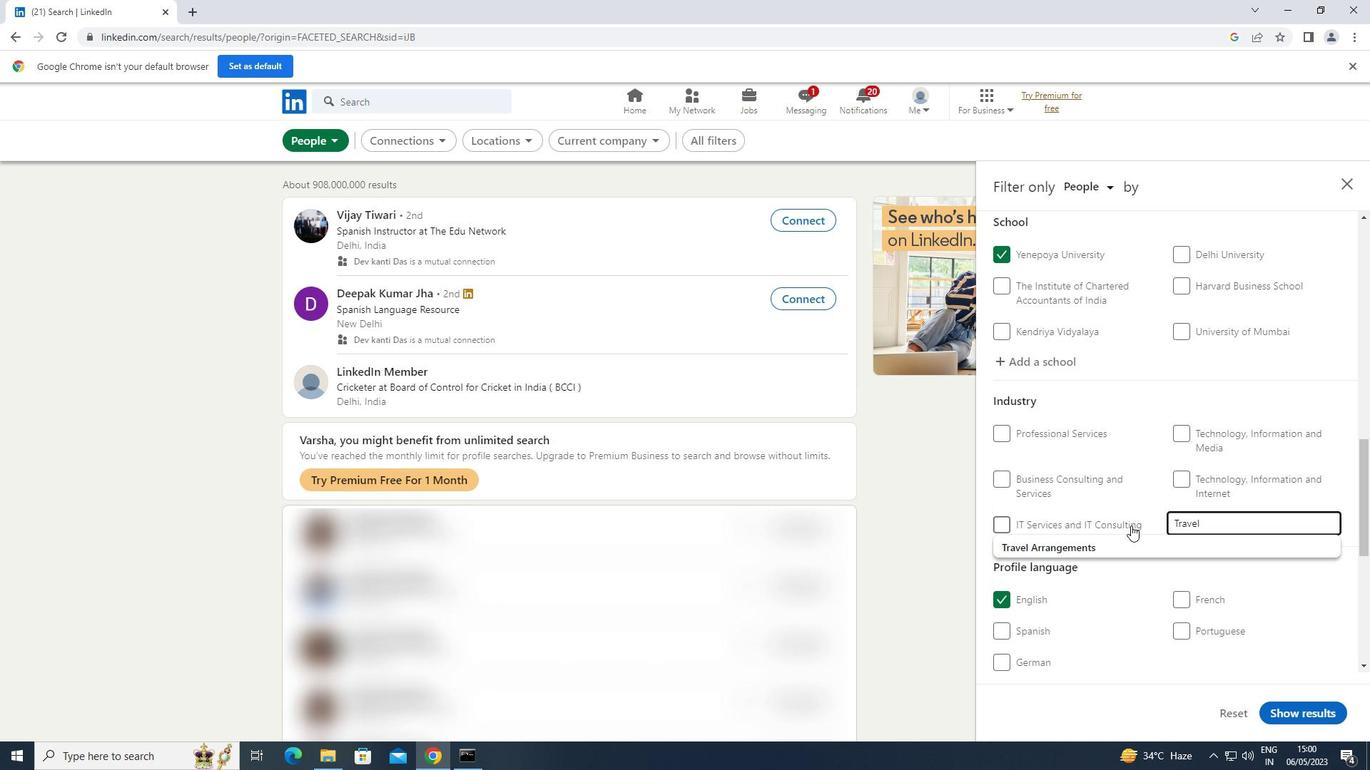 
Action: Mouse pressed left at (1100, 547)
Screenshot: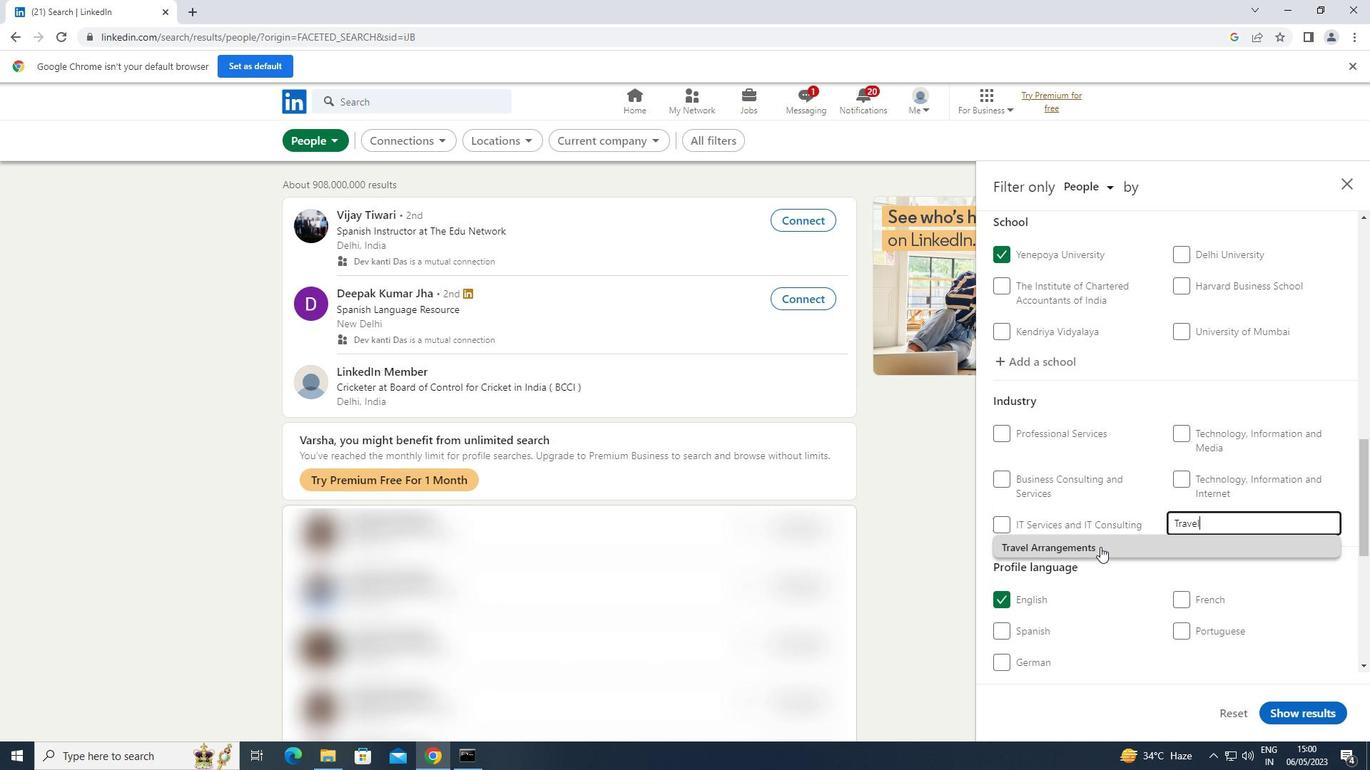 
Action: Mouse moved to (1105, 543)
Screenshot: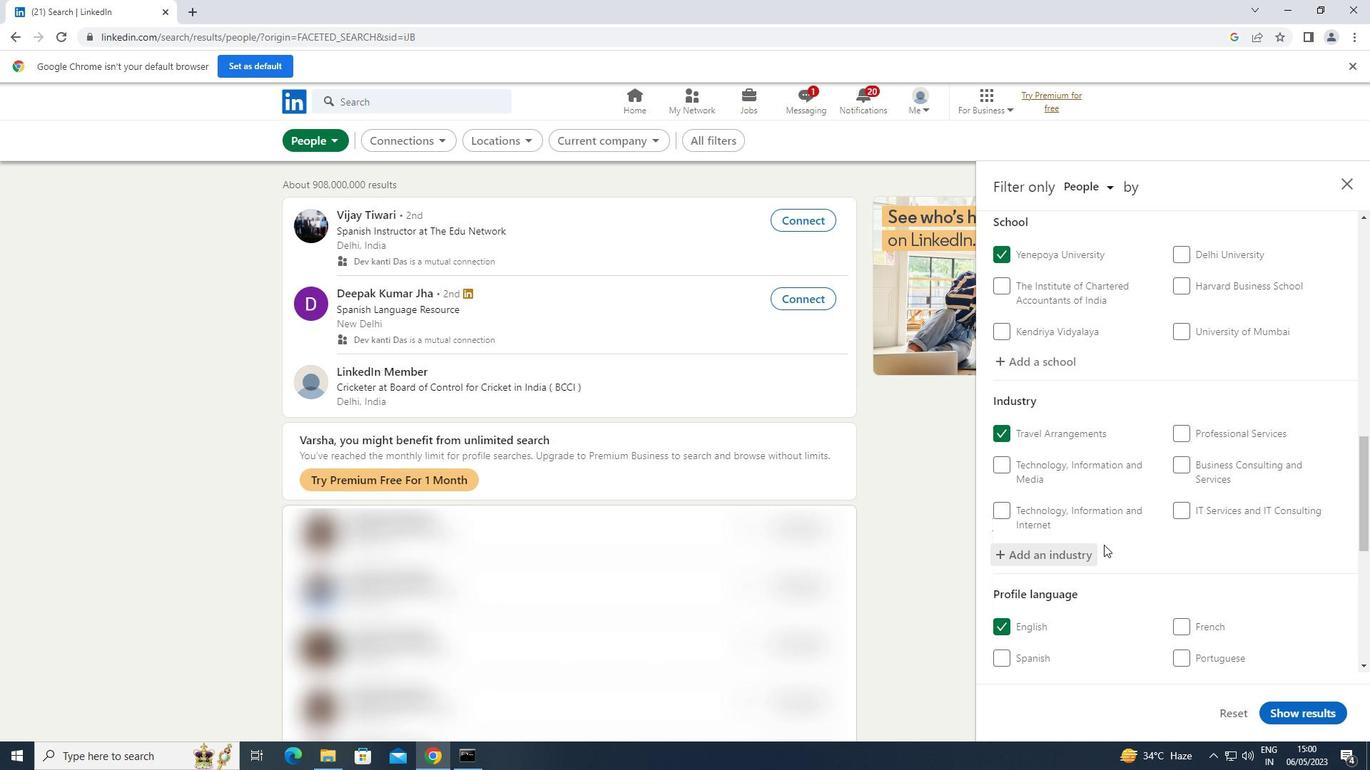 
Action: Mouse scrolled (1105, 543) with delta (0, 0)
Screenshot: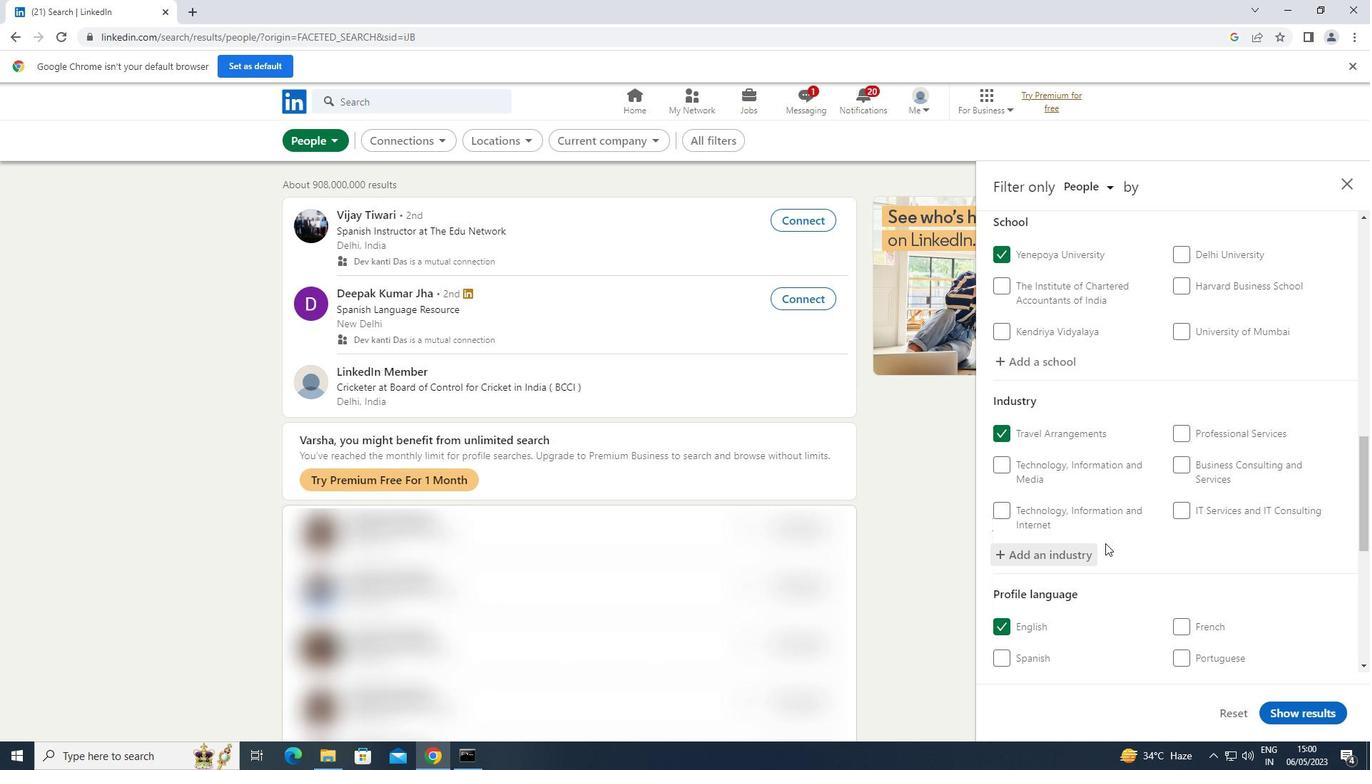 
Action: Mouse scrolled (1105, 543) with delta (0, 0)
Screenshot: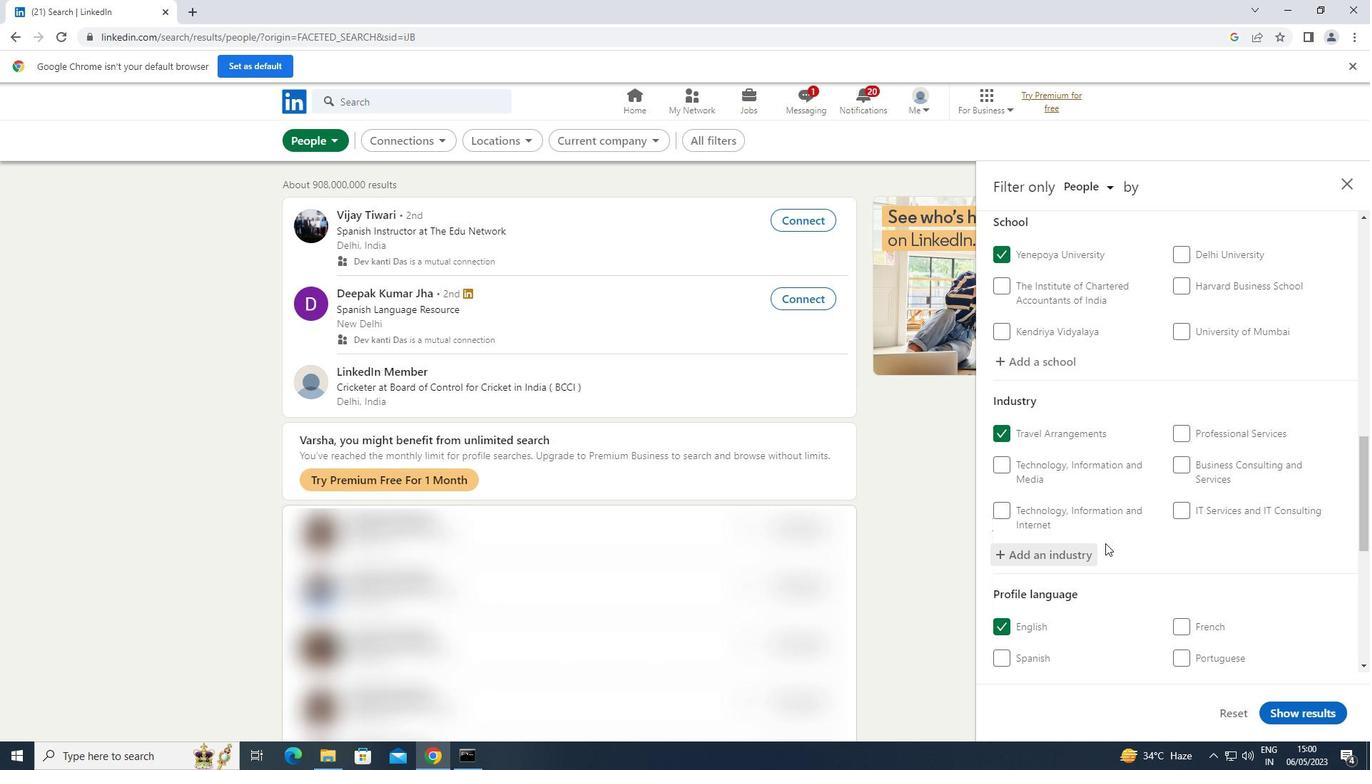 
Action: Mouse scrolled (1105, 543) with delta (0, 0)
Screenshot: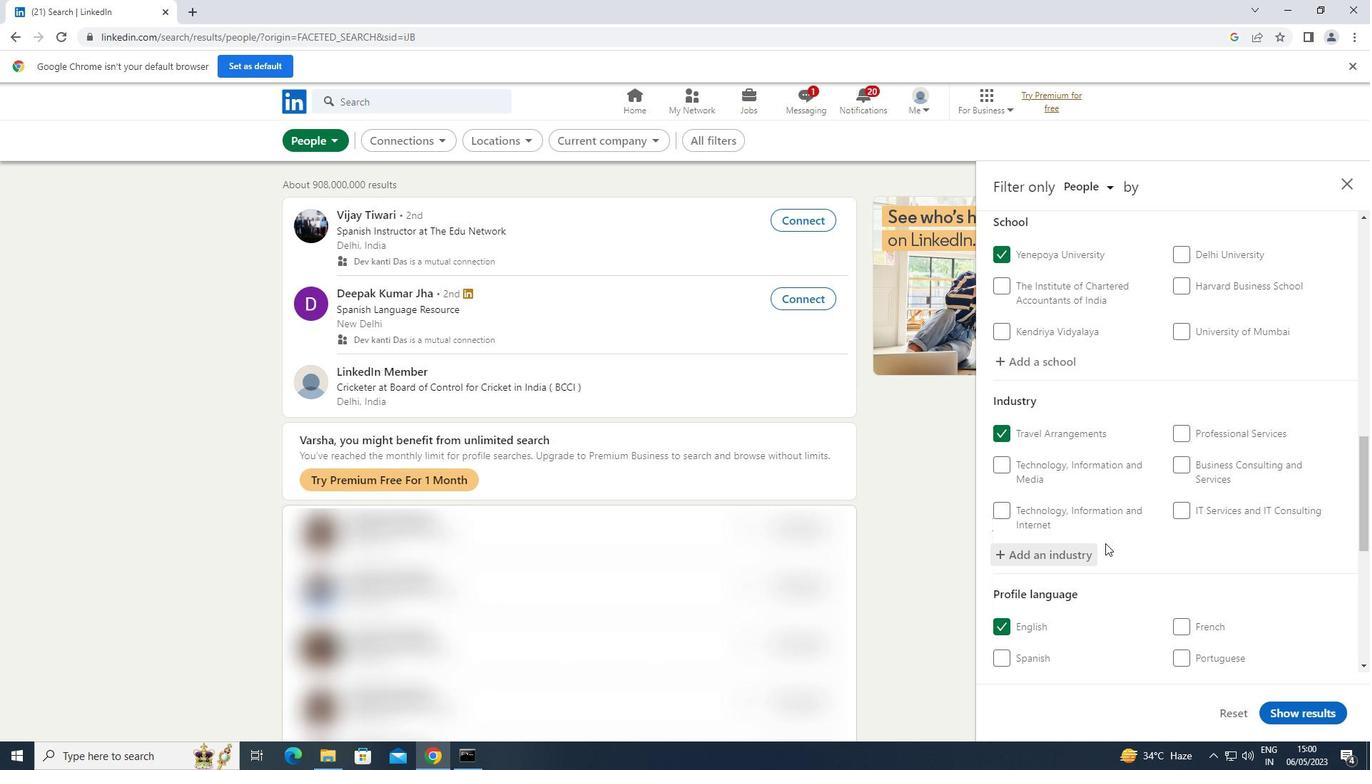 
Action: Mouse scrolled (1105, 543) with delta (0, 0)
Screenshot: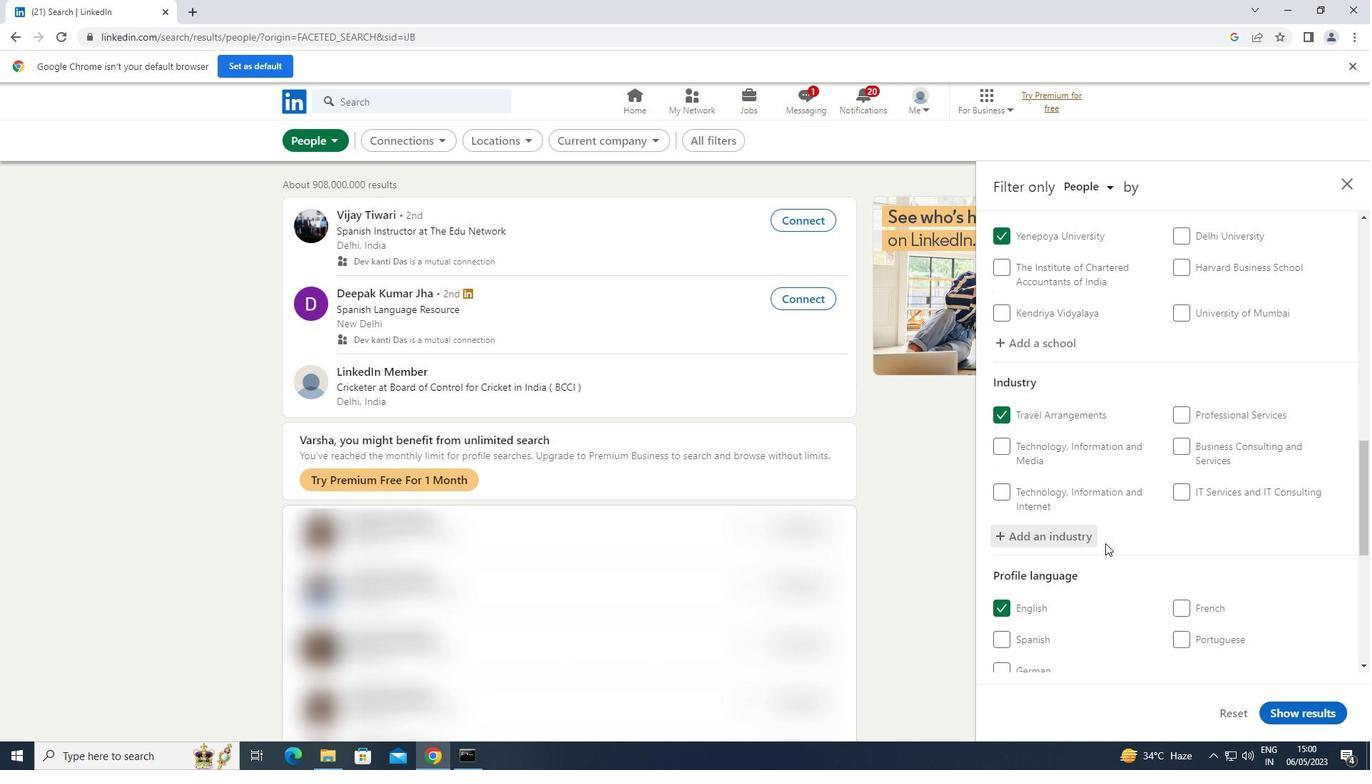 
Action: Mouse scrolled (1105, 543) with delta (0, 0)
Screenshot: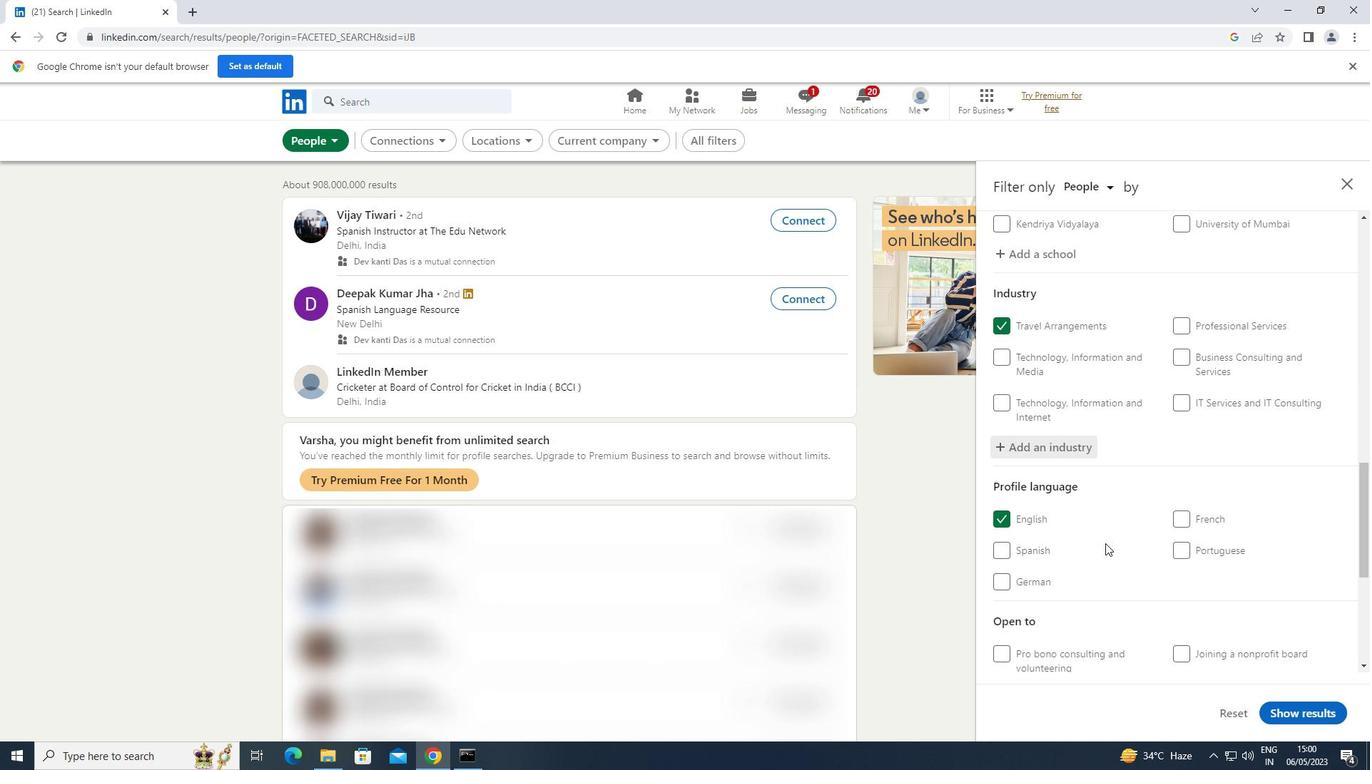 
Action: Mouse scrolled (1105, 543) with delta (0, 0)
Screenshot: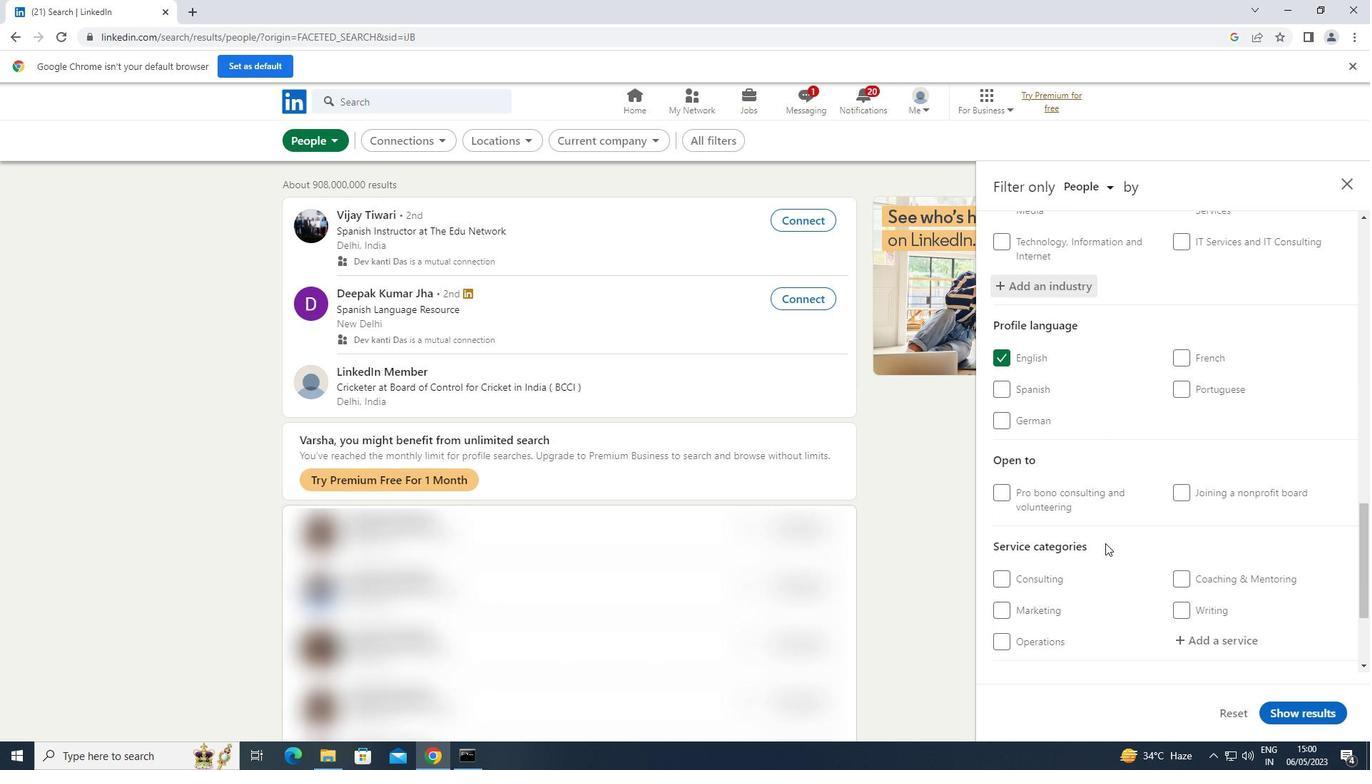 
Action: Mouse moved to (1218, 473)
Screenshot: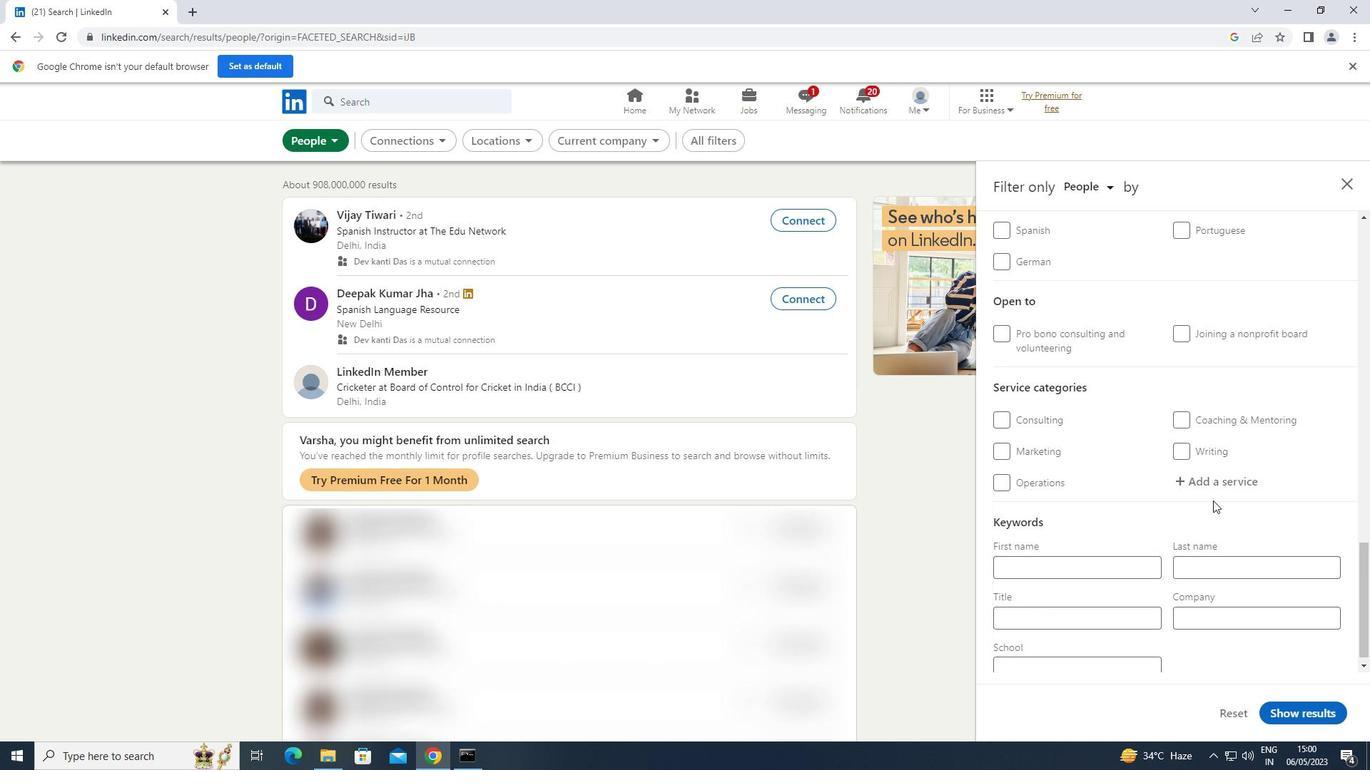 
Action: Mouse pressed left at (1218, 473)
Screenshot: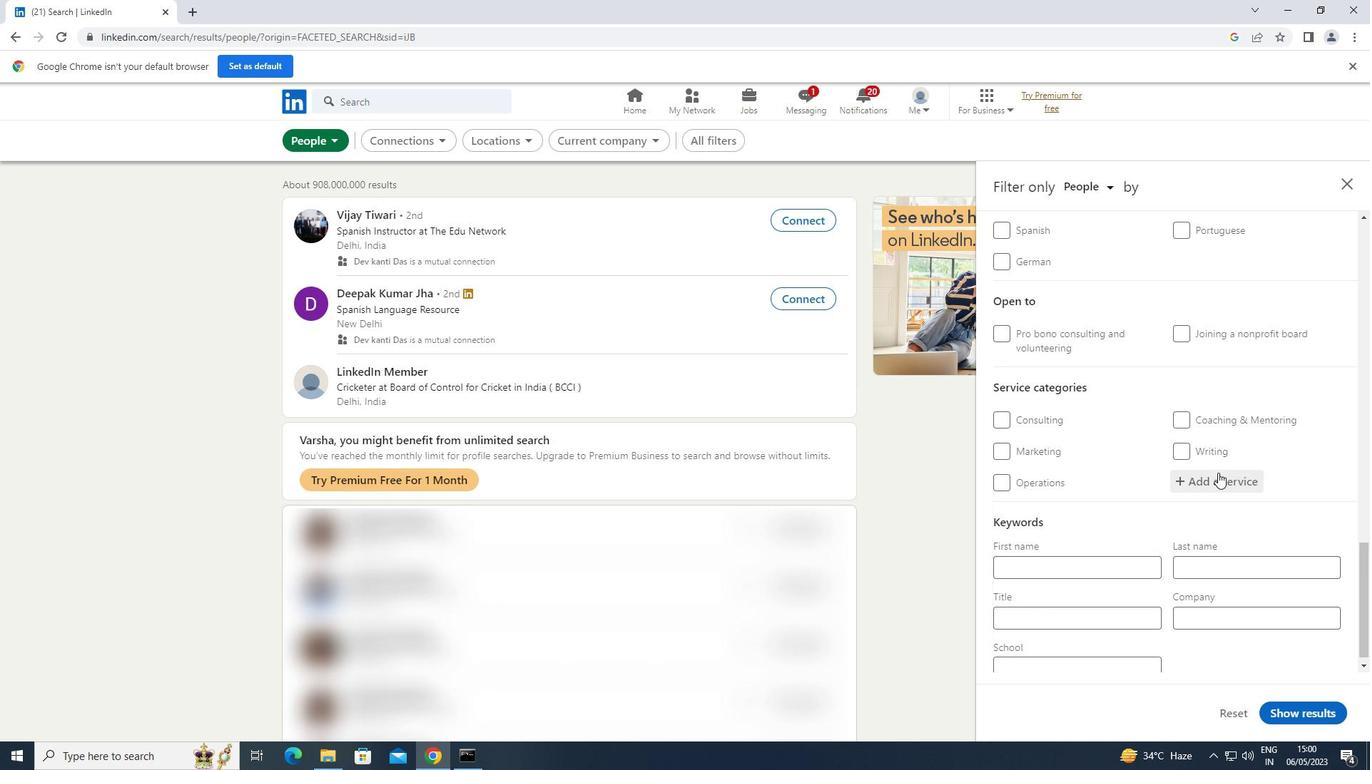 
Action: Mouse moved to (1219, 476)
Screenshot: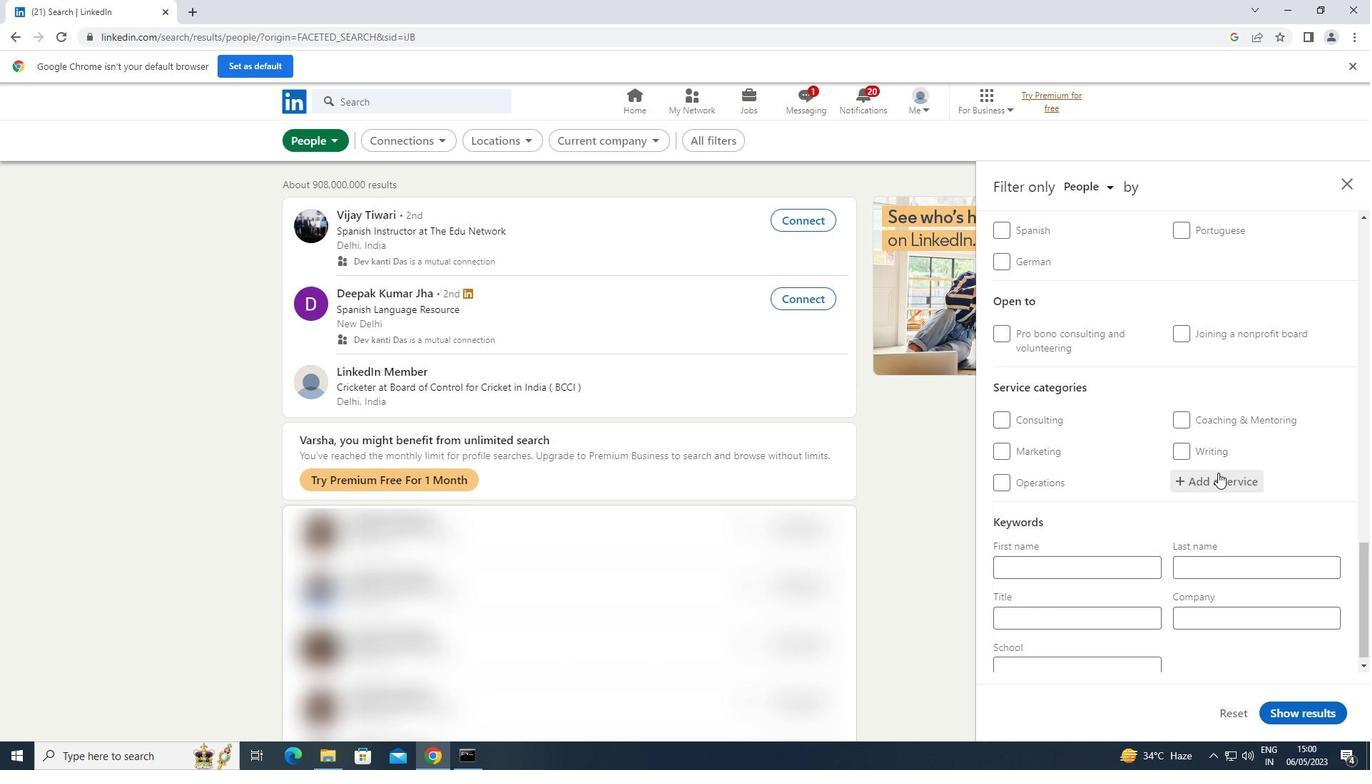 
Action: Key pressed <Key.shift>SOCIAL
Screenshot: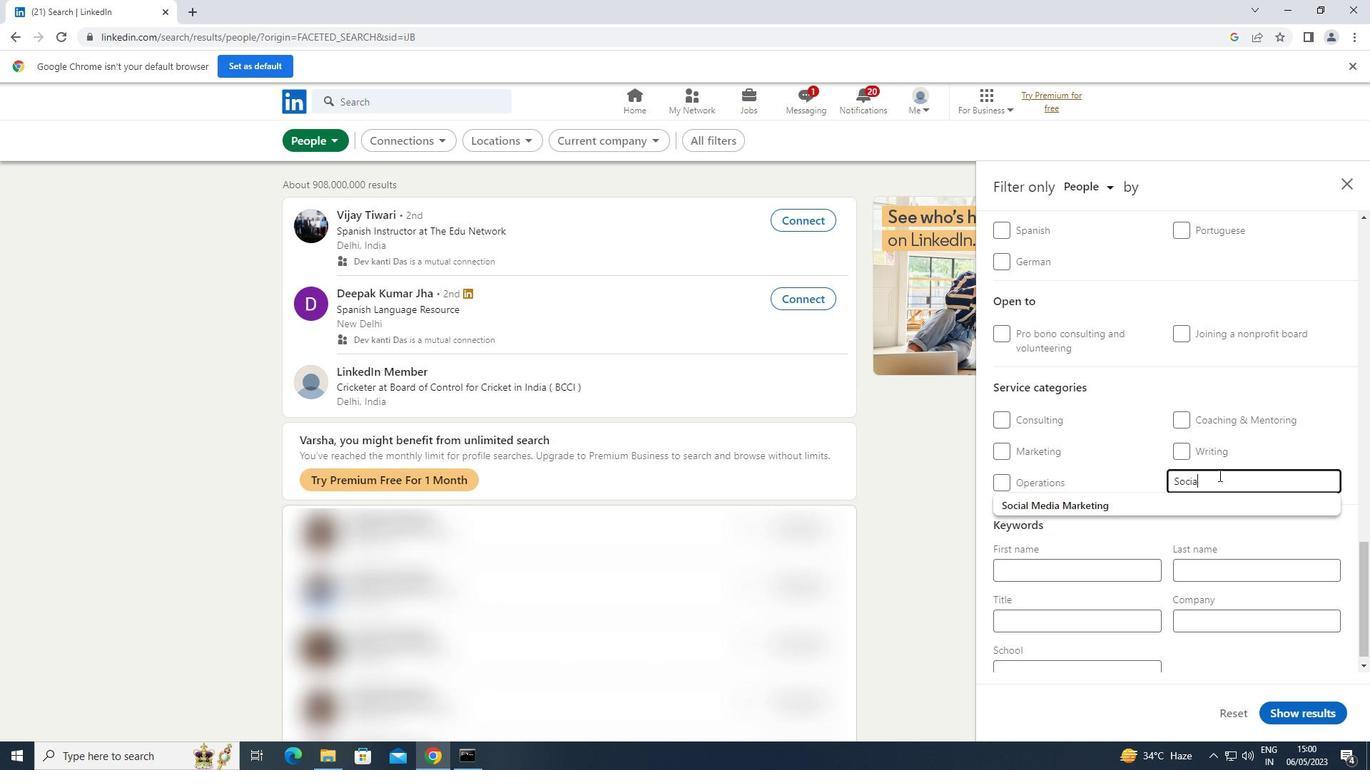 
Action: Mouse moved to (1124, 508)
Screenshot: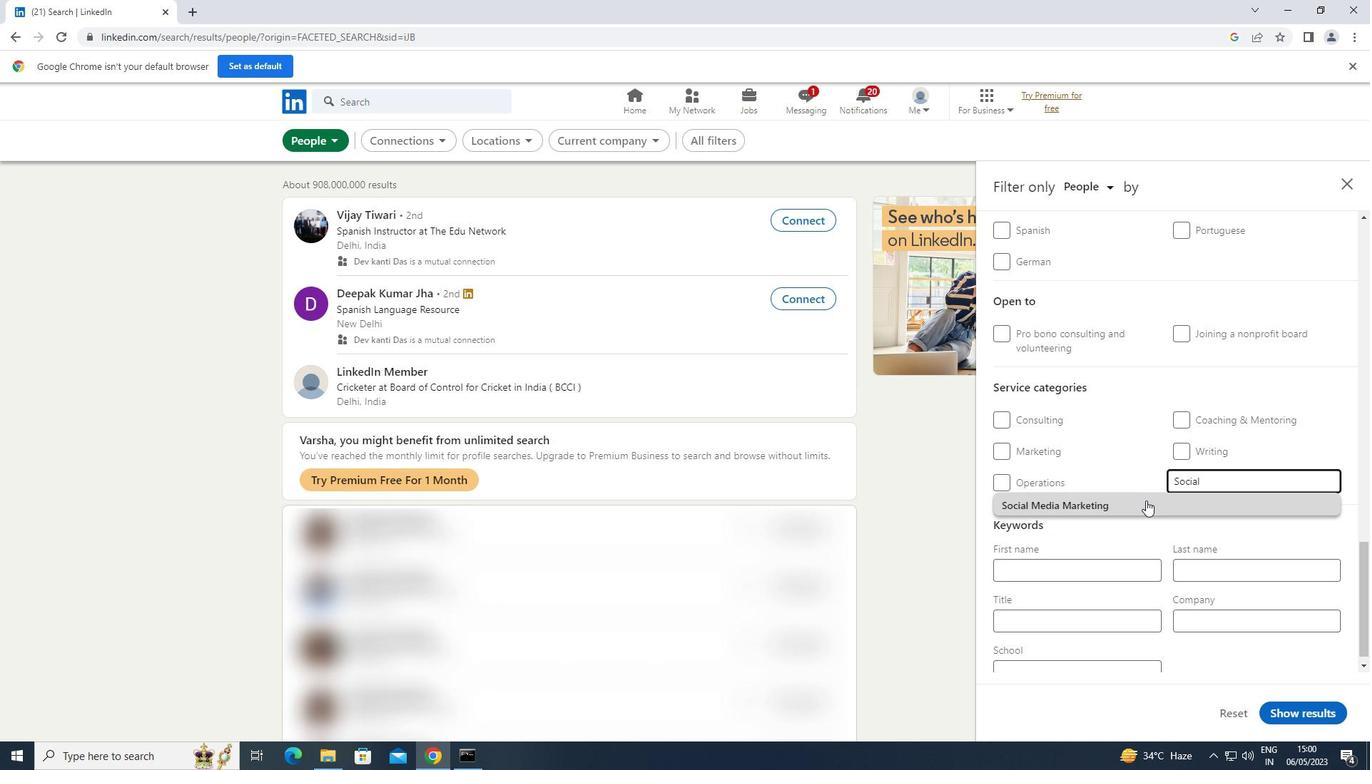 
Action: Mouse pressed left at (1124, 508)
Screenshot: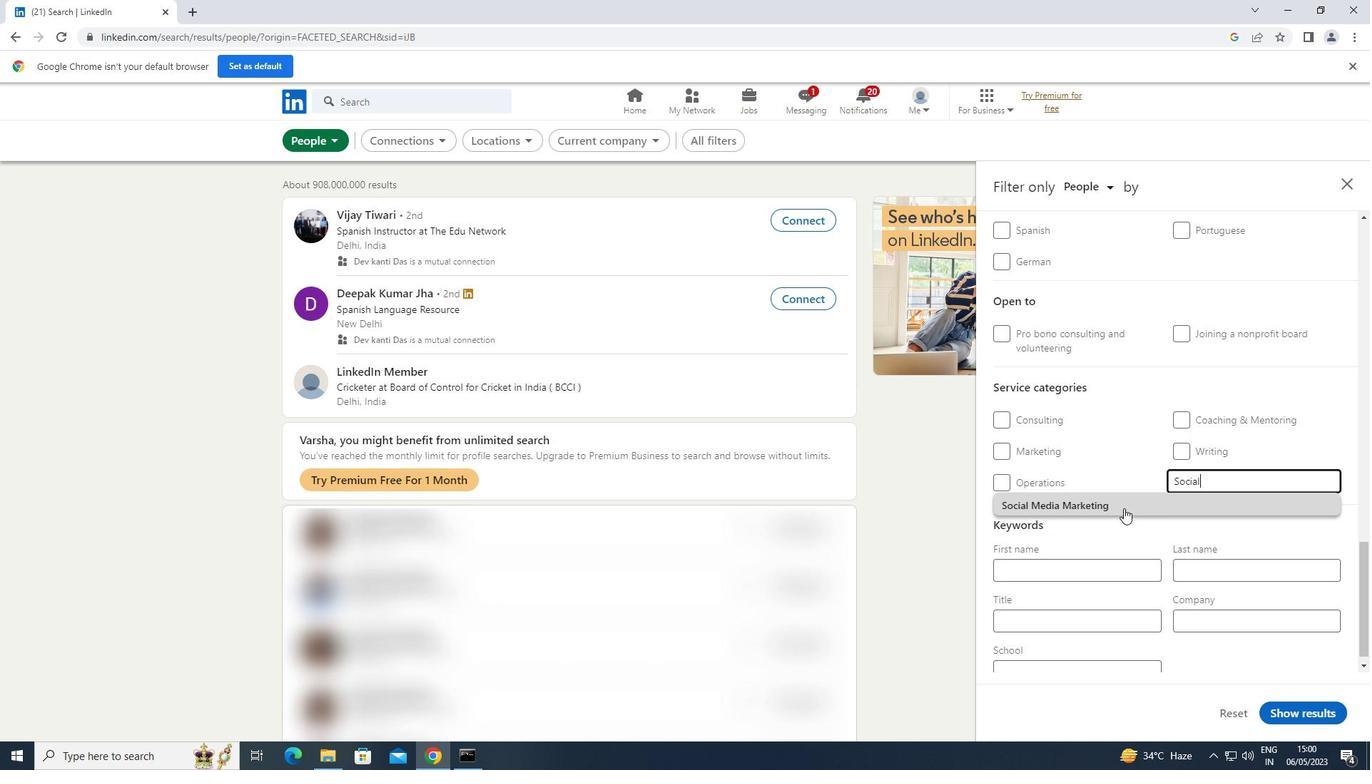 
Action: Mouse moved to (1069, 645)
Screenshot: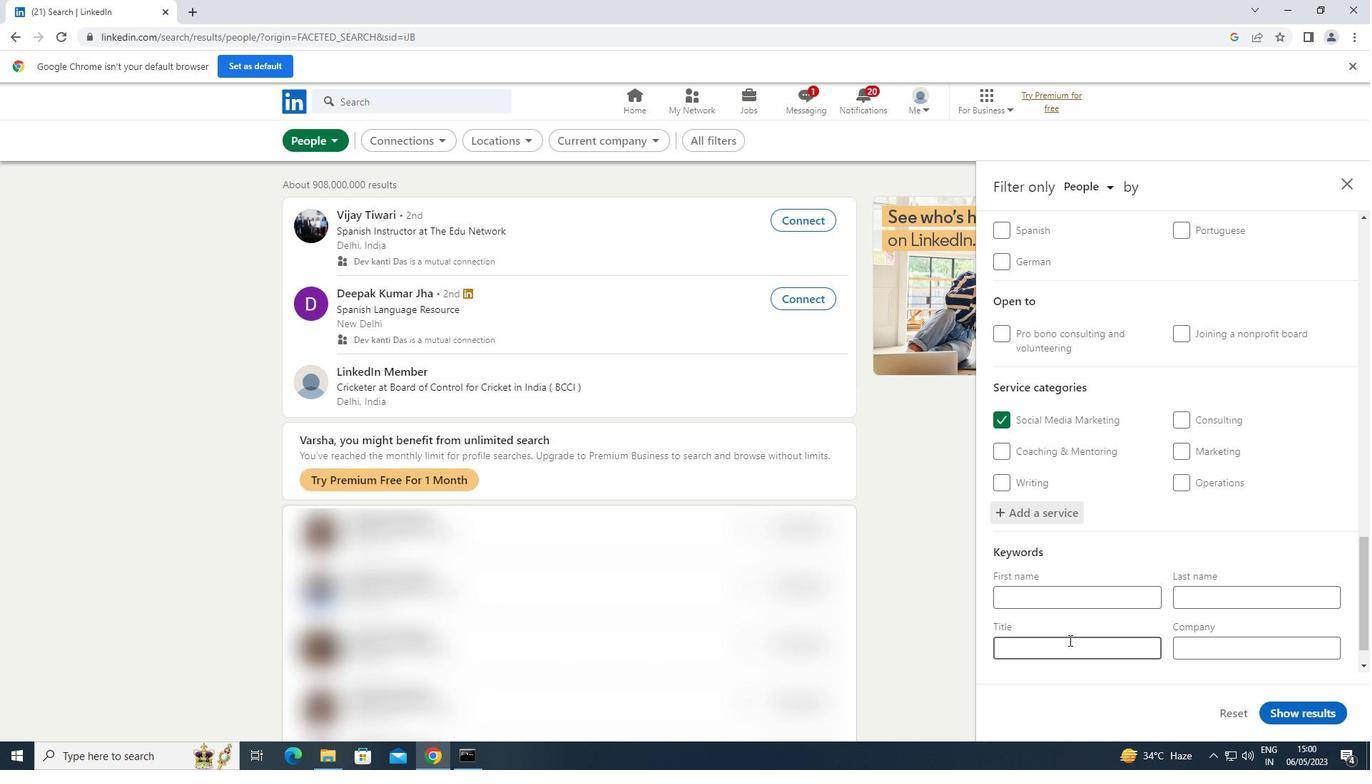 
Action: Mouse pressed left at (1069, 645)
Screenshot: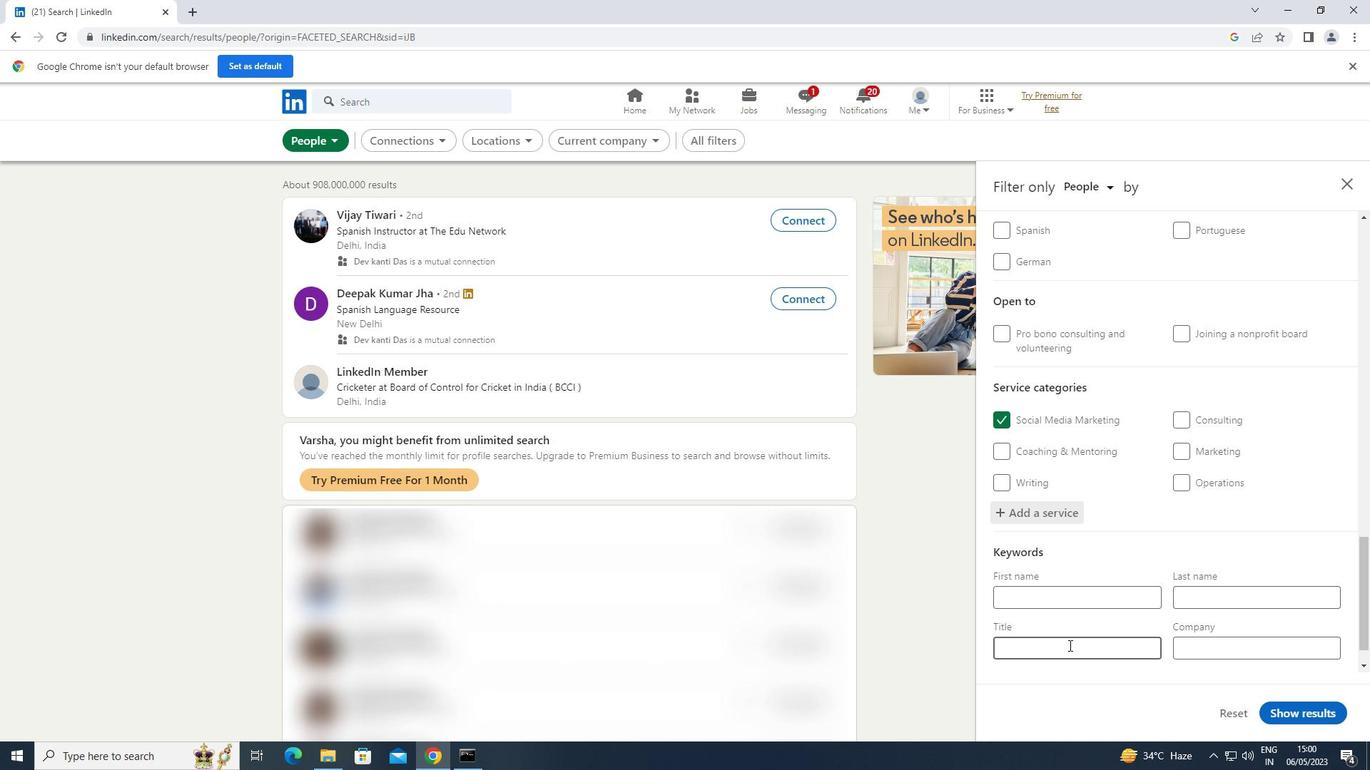 
Action: Mouse moved to (1071, 643)
Screenshot: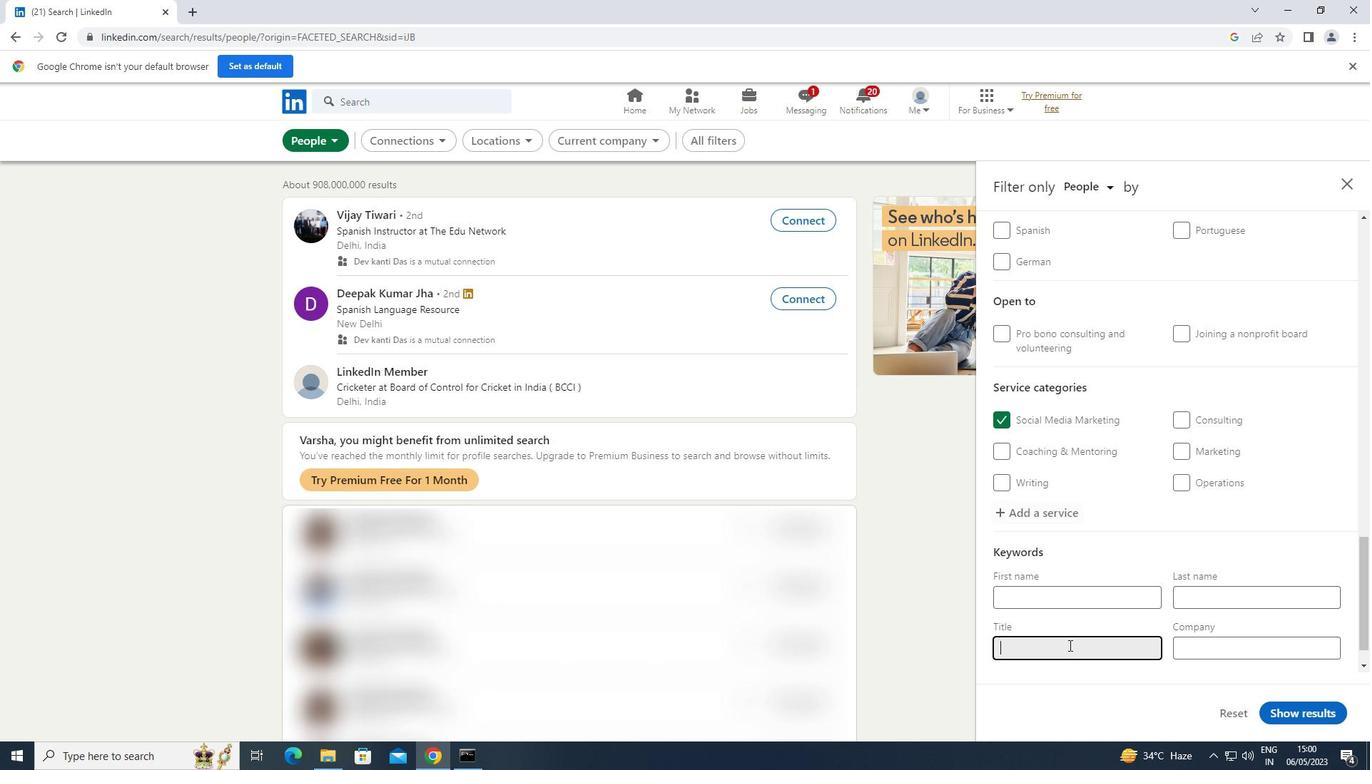 
Action: Key pressed <Key.shift>CHURCH<Key.space><Key.shift>VOLUNTEER
Screenshot: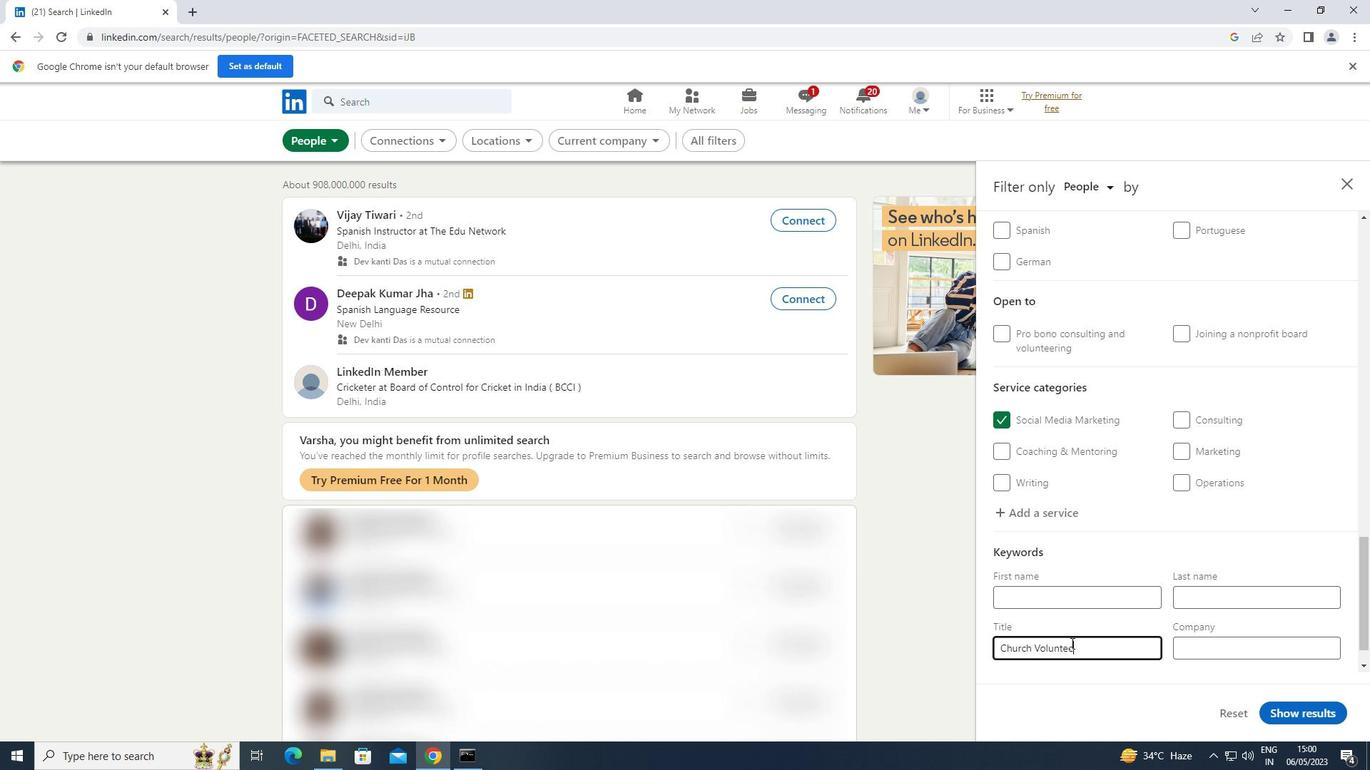 
Action: Mouse moved to (1296, 715)
Screenshot: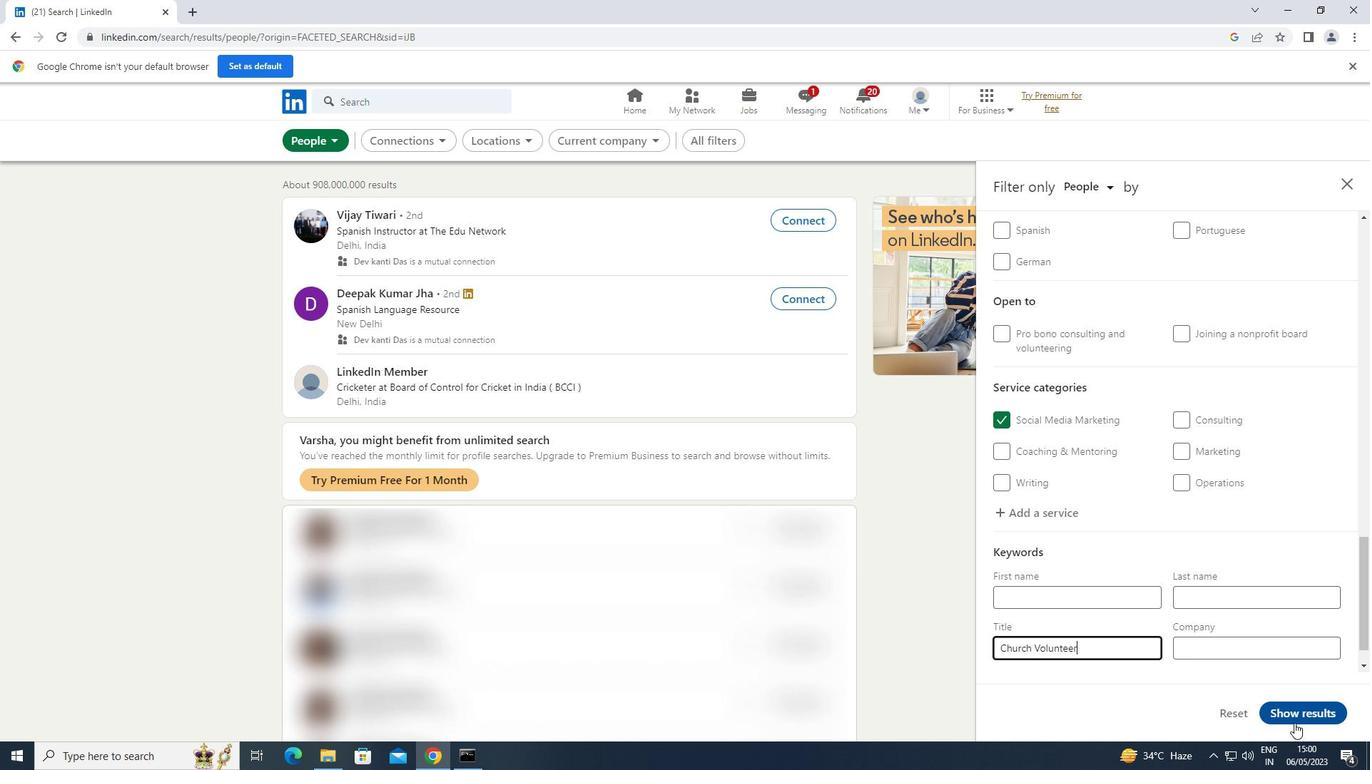 
Action: Mouse pressed left at (1296, 715)
Screenshot: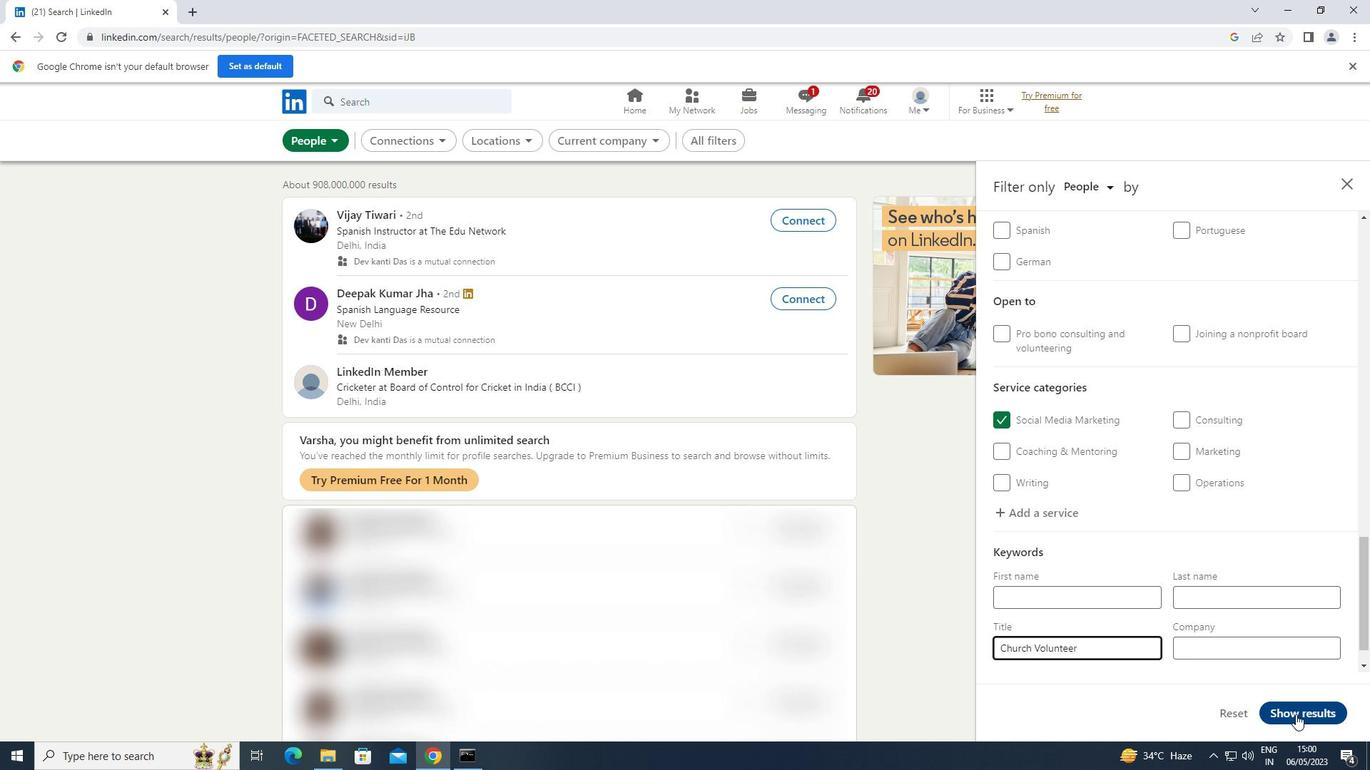 
